 Task: Find connections with filter location São Gonçalo do Amarante with filter topic #Jobalertwith filter profile language German with filter current company Bharat Serums and Vaccines Limited with filter school Maharshi Dayanand University with filter industry IT System Training and Support with filter service category Product Marketing with filter keywords title Sound Engineer
Action: Mouse moved to (329, 401)
Screenshot: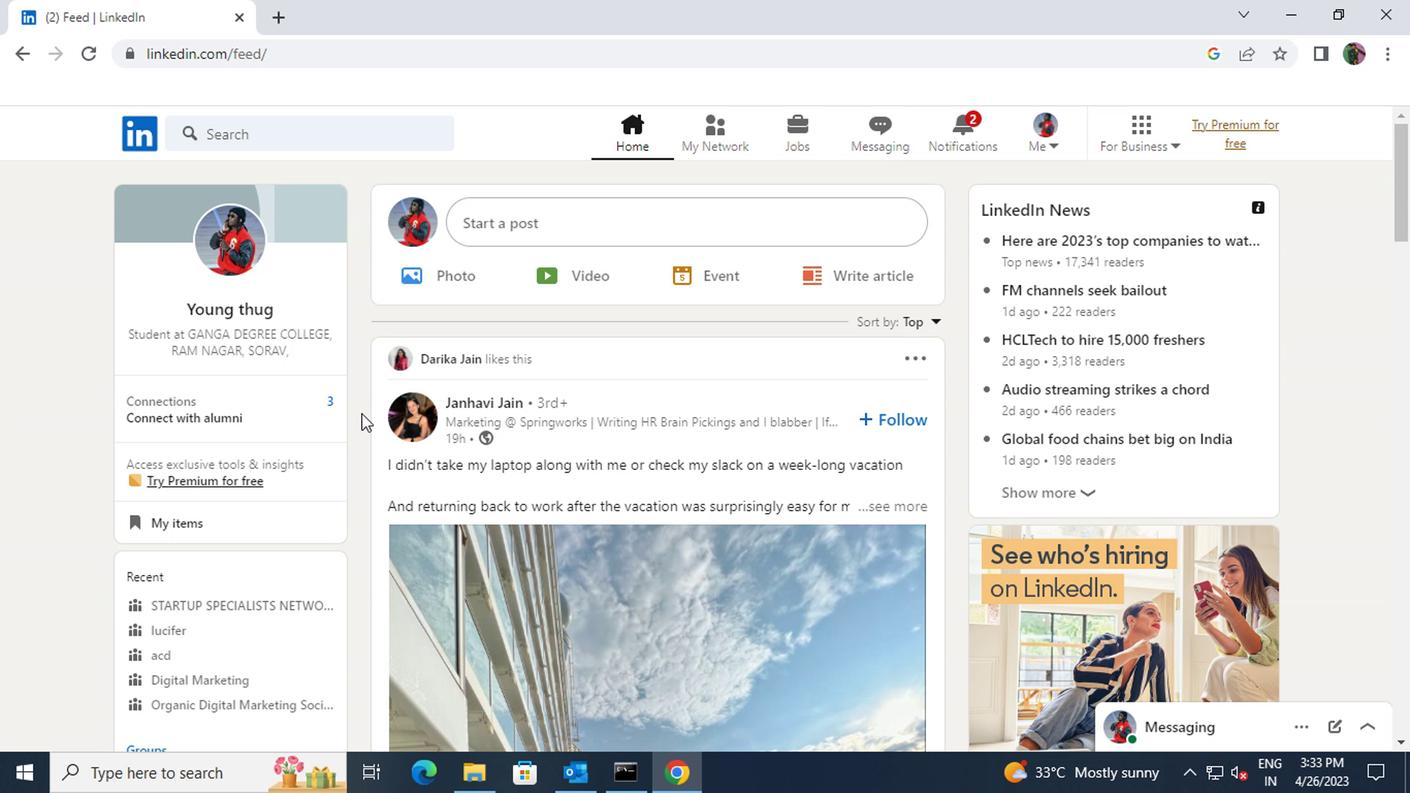 
Action: Mouse pressed left at (329, 401)
Screenshot: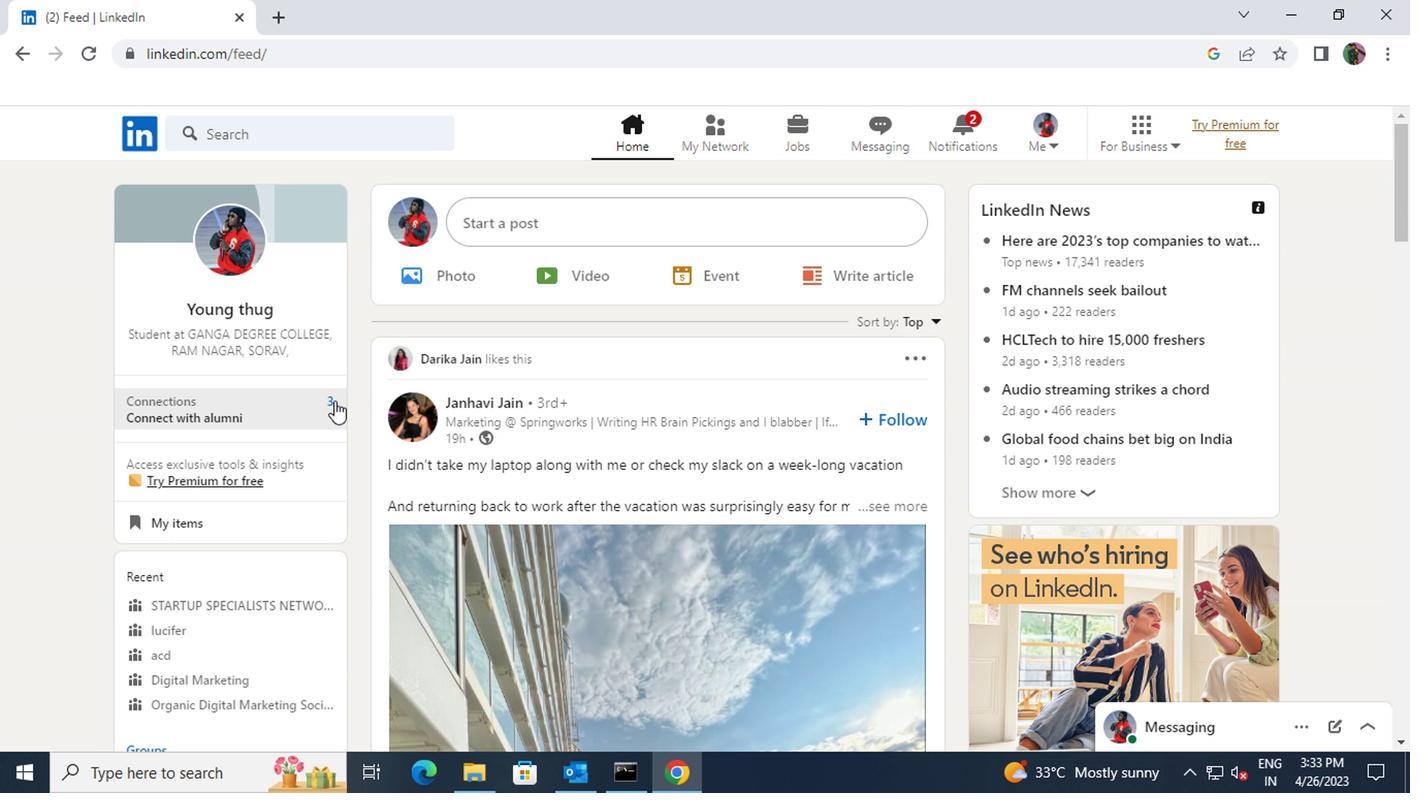 
Action: Mouse moved to (351, 256)
Screenshot: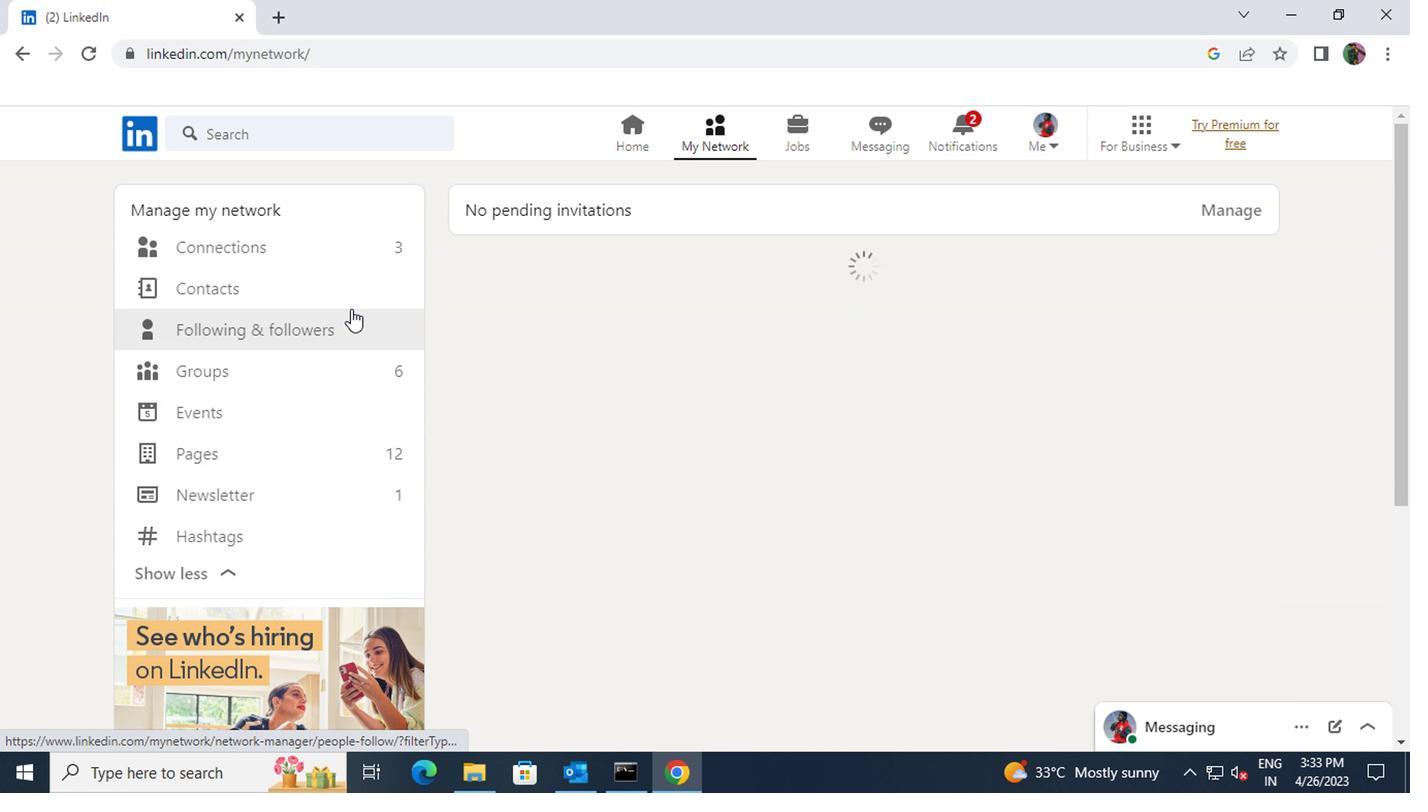 
Action: Mouse pressed left at (351, 256)
Screenshot: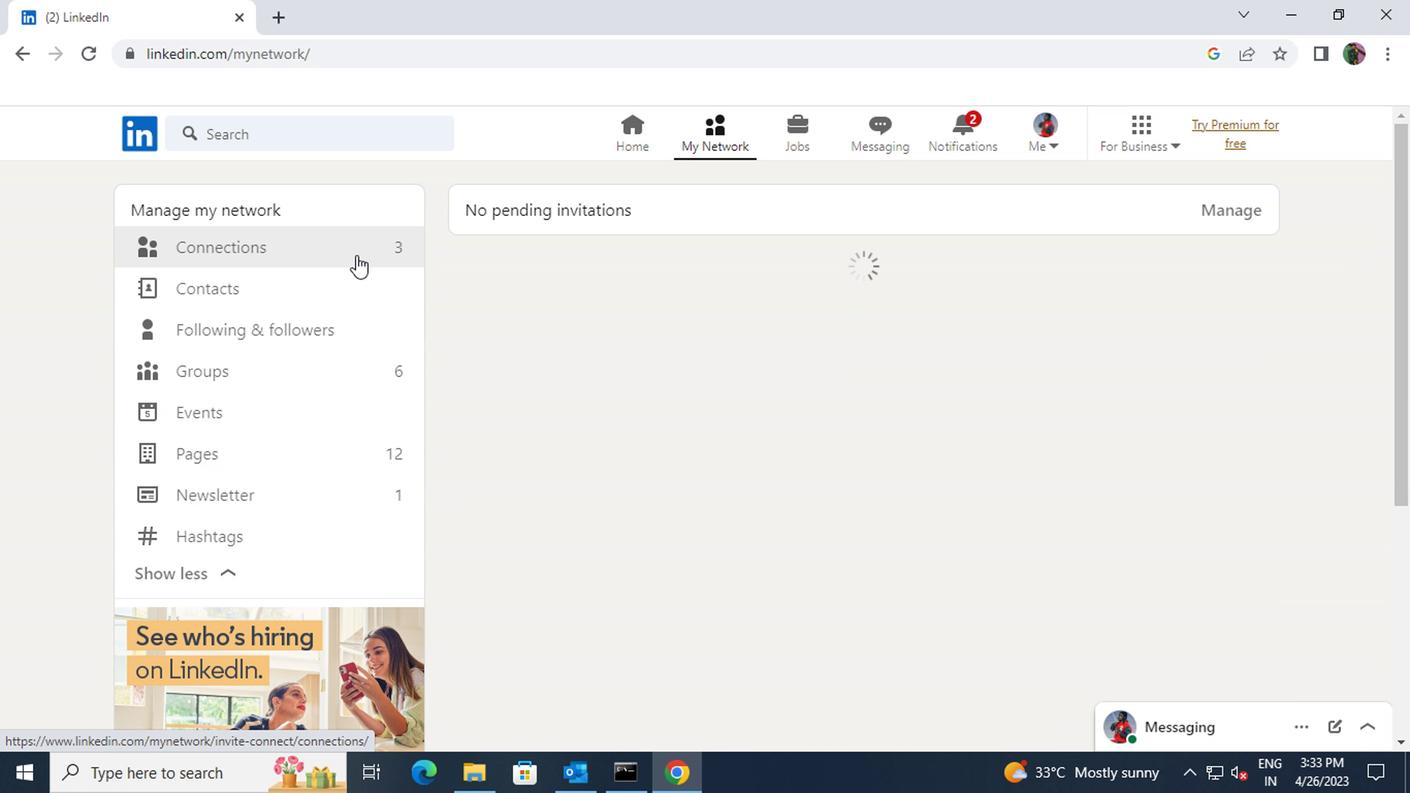 
Action: Mouse moved to (825, 251)
Screenshot: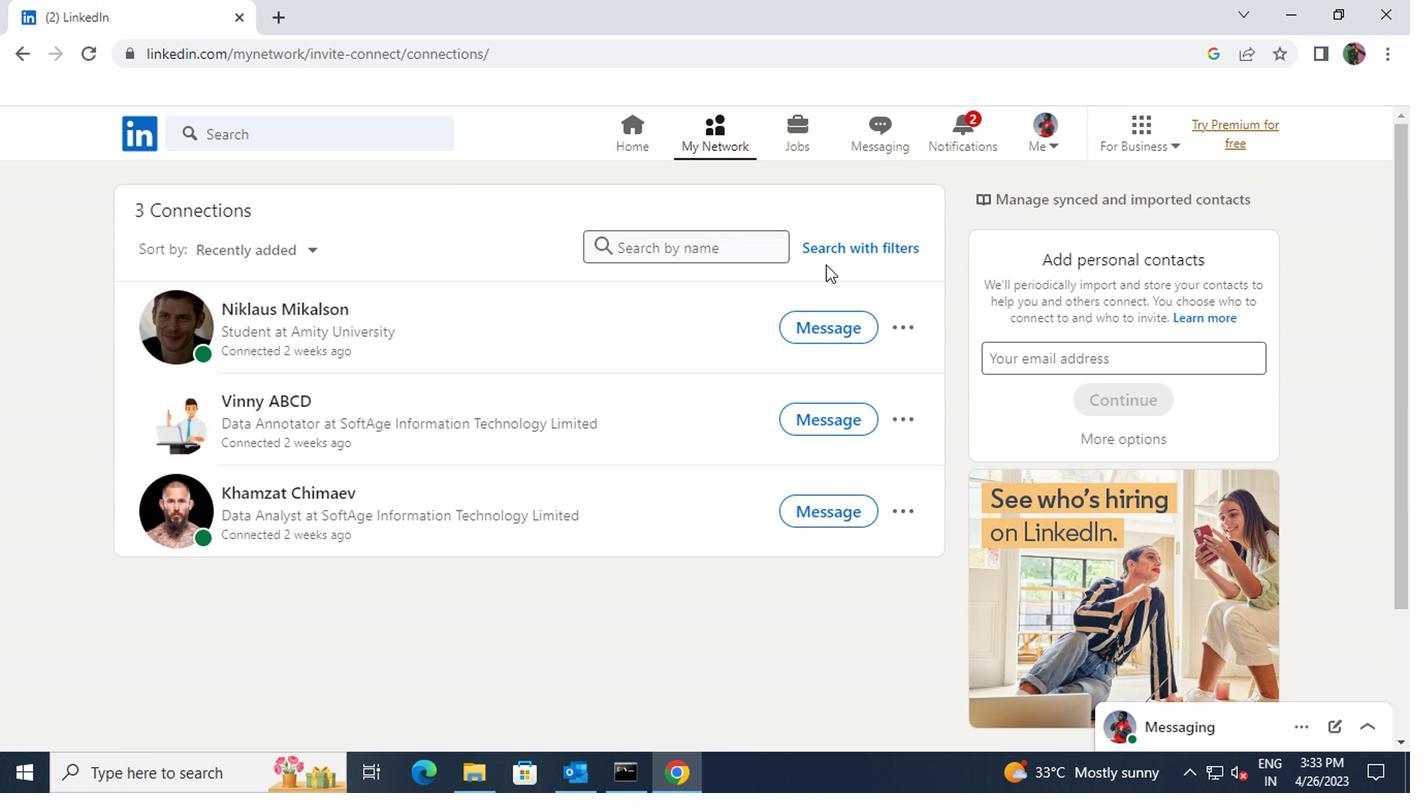 
Action: Mouse pressed left at (825, 251)
Screenshot: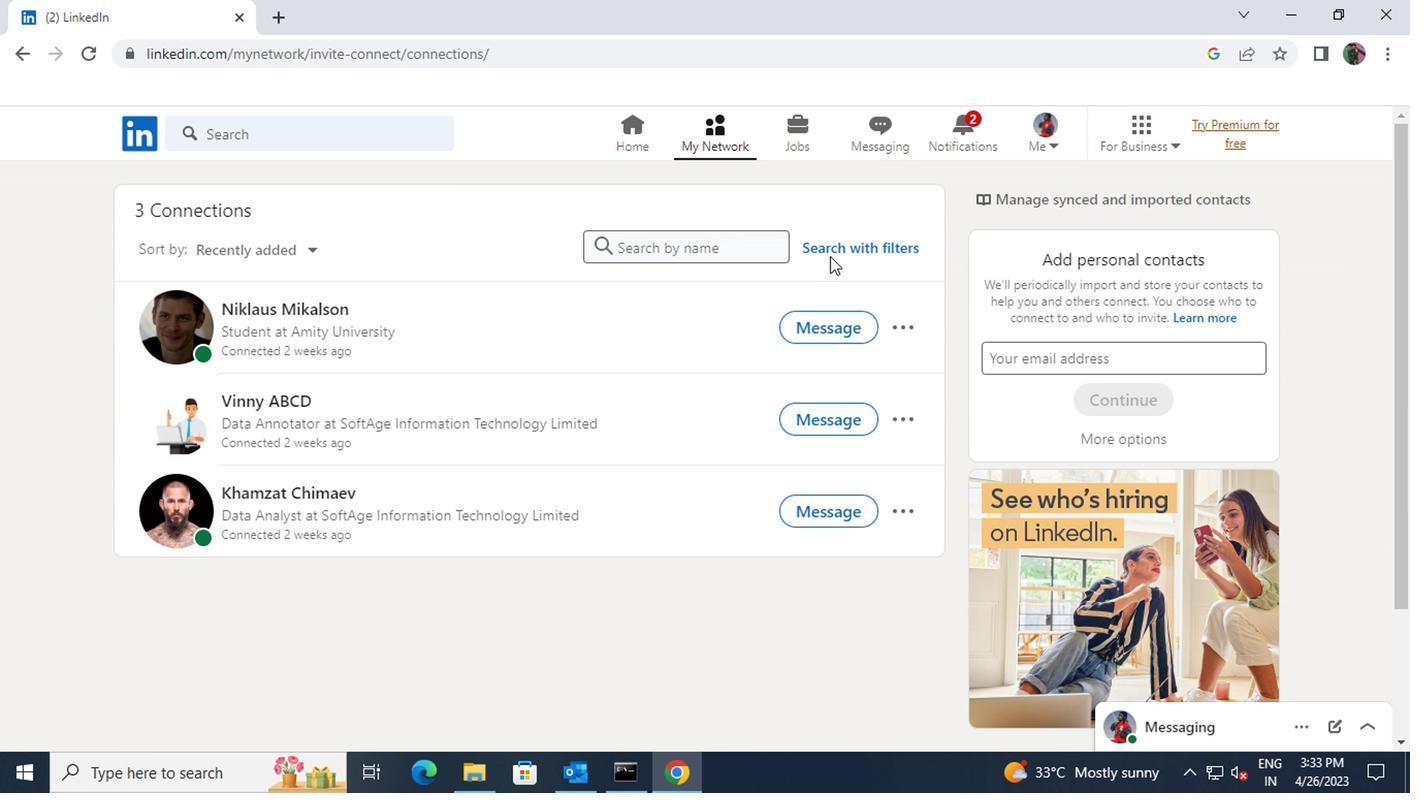 
Action: Mouse moved to (755, 196)
Screenshot: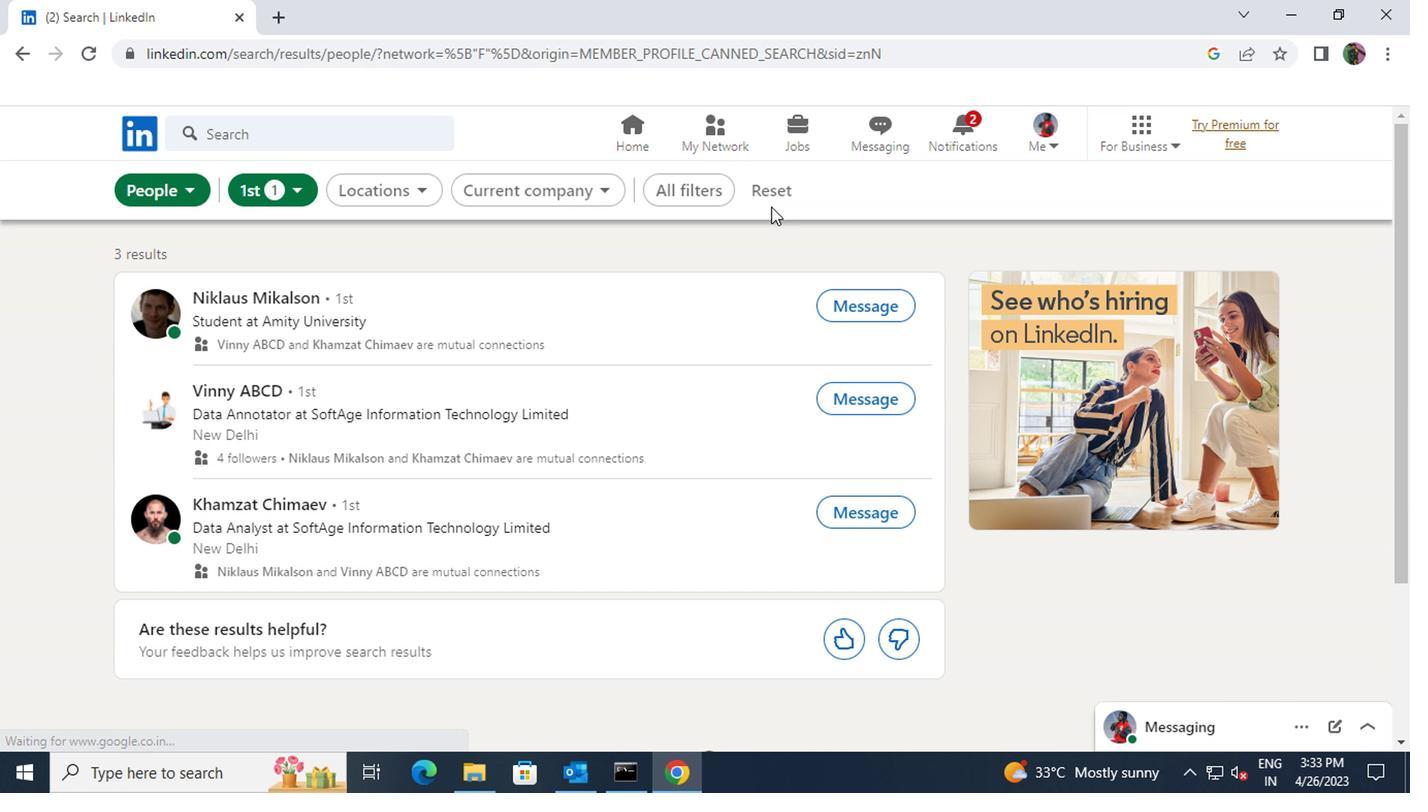 
Action: Mouse pressed left at (755, 196)
Screenshot: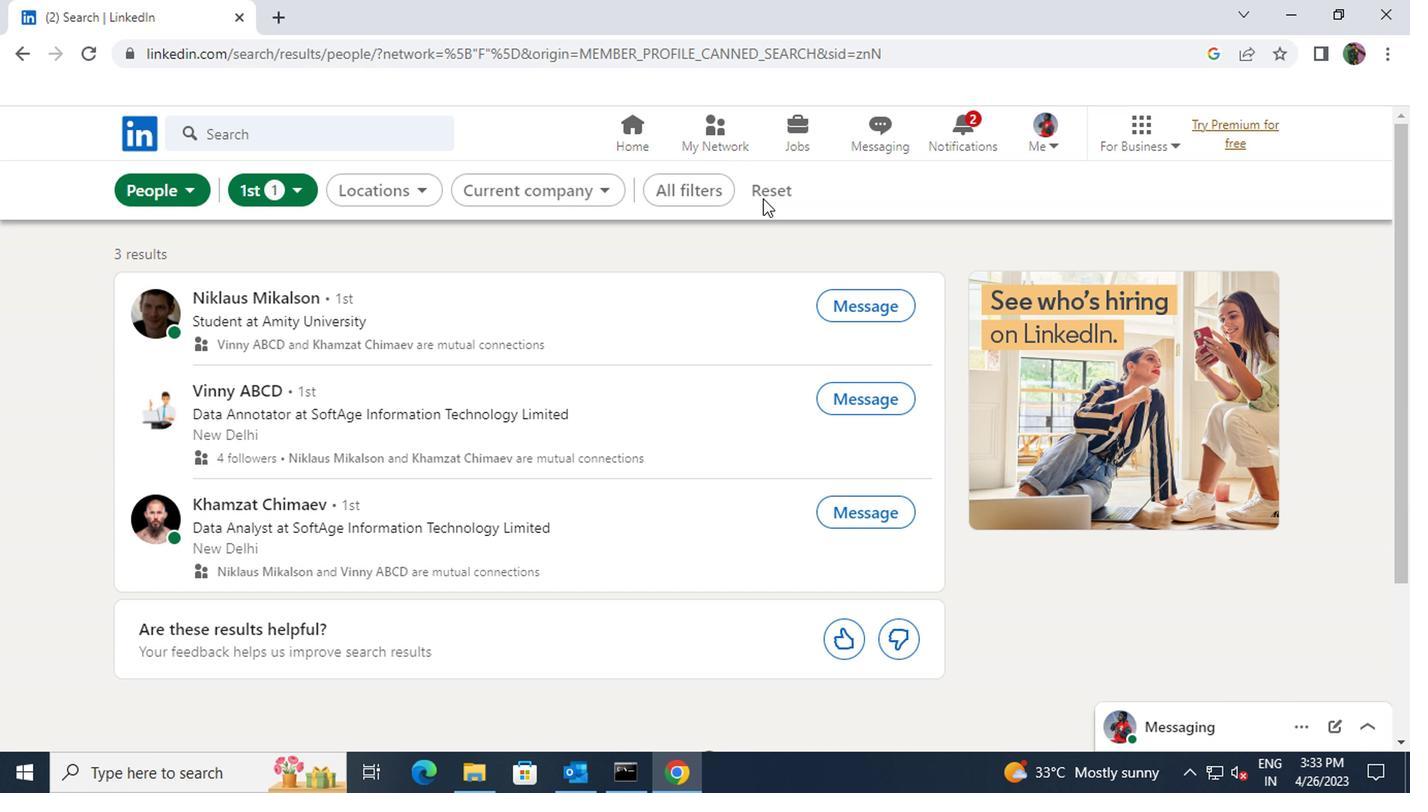 
Action: Mouse moved to (735, 188)
Screenshot: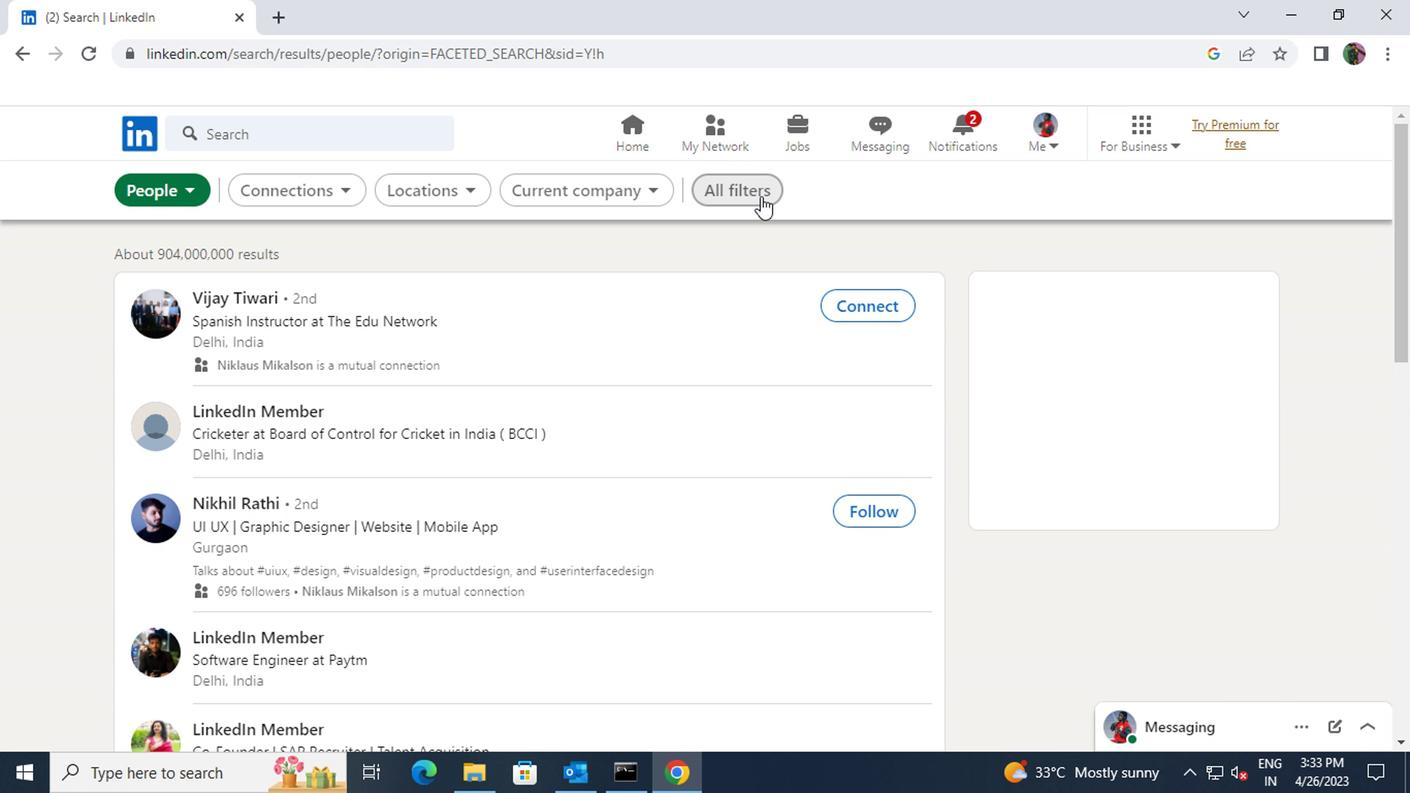 
Action: Mouse pressed left at (735, 188)
Screenshot: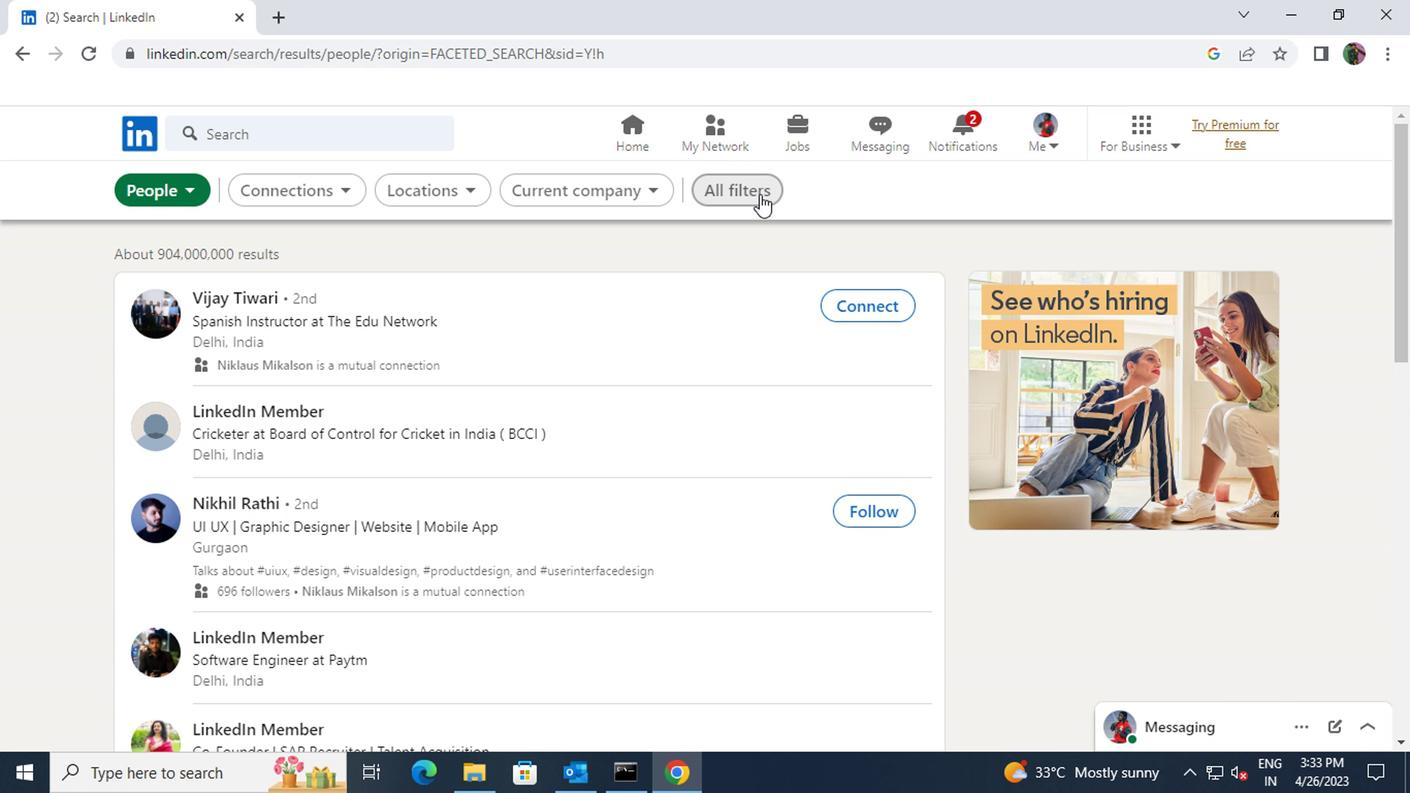 
Action: Mouse moved to (942, 437)
Screenshot: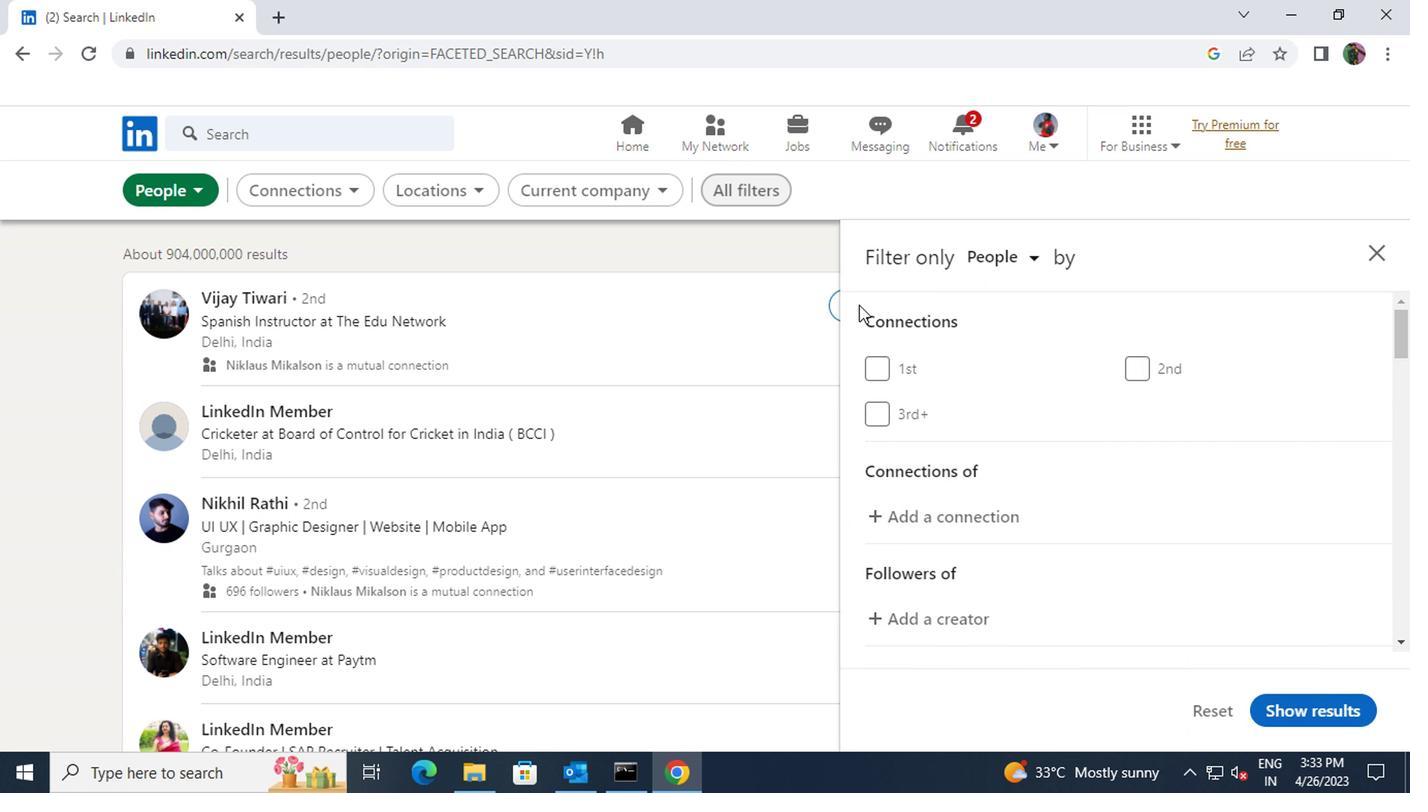 
Action: Mouse scrolled (942, 436) with delta (0, 0)
Screenshot: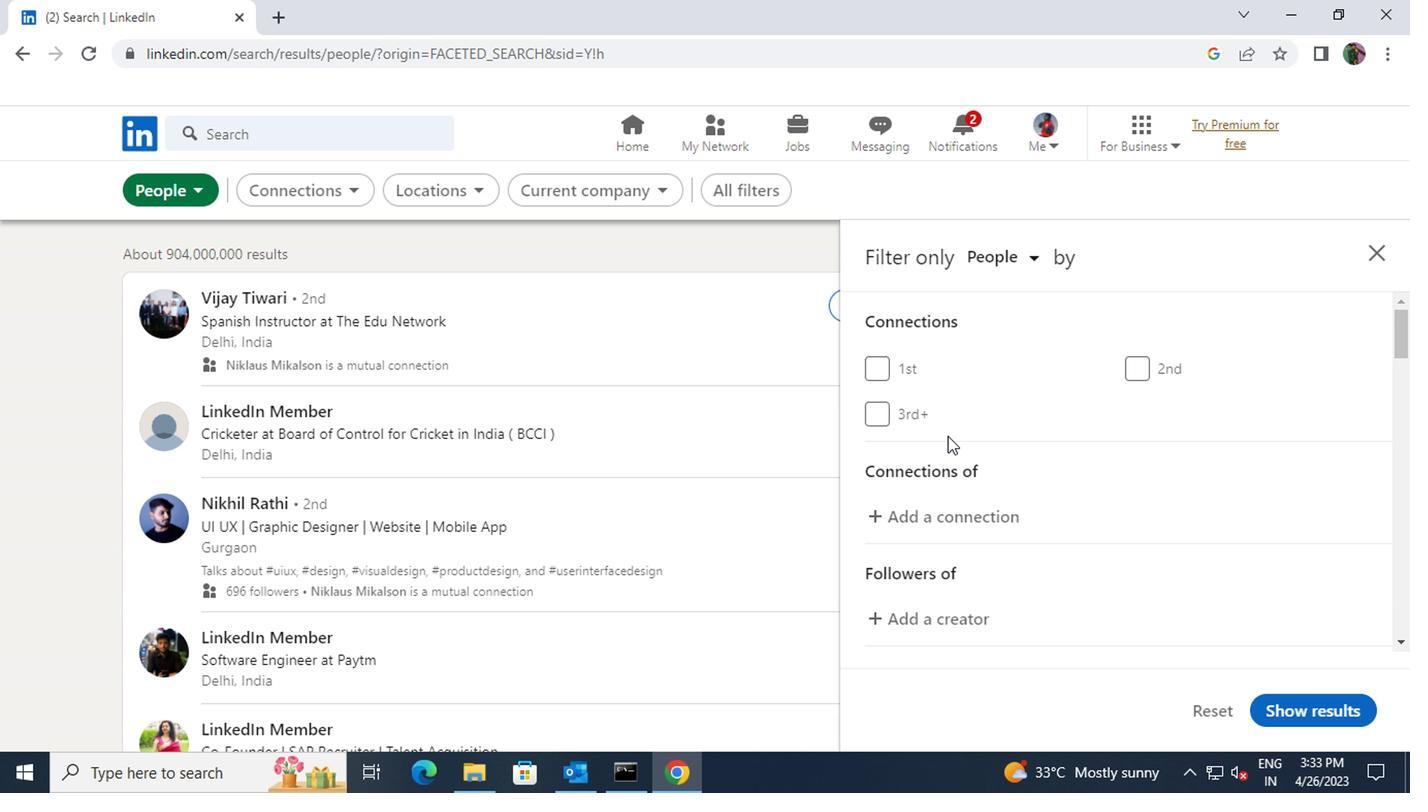 
Action: Mouse scrolled (942, 436) with delta (0, 0)
Screenshot: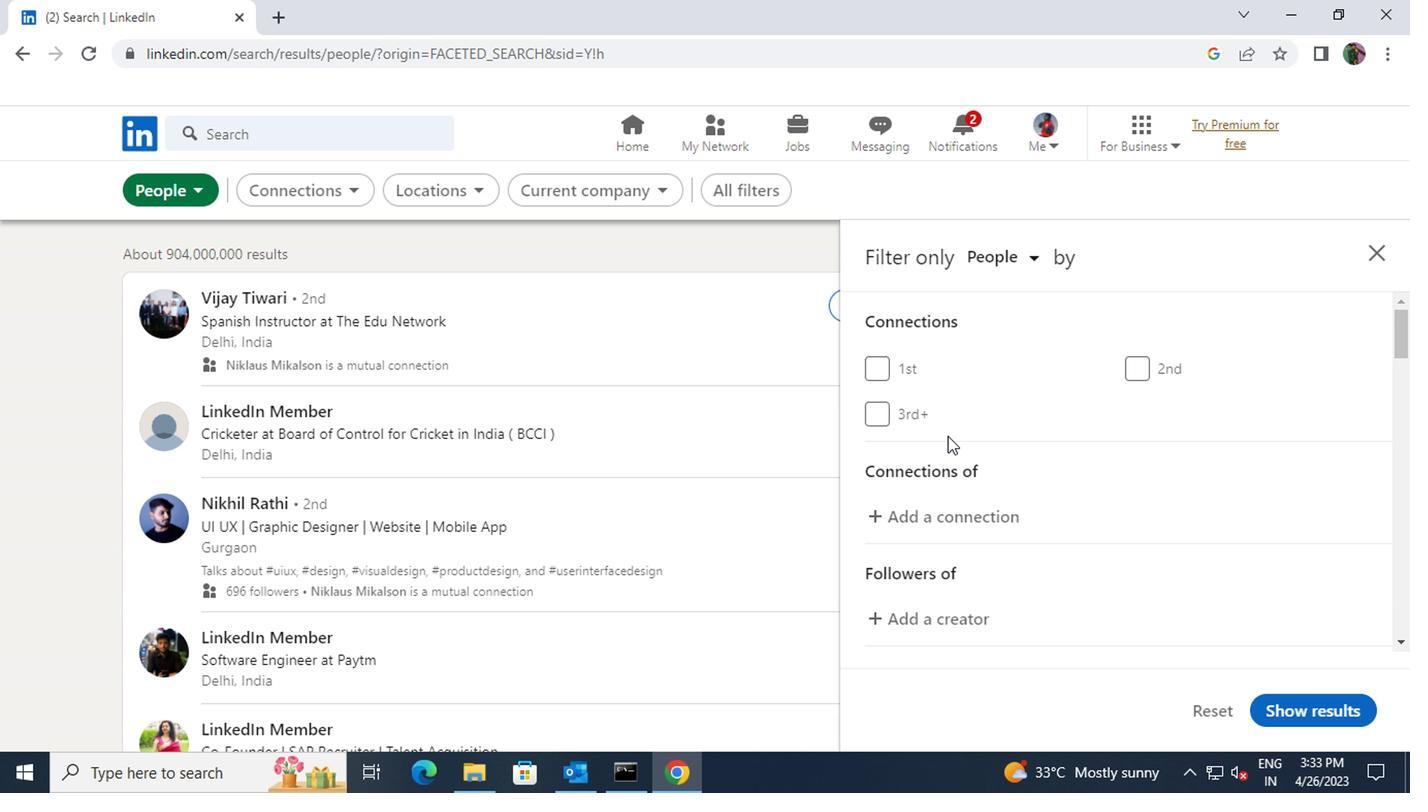 
Action: Mouse scrolled (942, 436) with delta (0, 0)
Screenshot: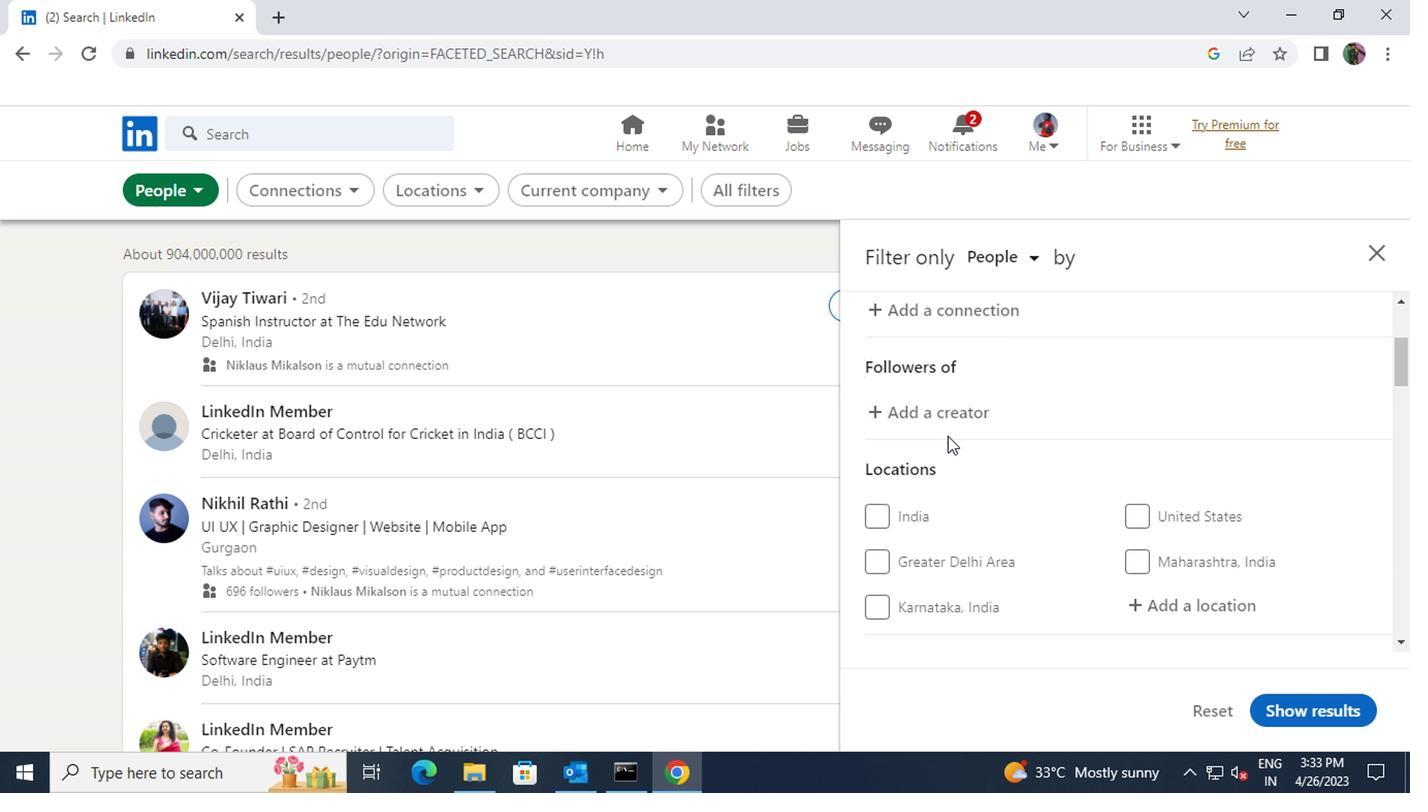 
Action: Mouse scrolled (942, 436) with delta (0, 0)
Screenshot: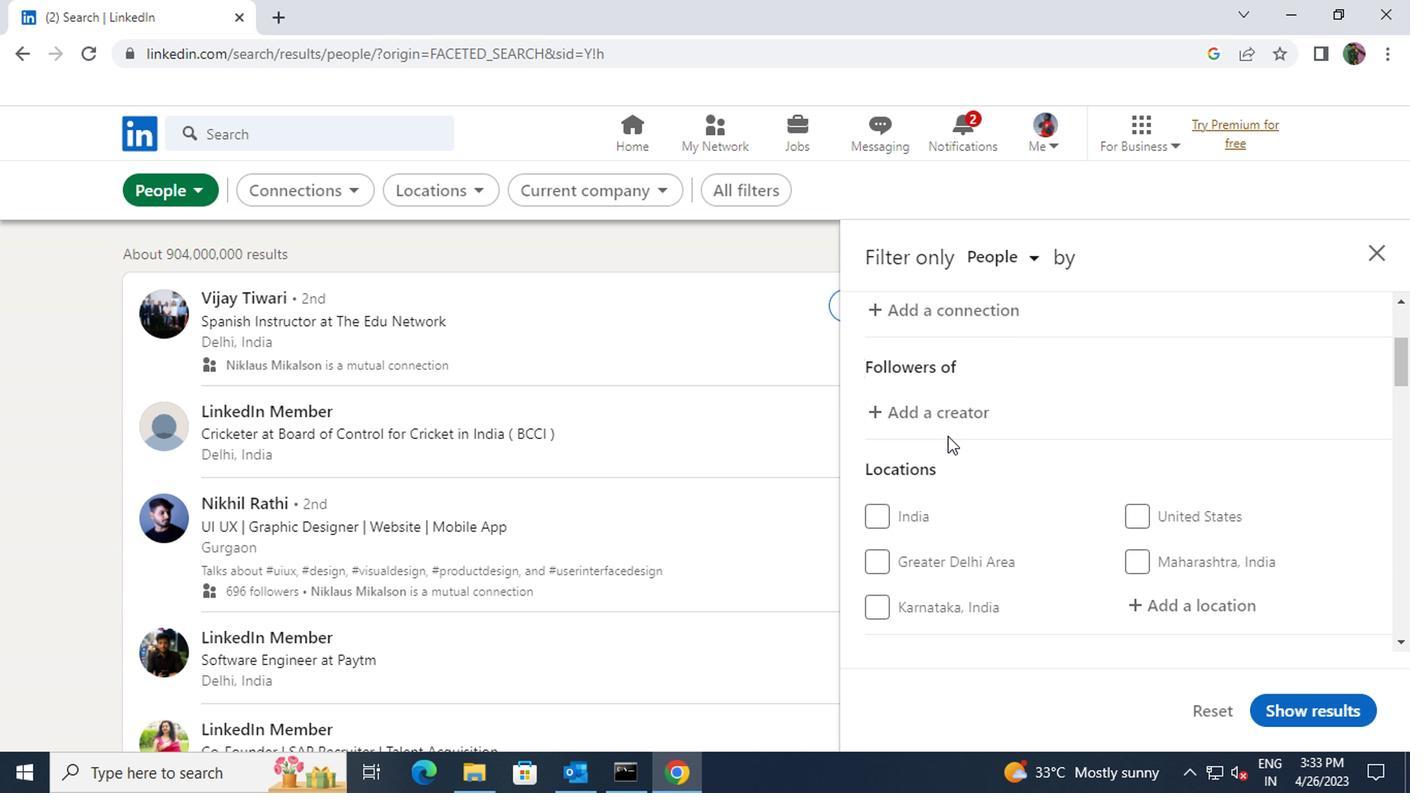 
Action: Mouse moved to (1154, 405)
Screenshot: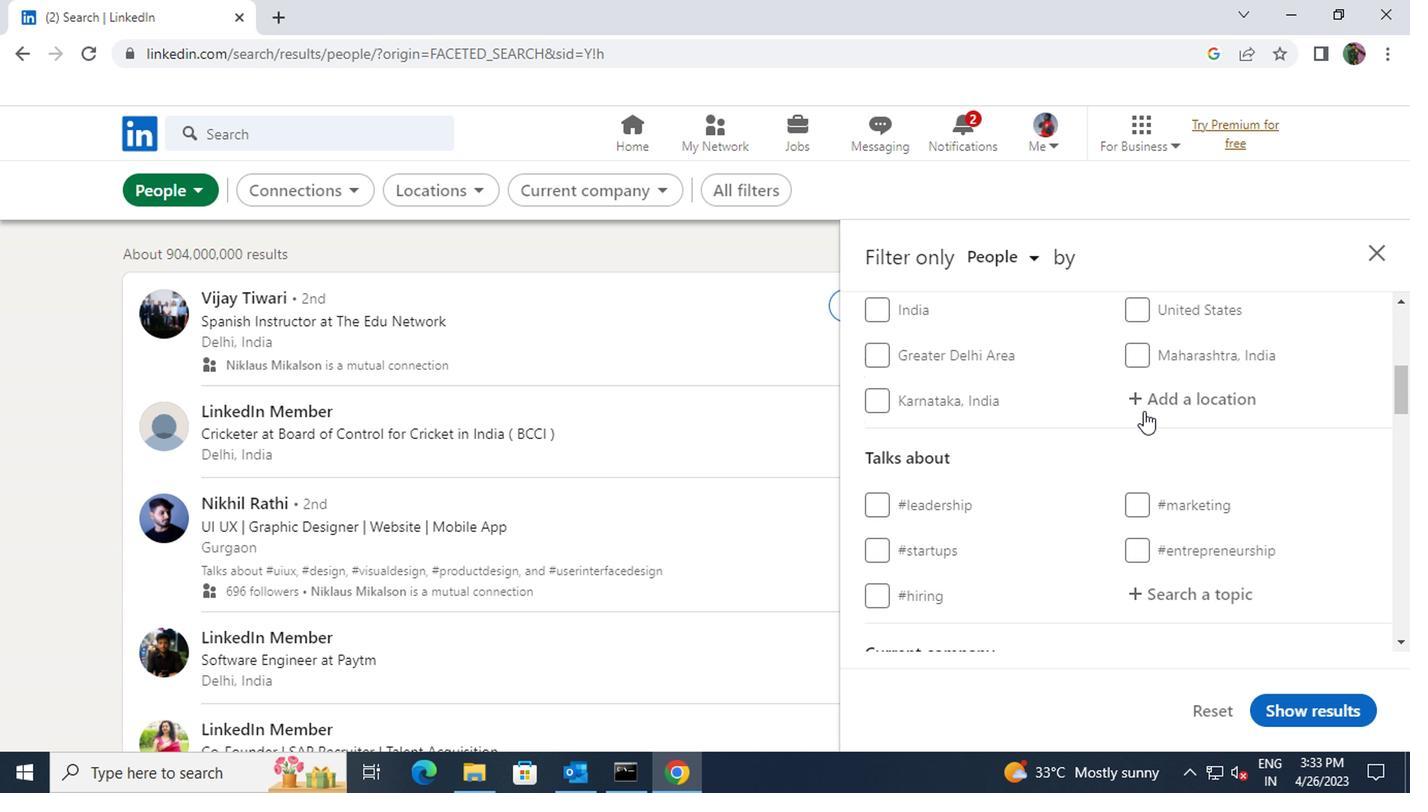 
Action: Mouse pressed left at (1154, 405)
Screenshot: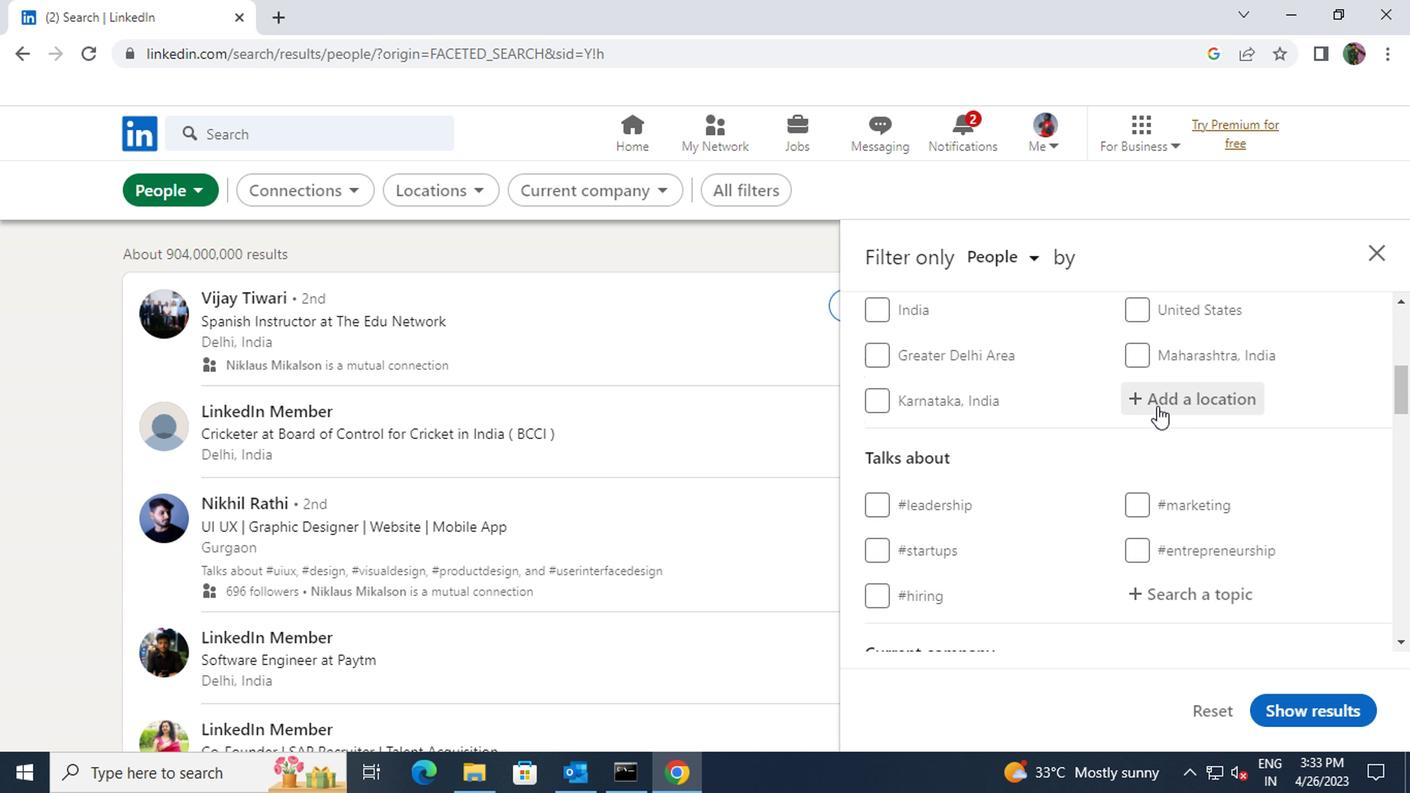 
Action: Key pressed <Key.shift>SAO<Key.space>GONCALO<Key.space>DO
Screenshot: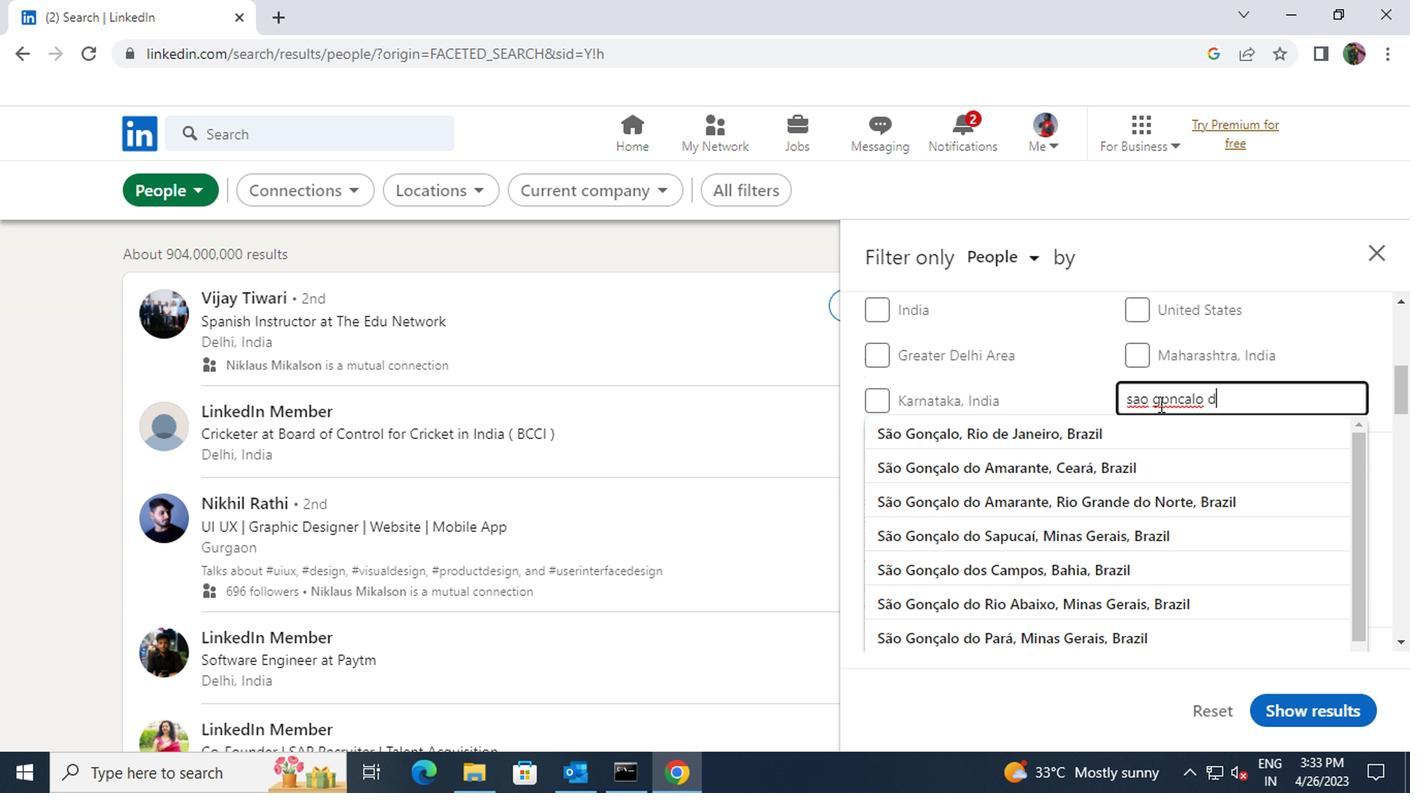 
Action: Mouse moved to (1153, 420)
Screenshot: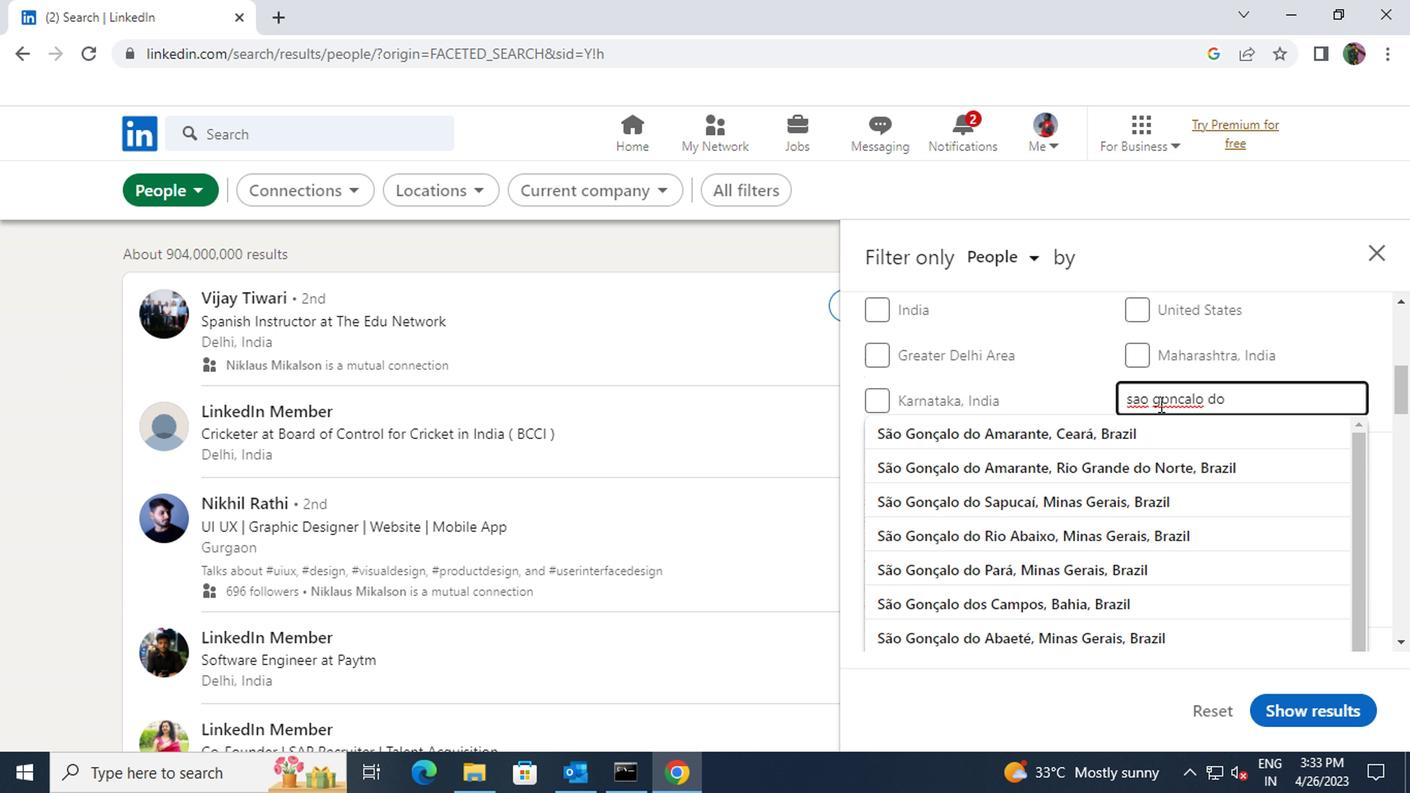 
Action: Mouse pressed left at (1153, 420)
Screenshot: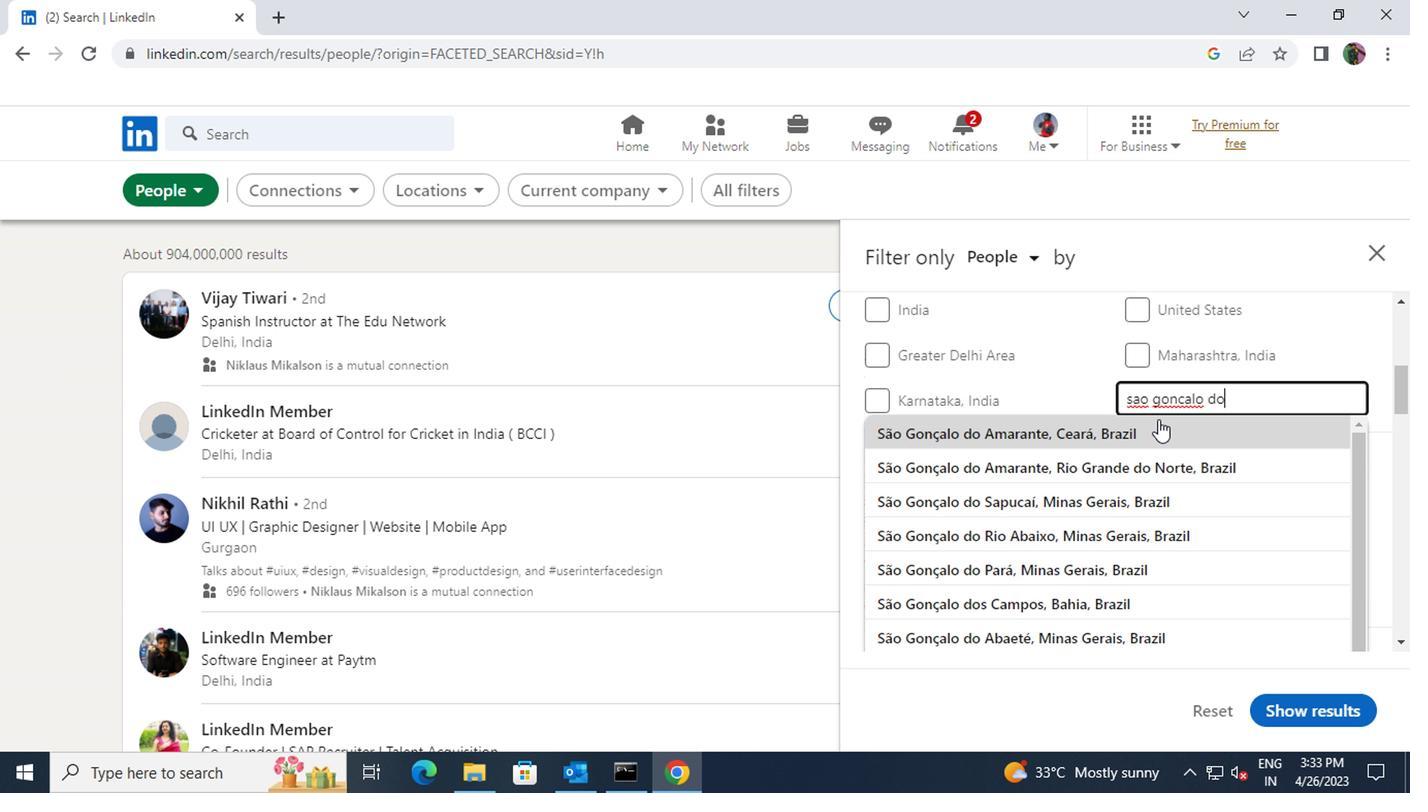 
Action: Mouse scrolled (1153, 419) with delta (0, -1)
Screenshot: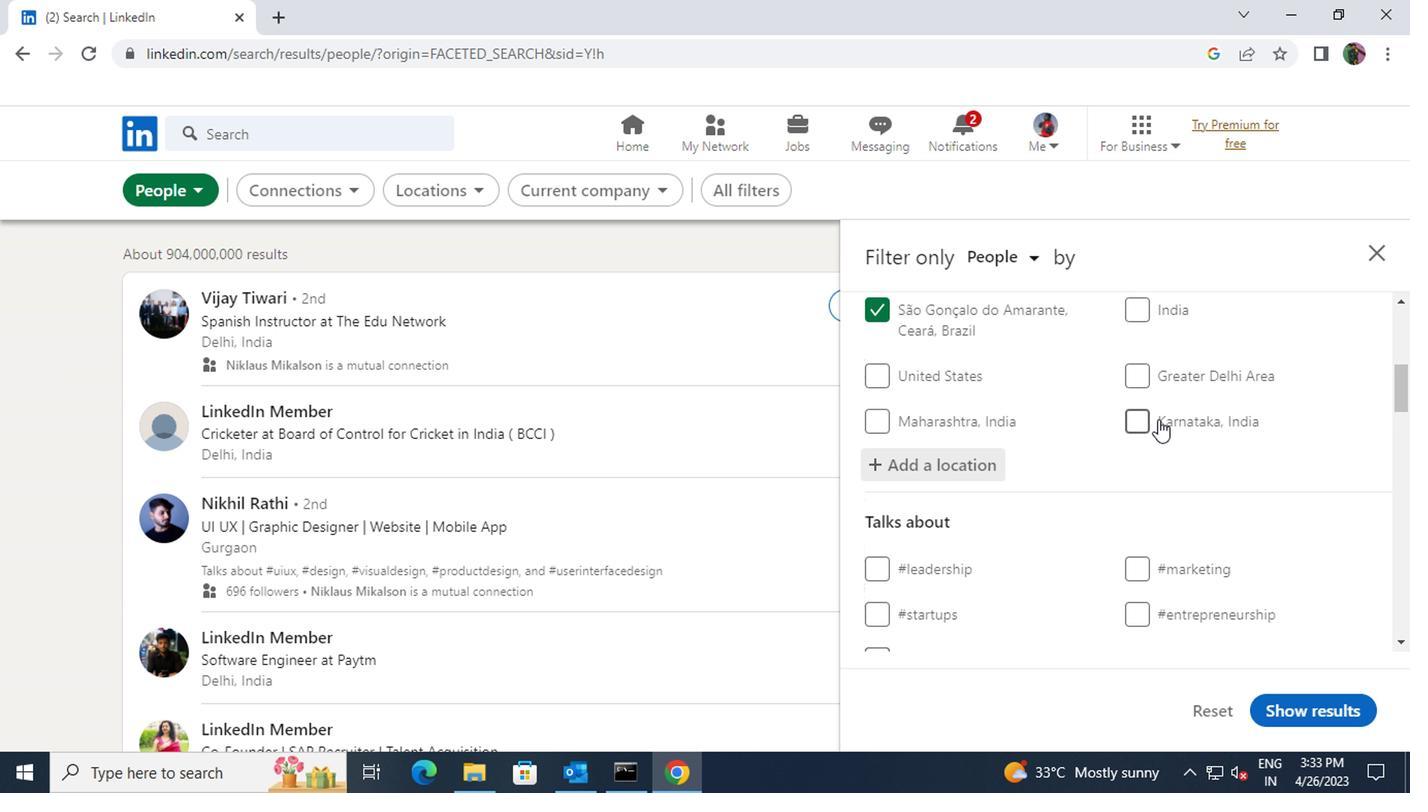 
Action: Mouse scrolled (1153, 419) with delta (0, -1)
Screenshot: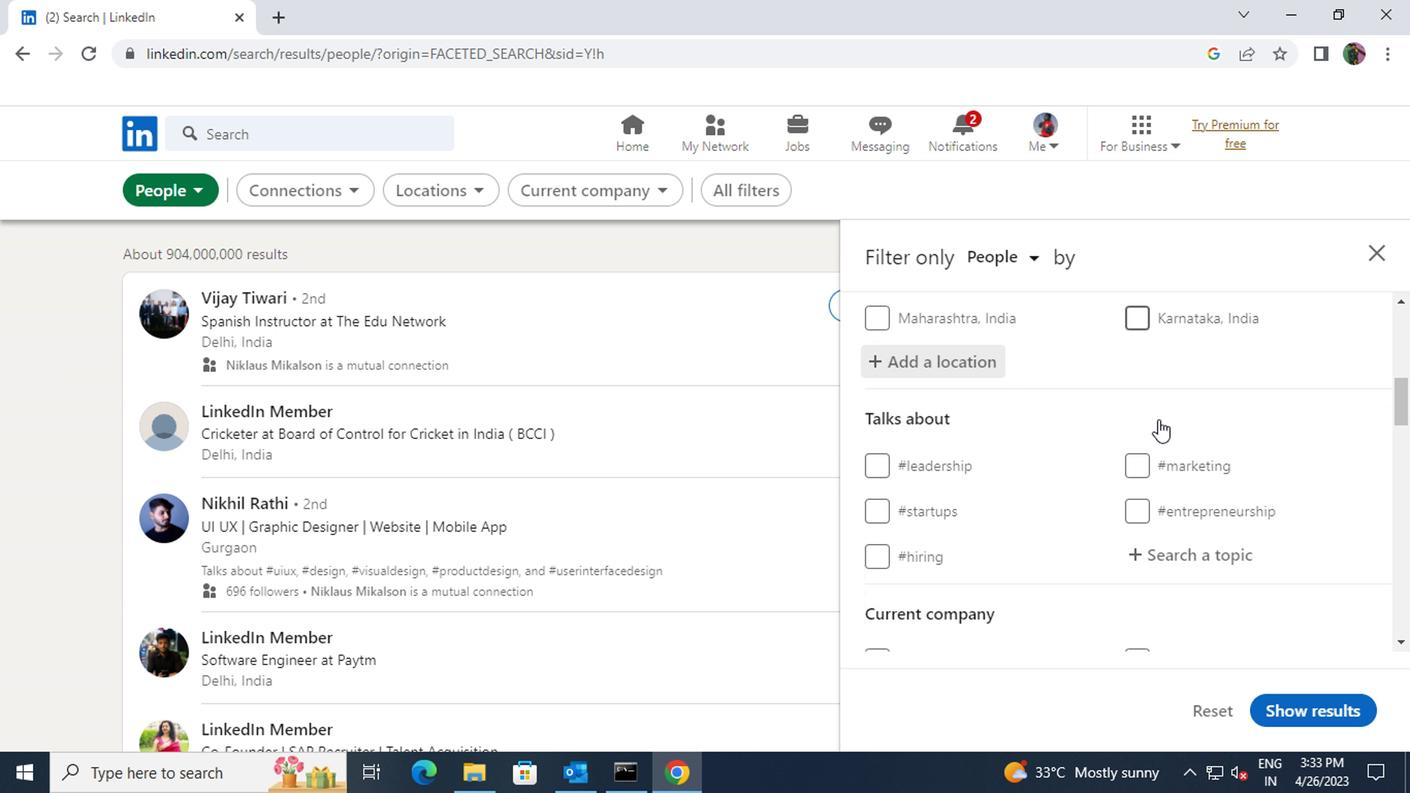 
Action: Mouse moved to (1151, 446)
Screenshot: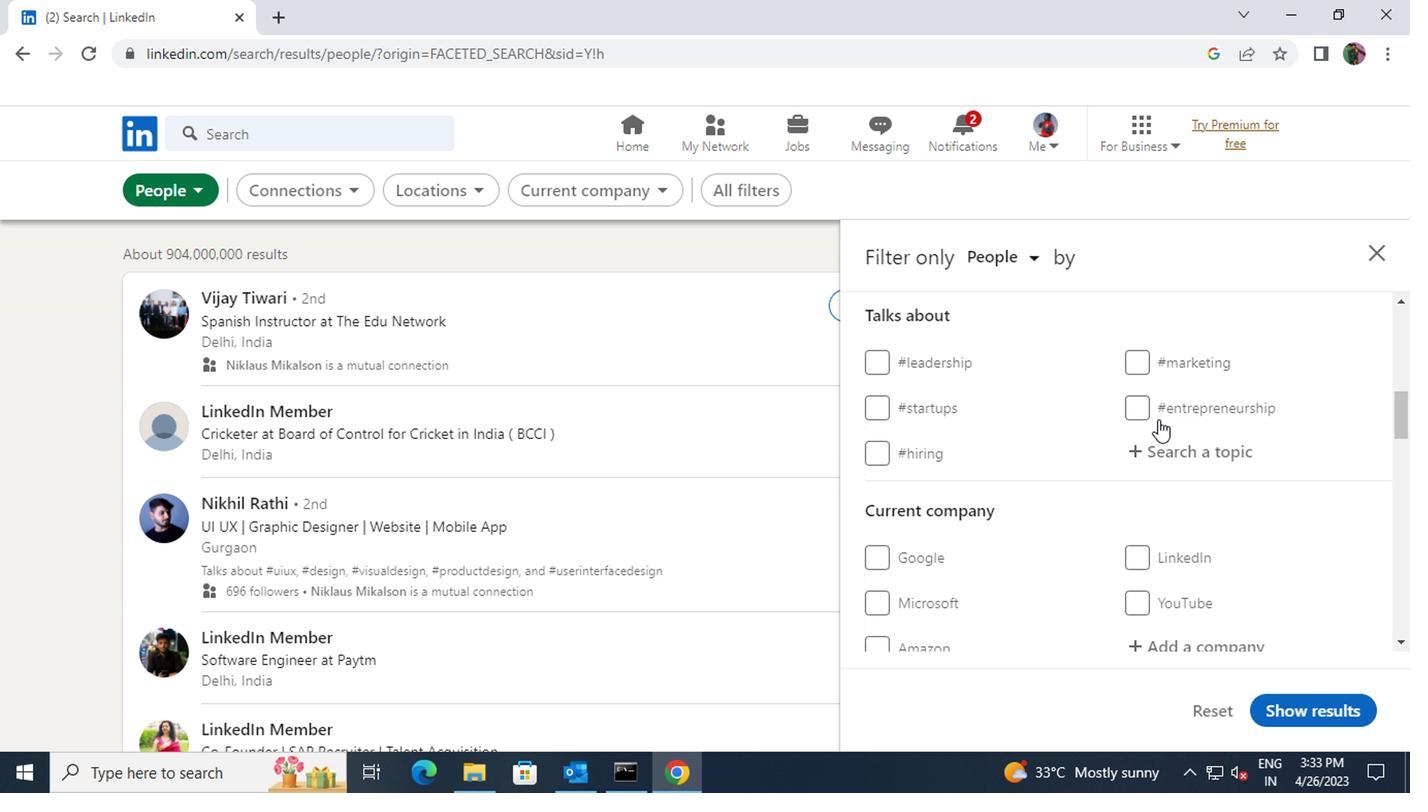 
Action: Mouse pressed left at (1151, 446)
Screenshot: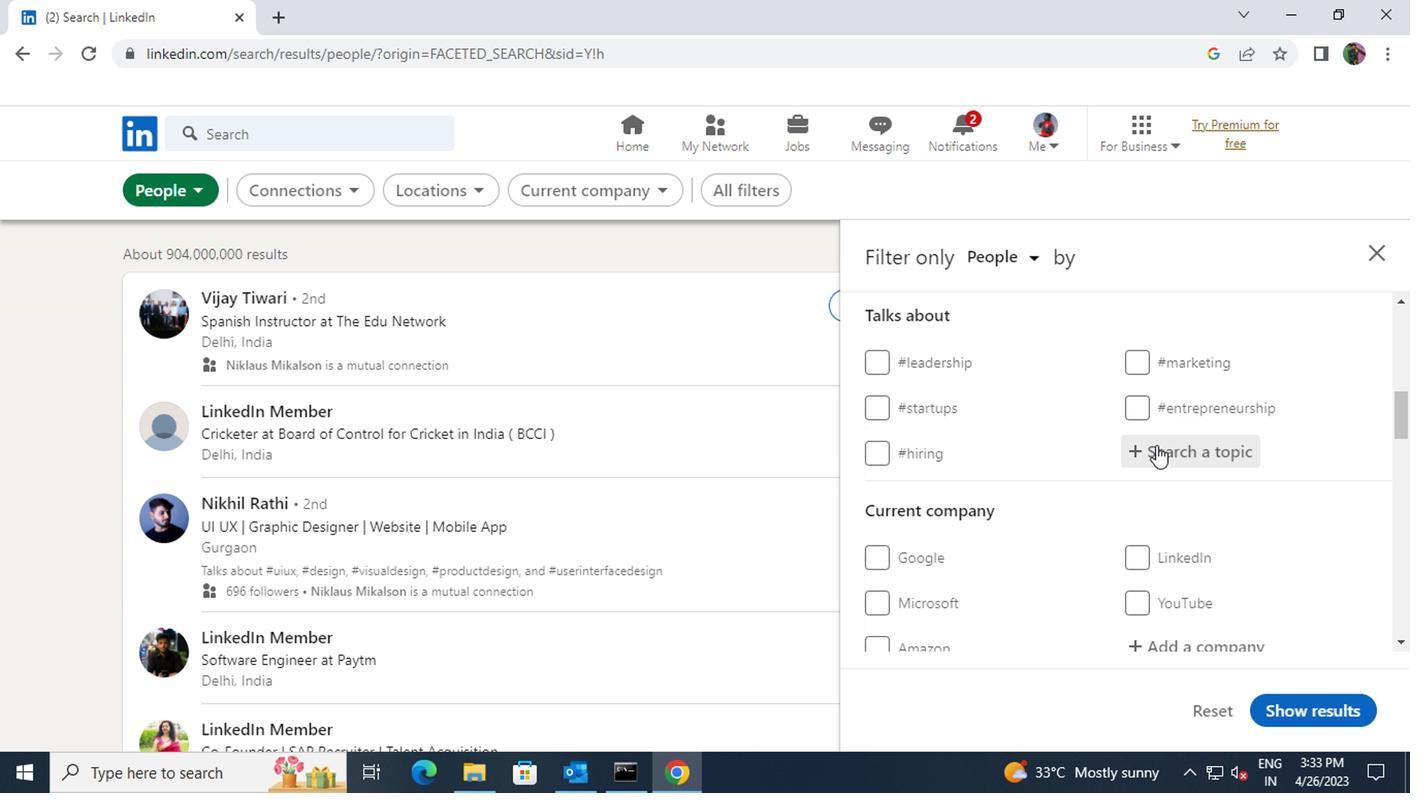 
Action: Key pressed <Key.shift><Key.shift><Key.shift><Key.shift><Key.shift><Key.shift>#<Key.shift>JOBALERTWITH
Screenshot: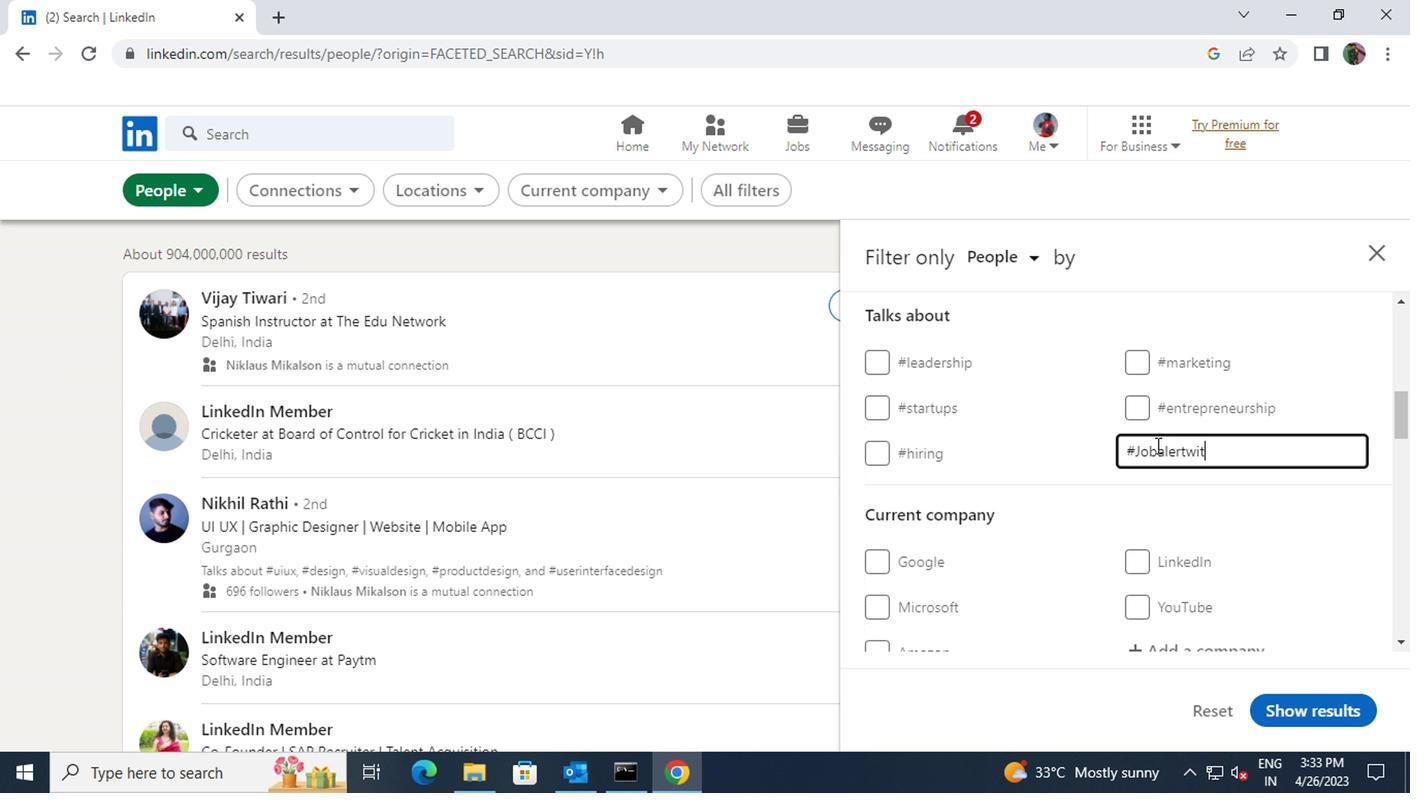 
Action: Mouse scrolled (1151, 445) with delta (0, 0)
Screenshot: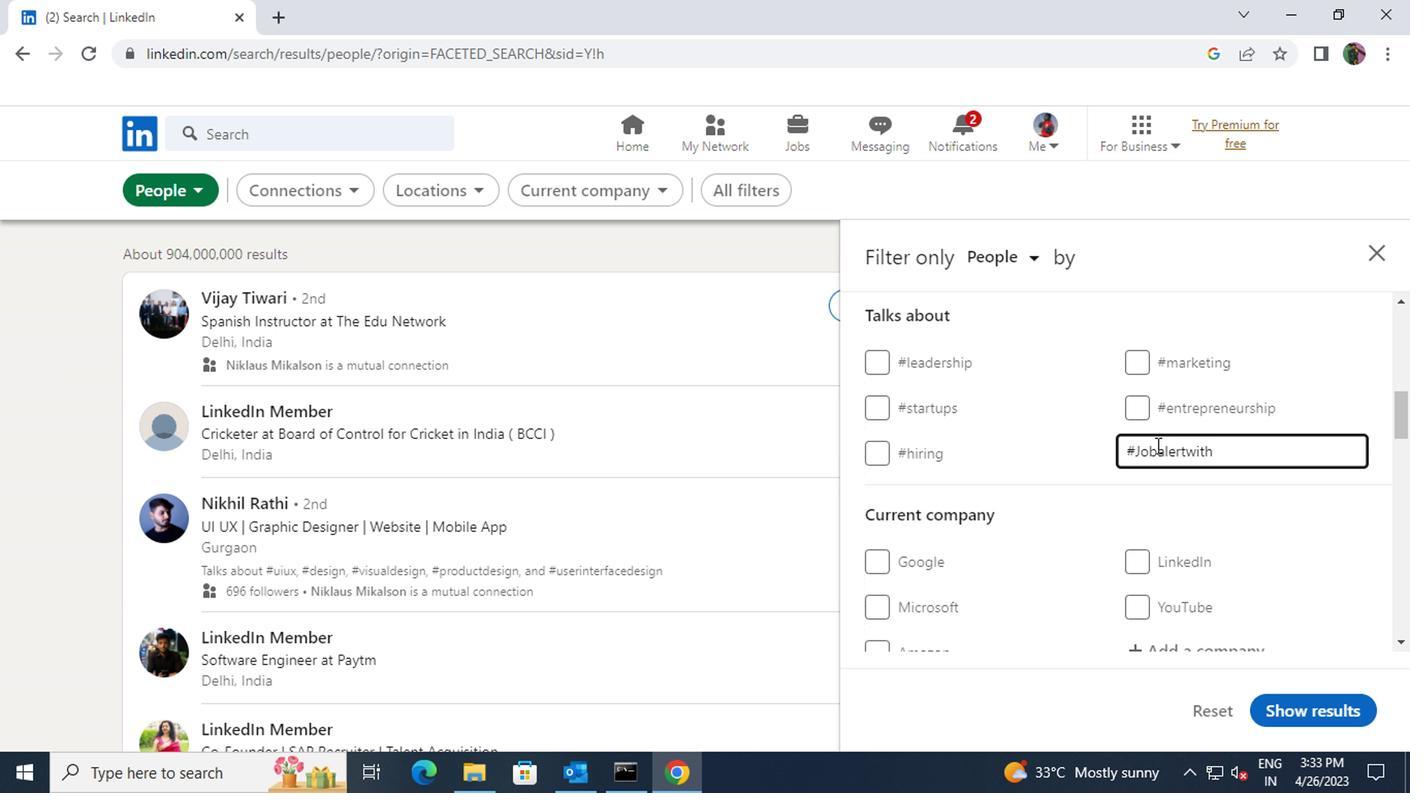 
Action: Mouse scrolled (1151, 445) with delta (0, 0)
Screenshot: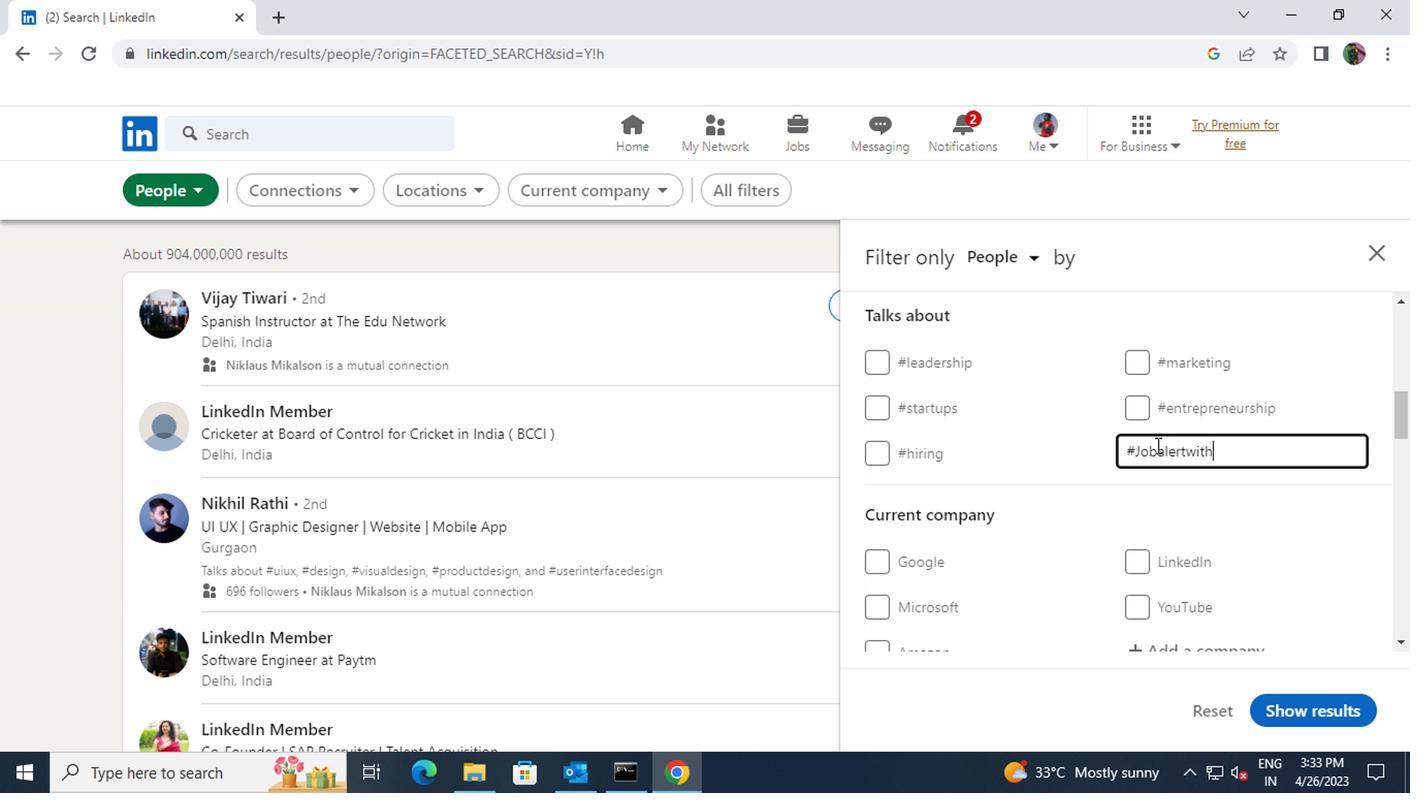 
Action: Mouse moved to (1151, 447)
Screenshot: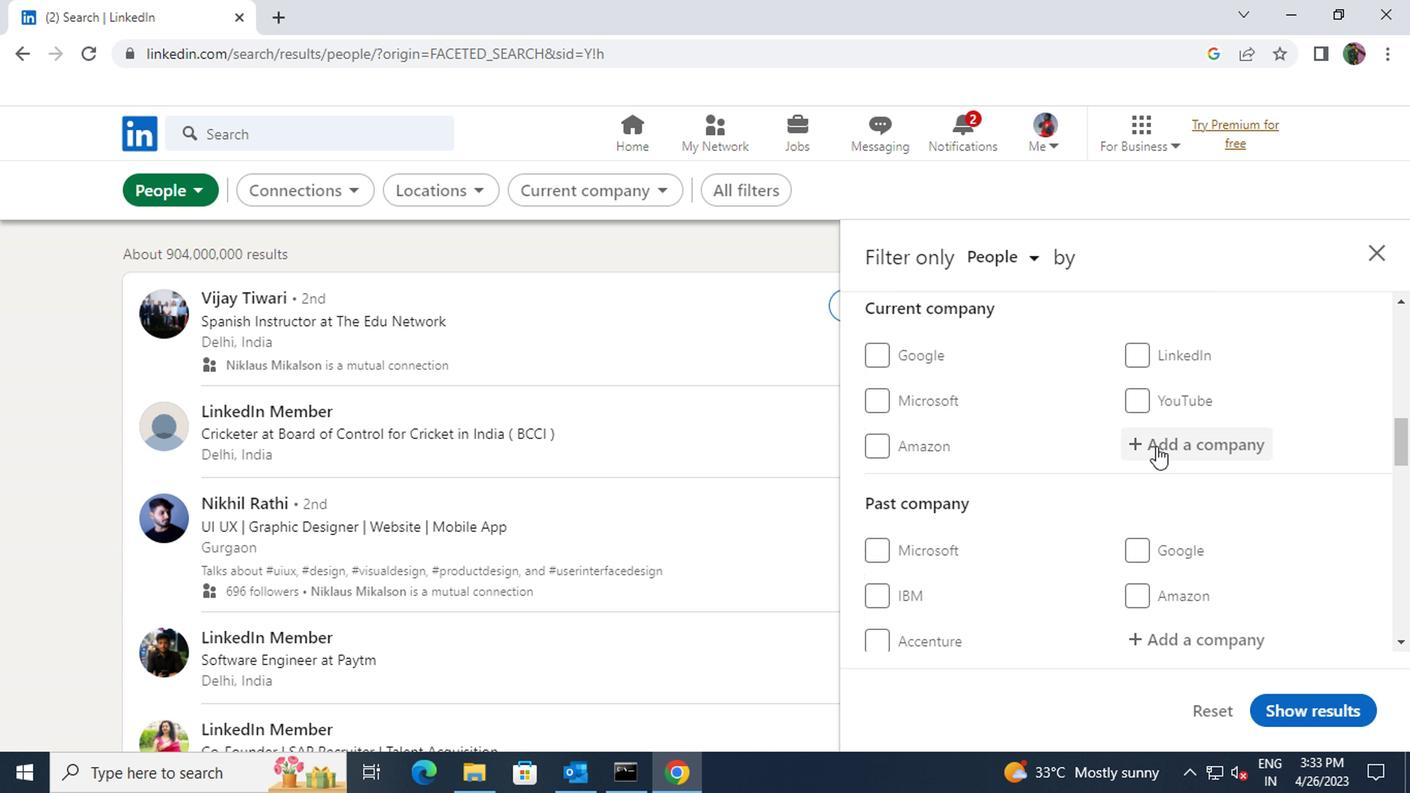 
Action: Mouse pressed left at (1151, 447)
Screenshot: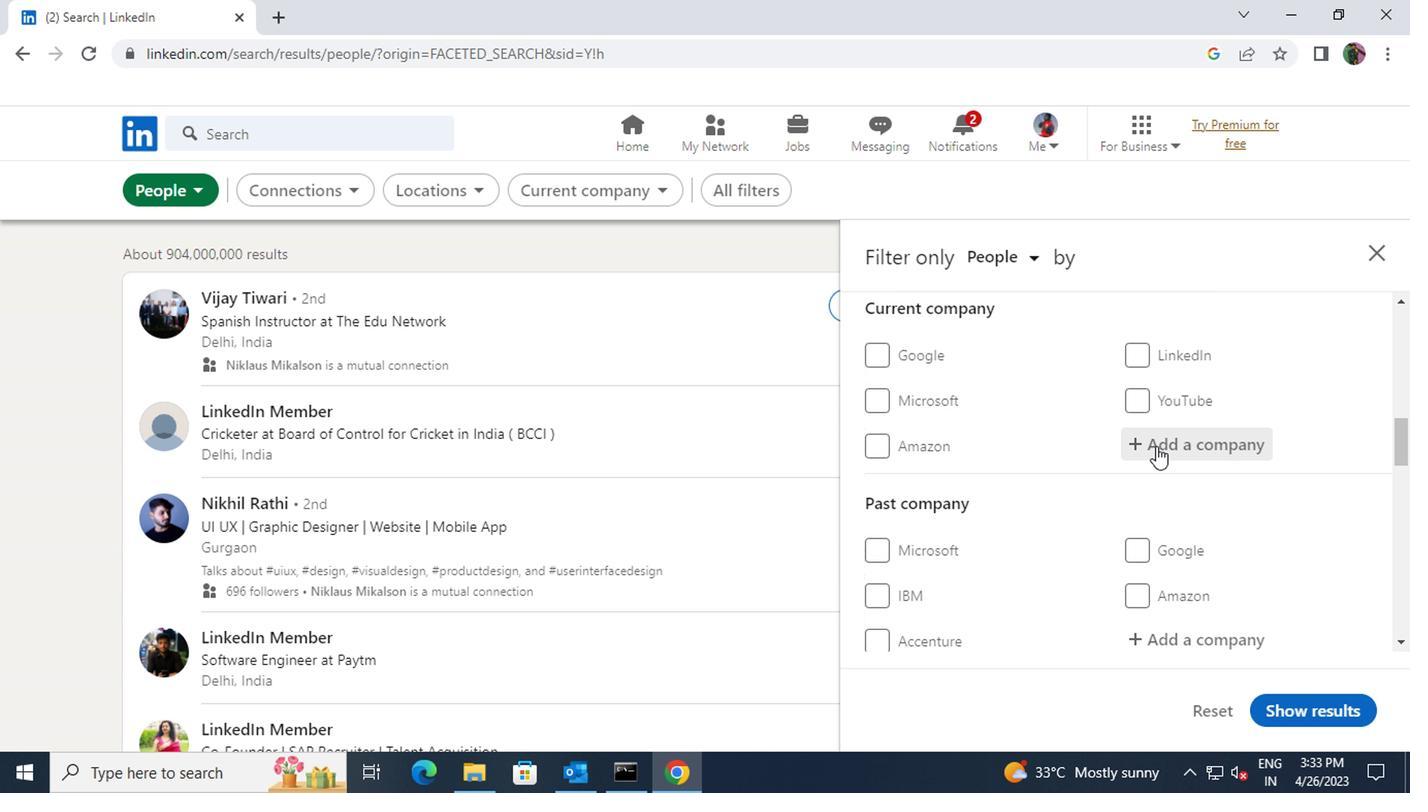 
Action: Key pressed <Key.shift><Key.shift><Key.shift>BHARAT<Key.space>SER
Screenshot: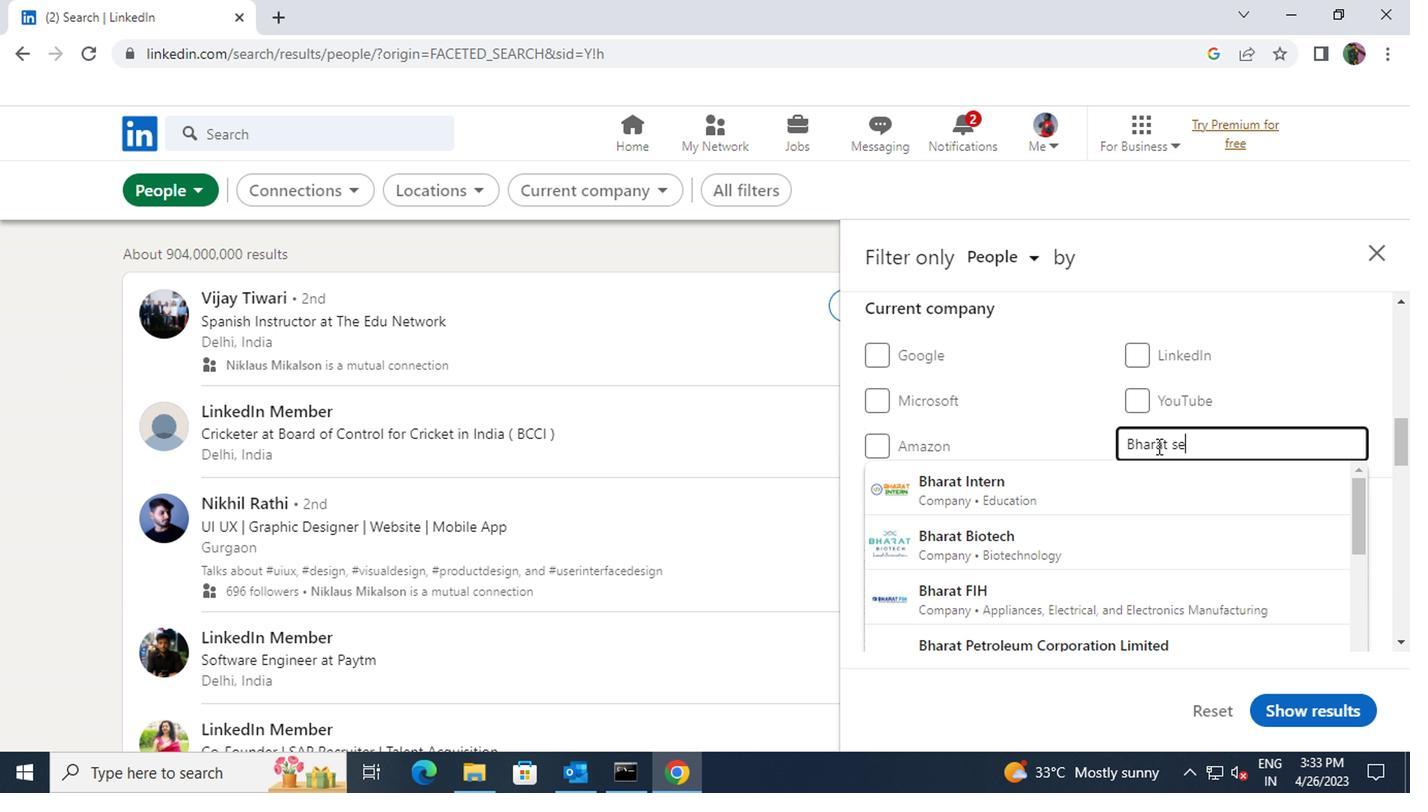 
Action: Mouse moved to (1115, 499)
Screenshot: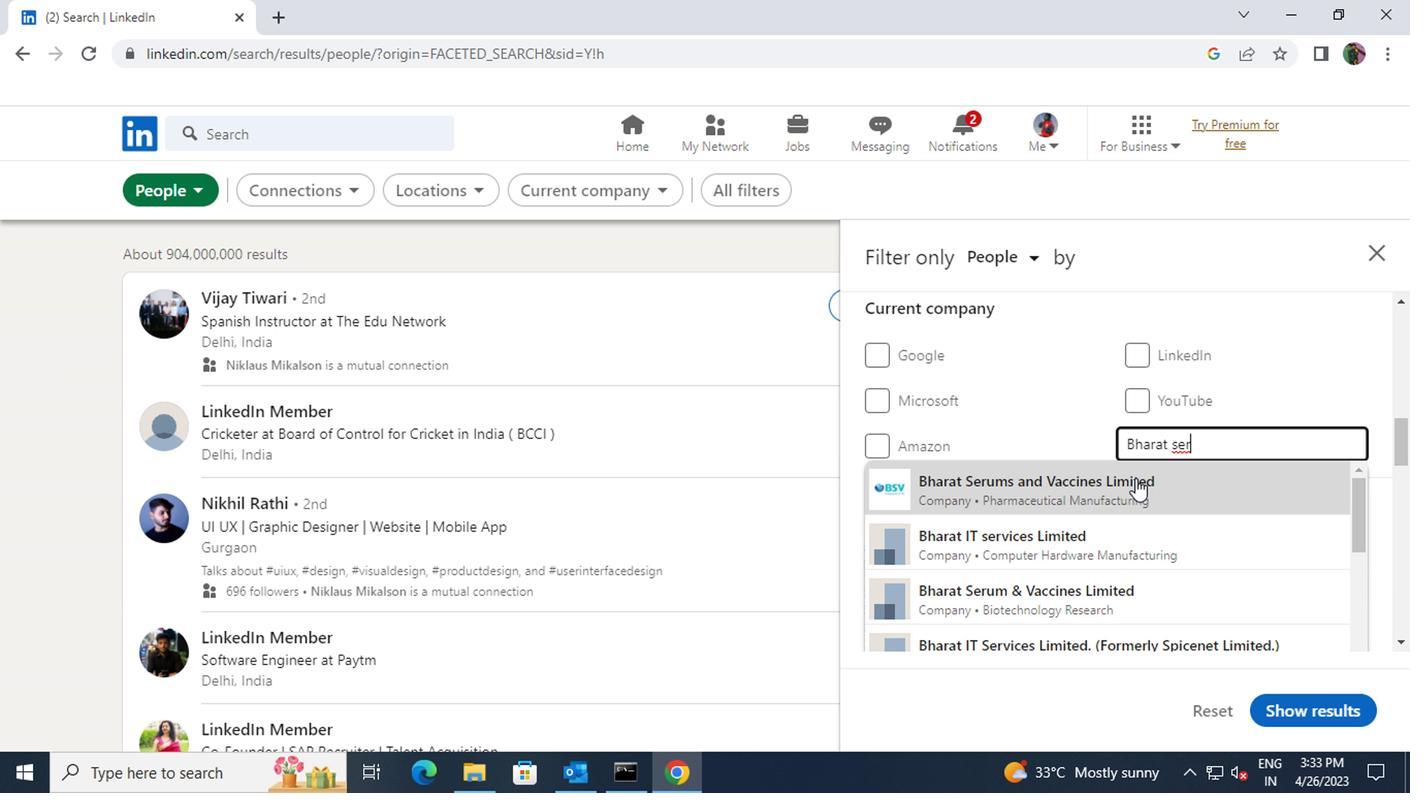 
Action: Mouse pressed left at (1115, 499)
Screenshot: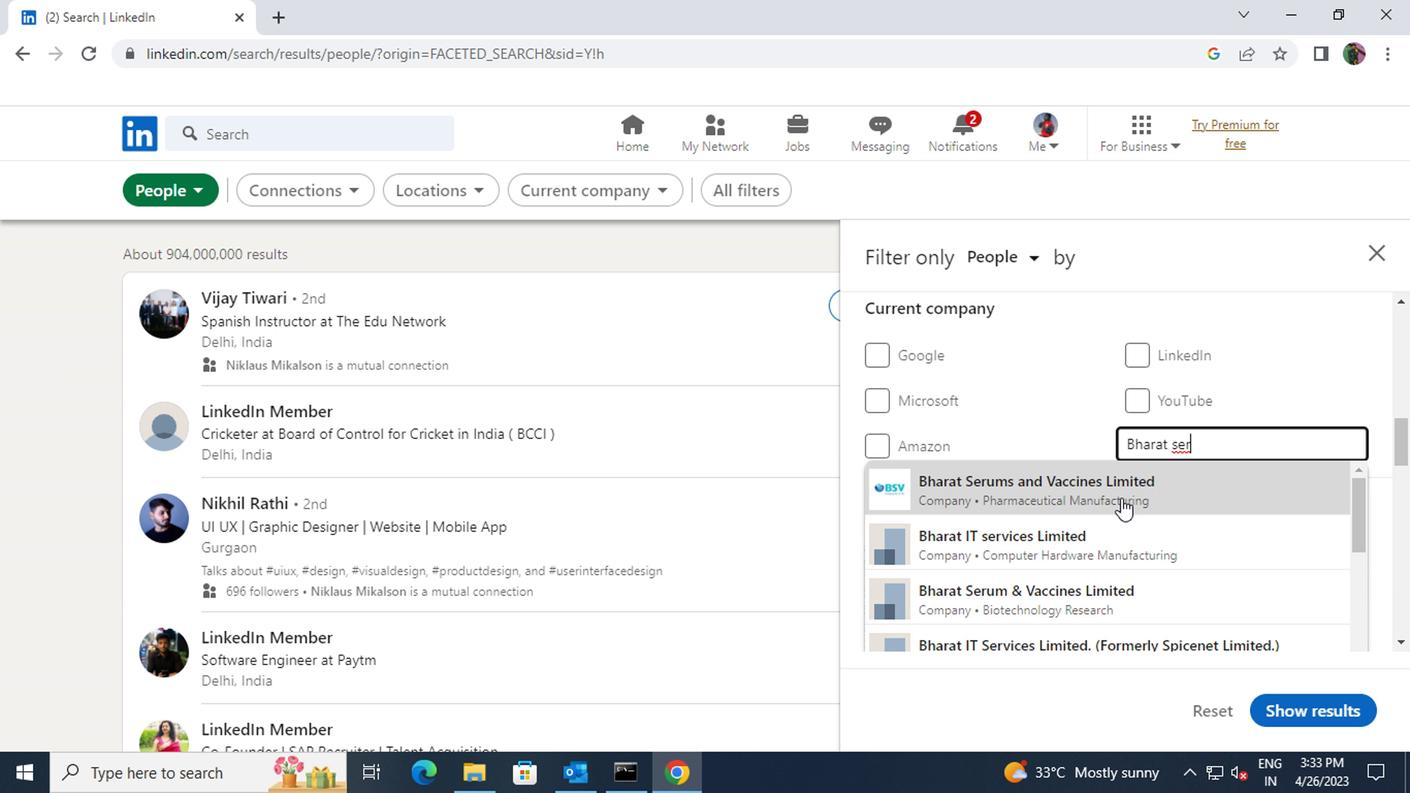 
Action: Mouse scrolled (1115, 498) with delta (0, 0)
Screenshot: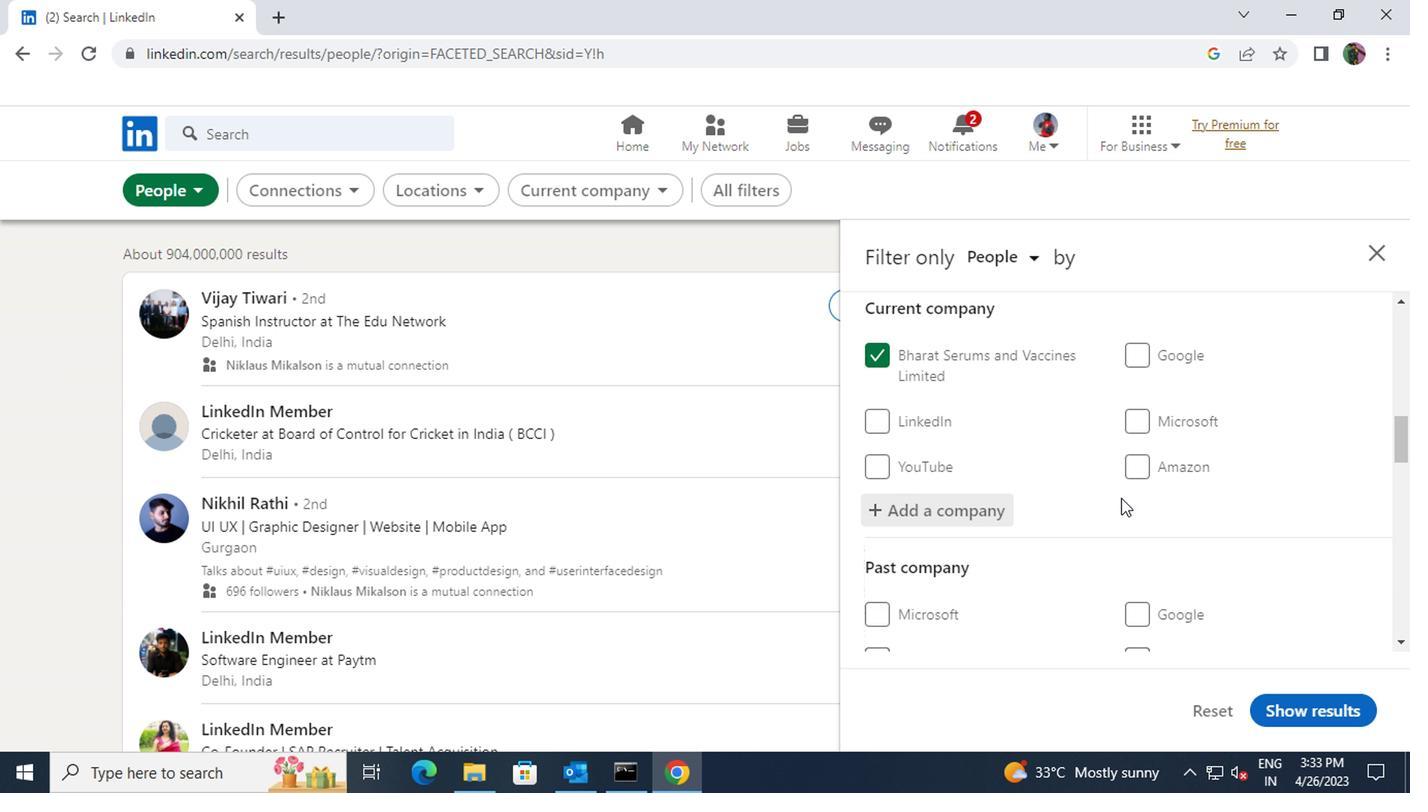 
Action: Mouse scrolled (1115, 498) with delta (0, 0)
Screenshot: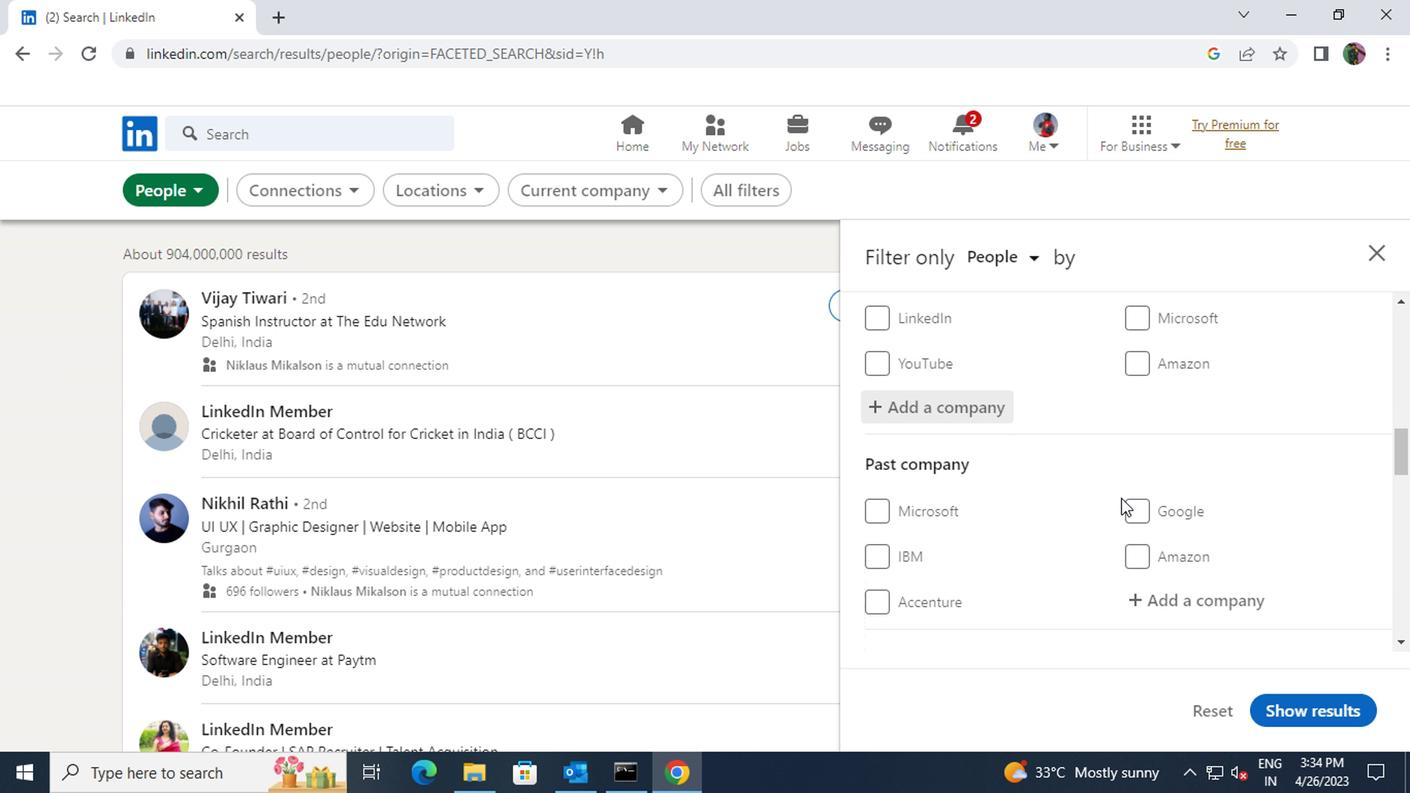 
Action: Mouse scrolled (1115, 498) with delta (0, 0)
Screenshot: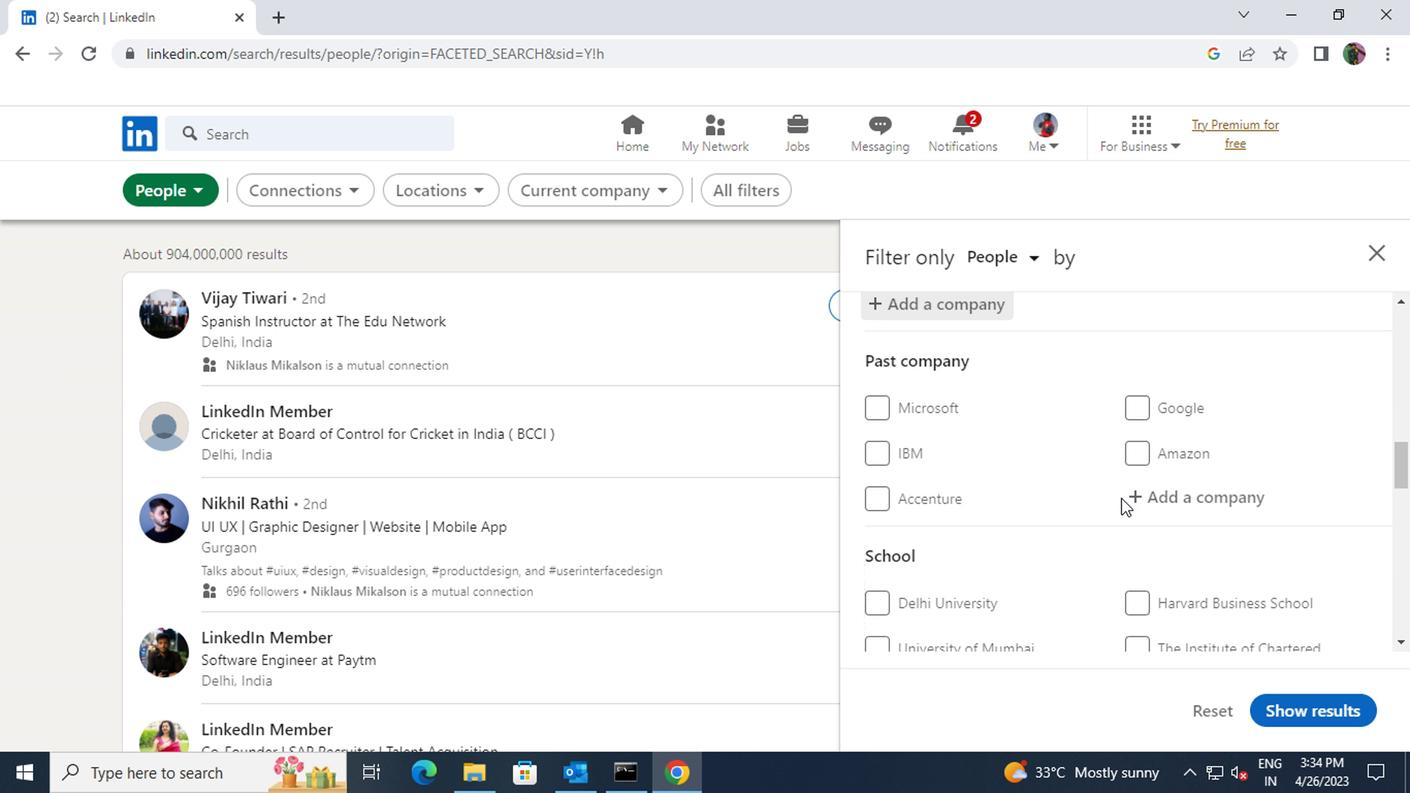 
Action: Mouse scrolled (1115, 498) with delta (0, 0)
Screenshot: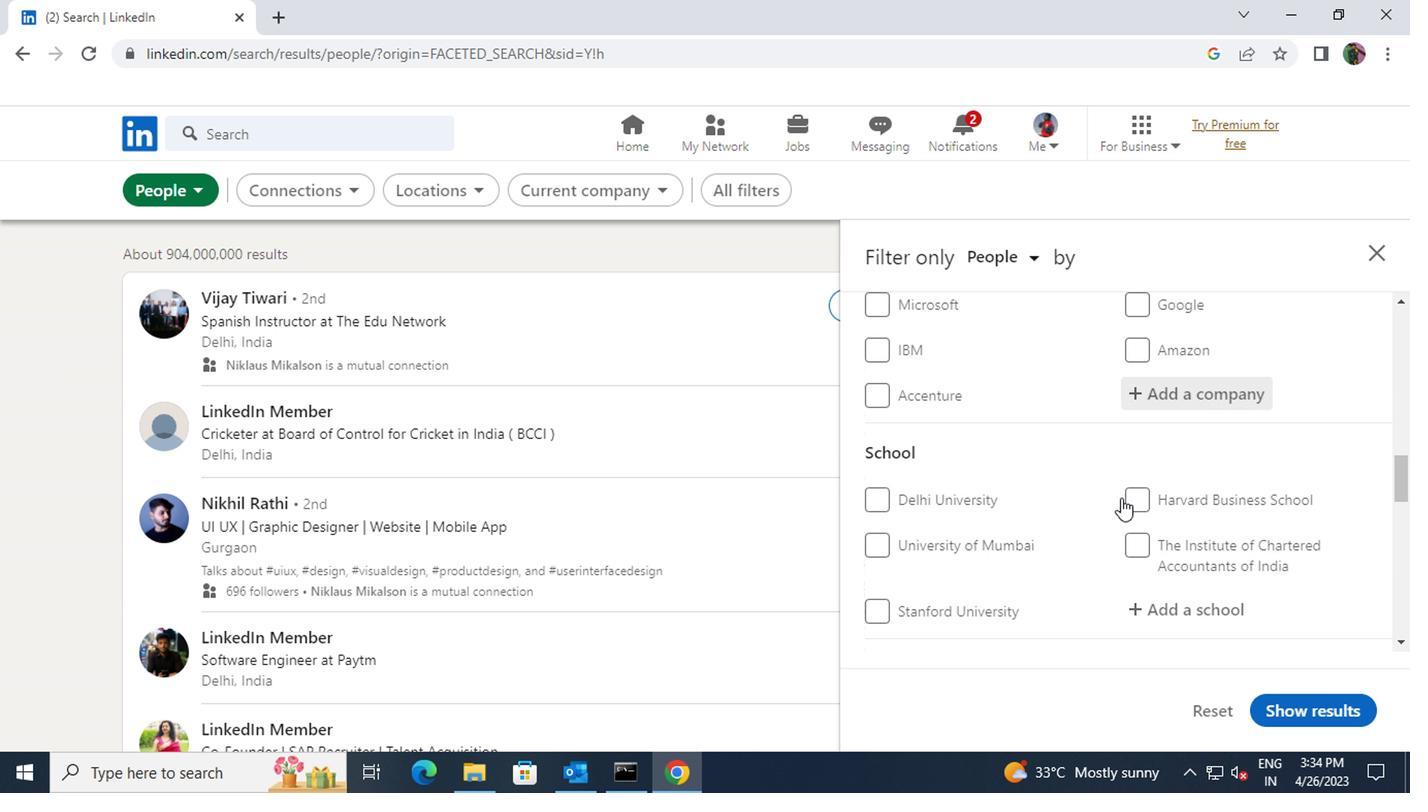 
Action: Mouse scrolled (1115, 498) with delta (0, 0)
Screenshot: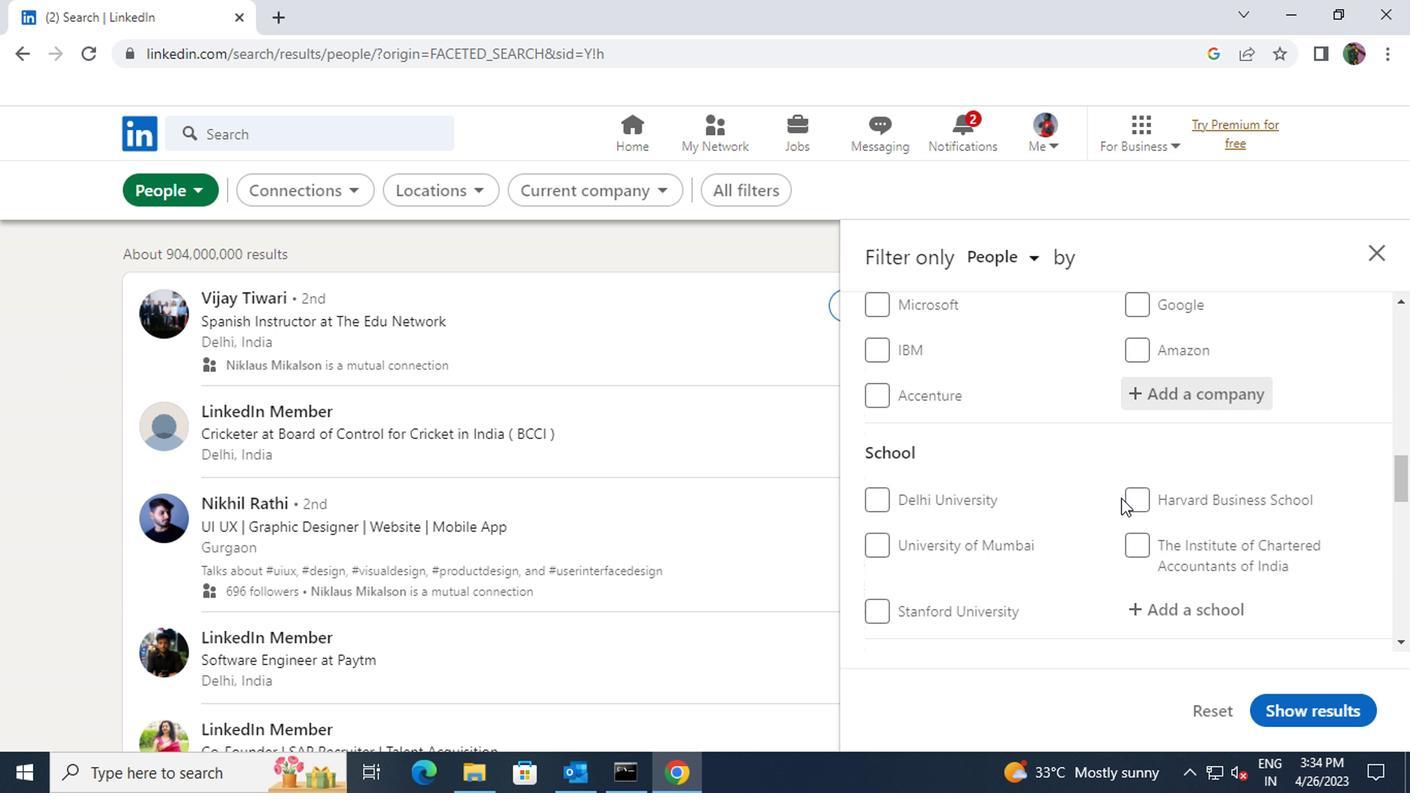 
Action: Mouse moved to (1139, 406)
Screenshot: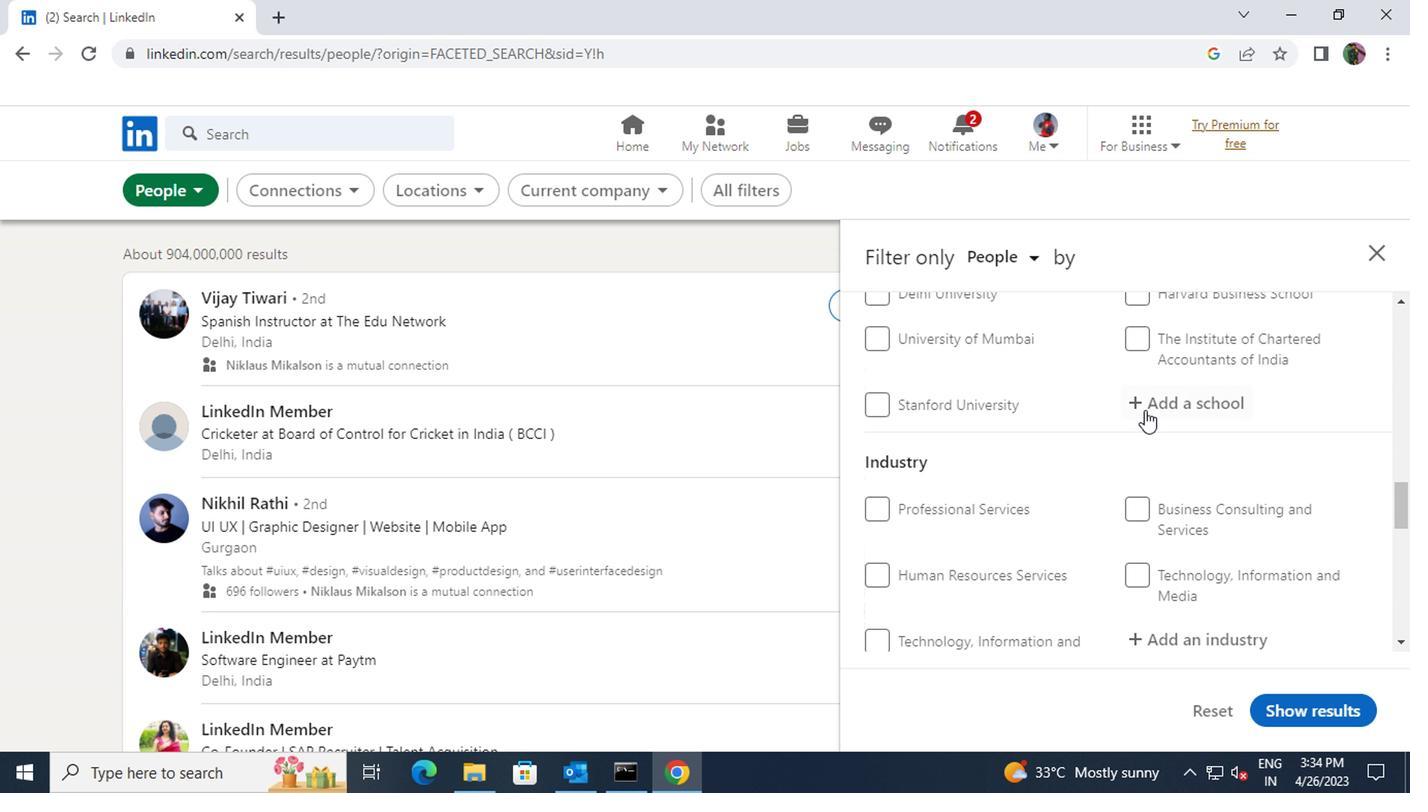 
Action: Mouse pressed left at (1139, 406)
Screenshot: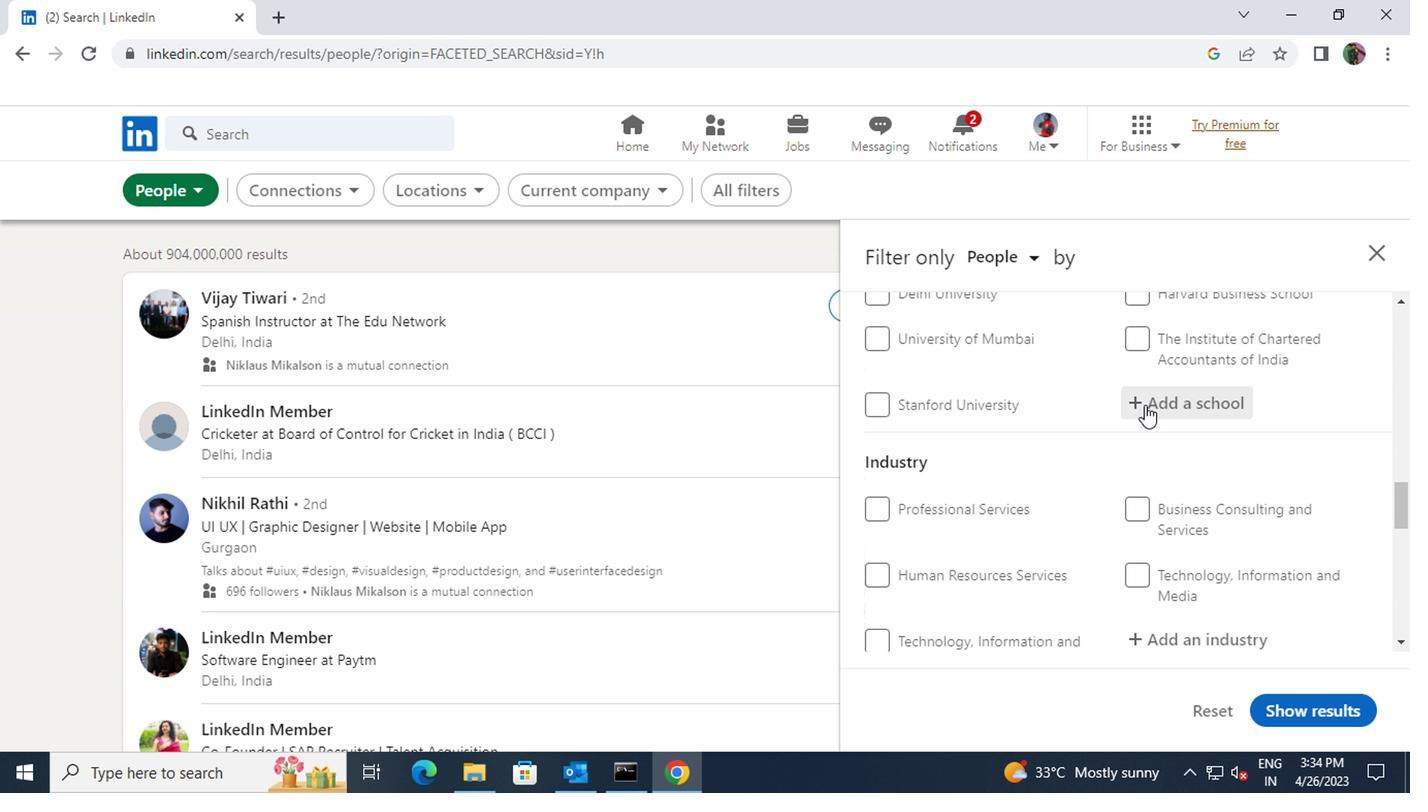 
Action: Key pressed <Key.shift>MAHARSHI
Screenshot: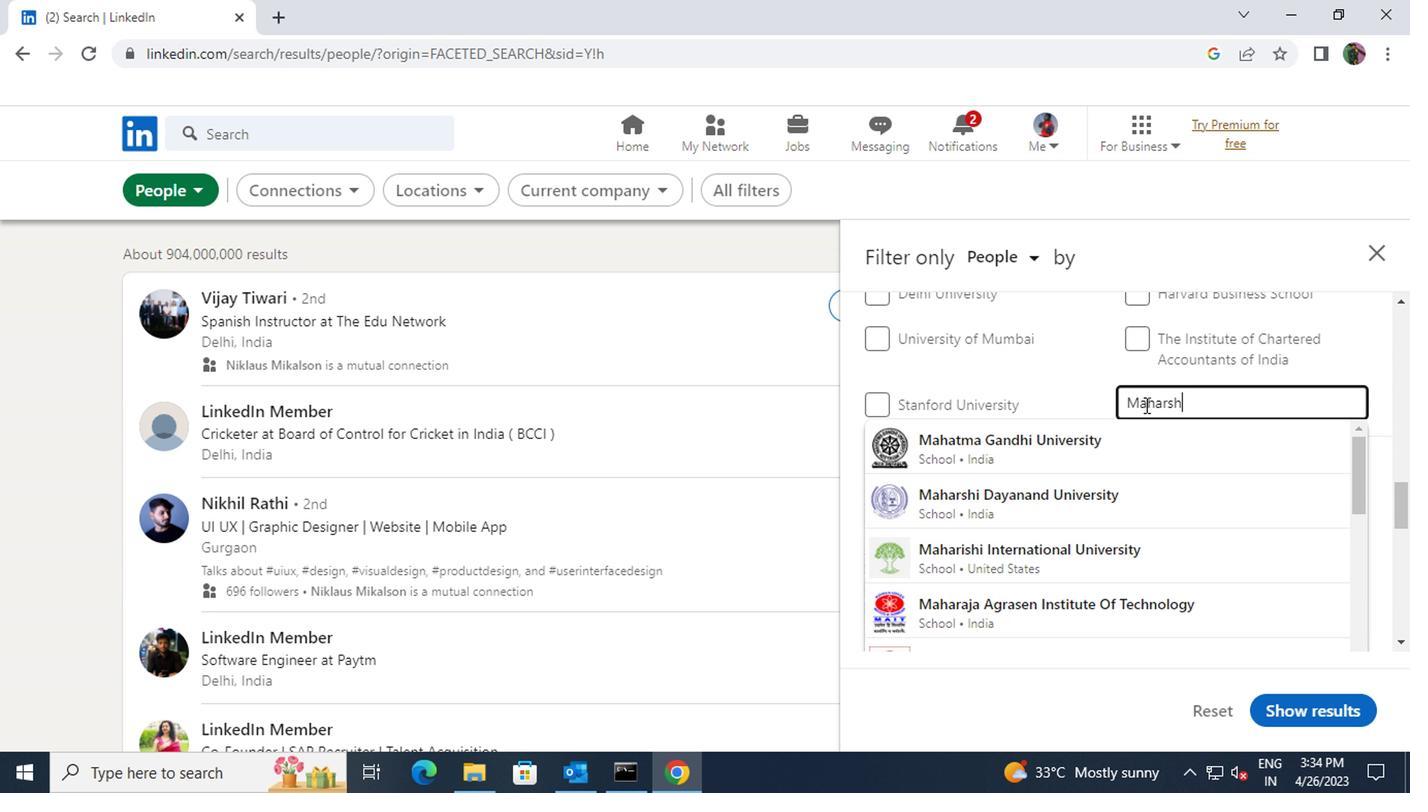 
Action: Mouse moved to (1136, 439)
Screenshot: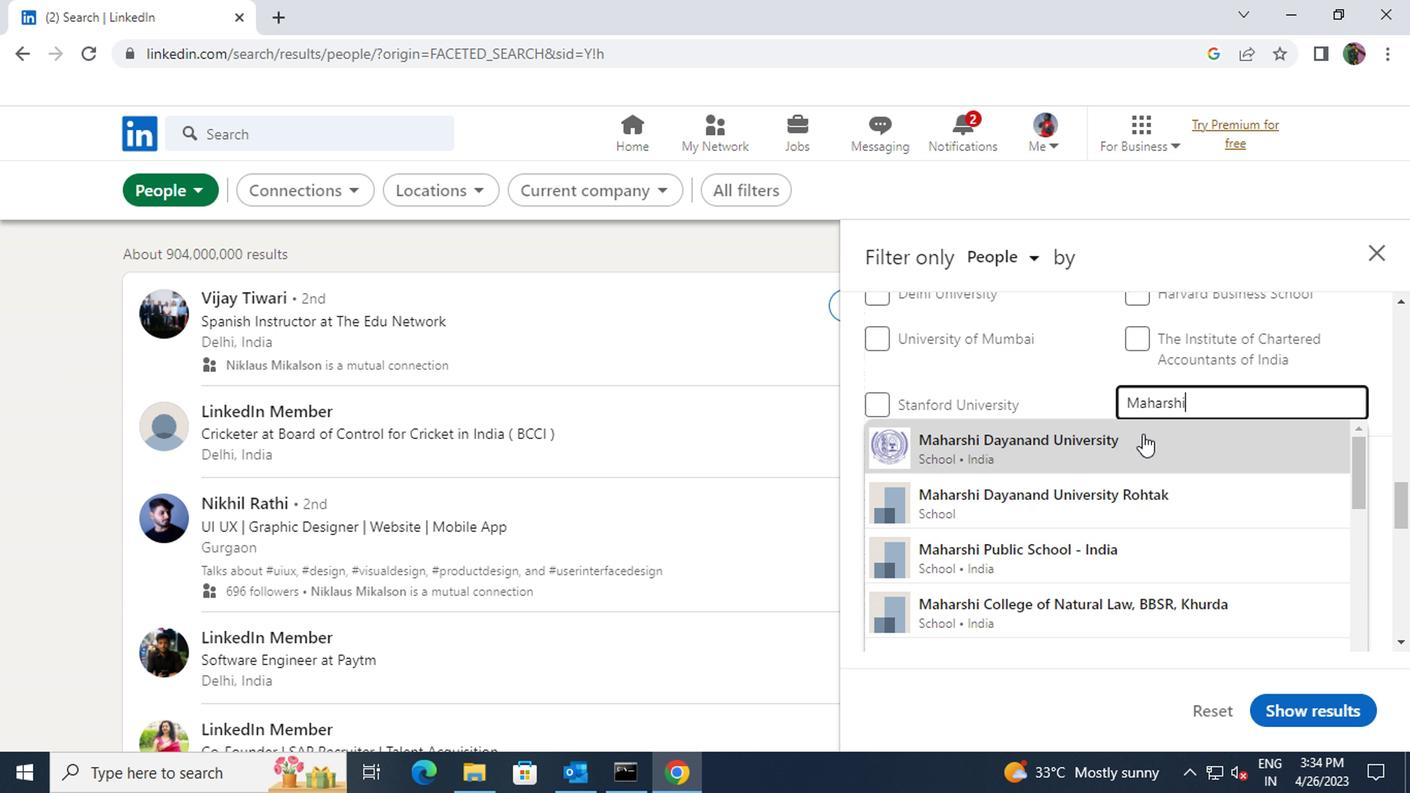 
Action: Mouse pressed left at (1136, 439)
Screenshot: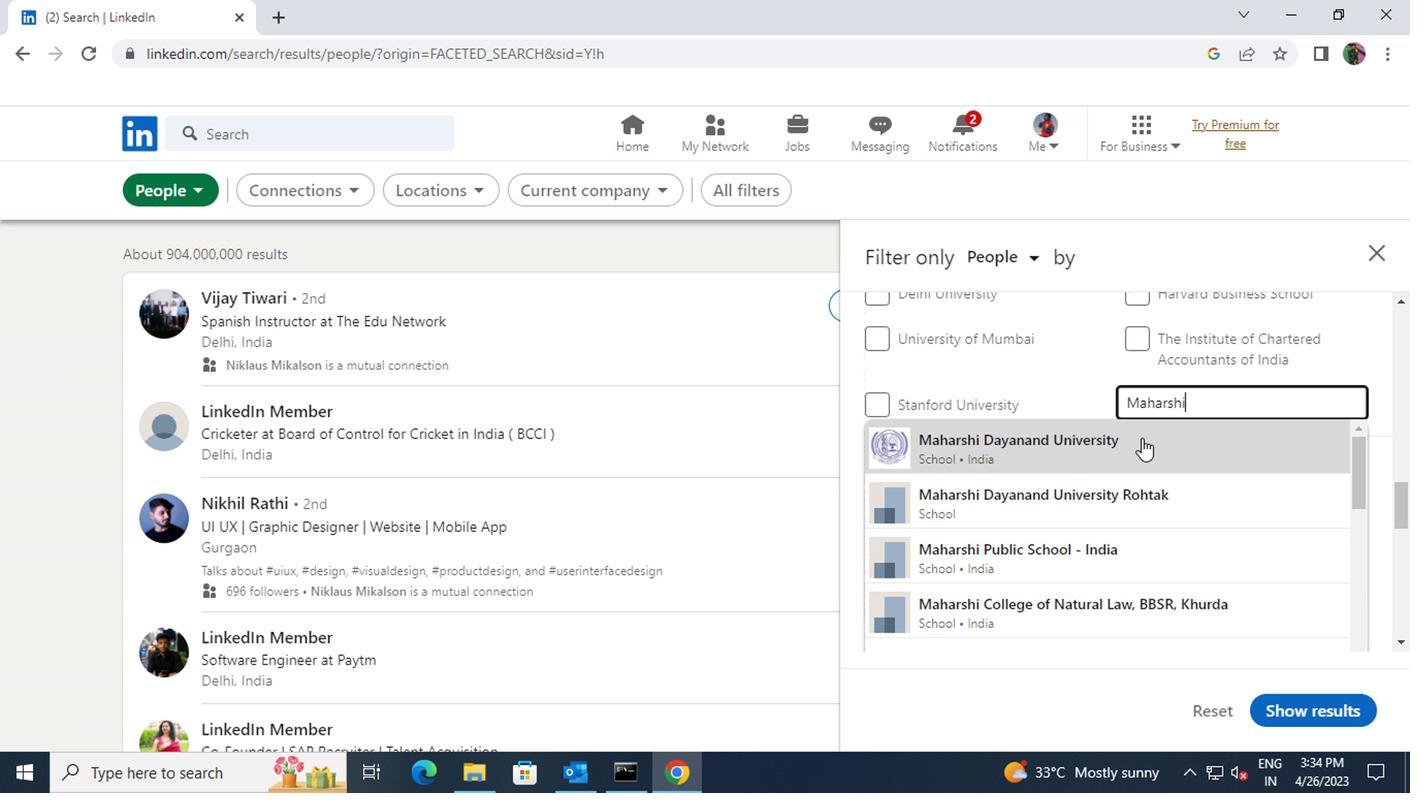 
Action: Mouse scrolled (1136, 438) with delta (0, 0)
Screenshot: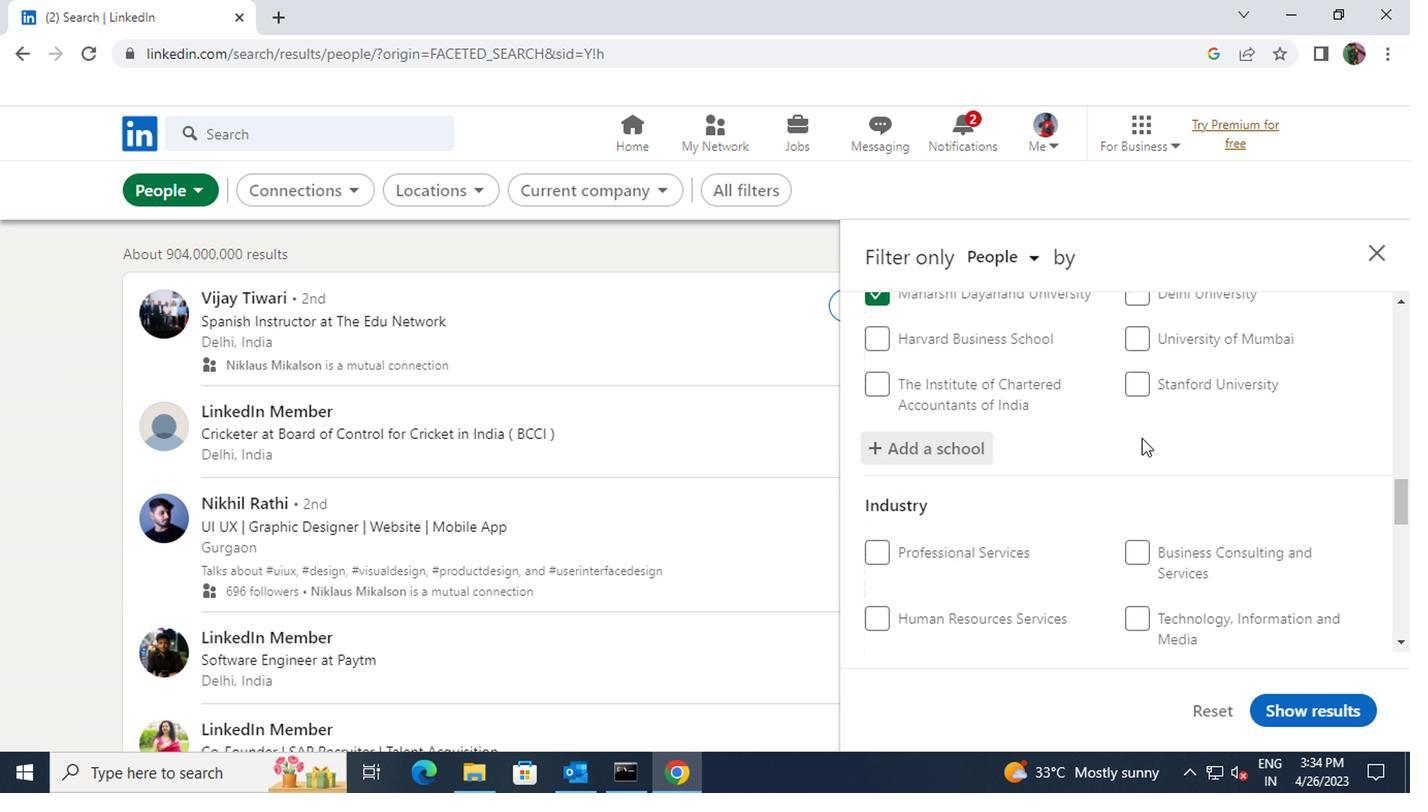 
Action: Mouse scrolled (1136, 438) with delta (0, 0)
Screenshot: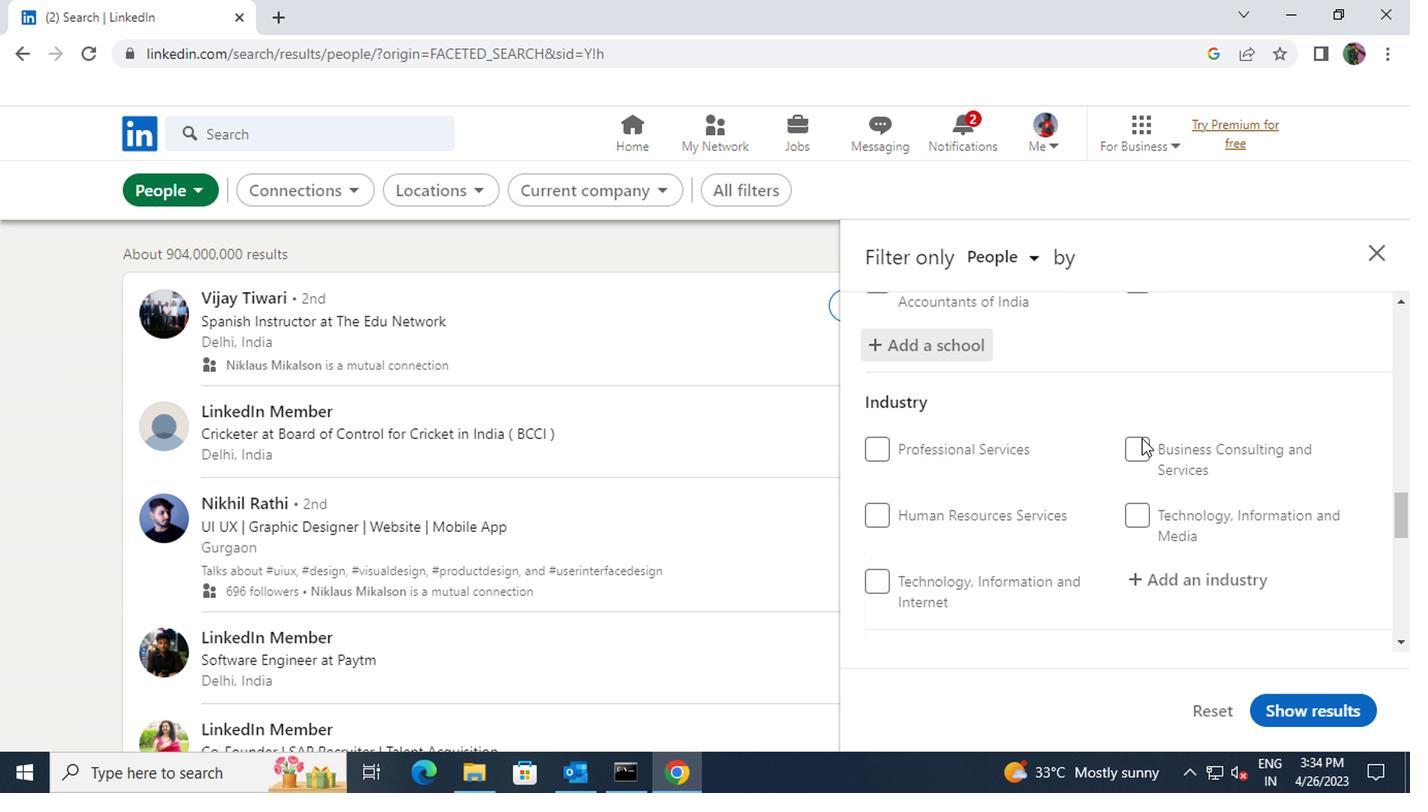 
Action: Mouse moved to (1133, 481)
Screenshot: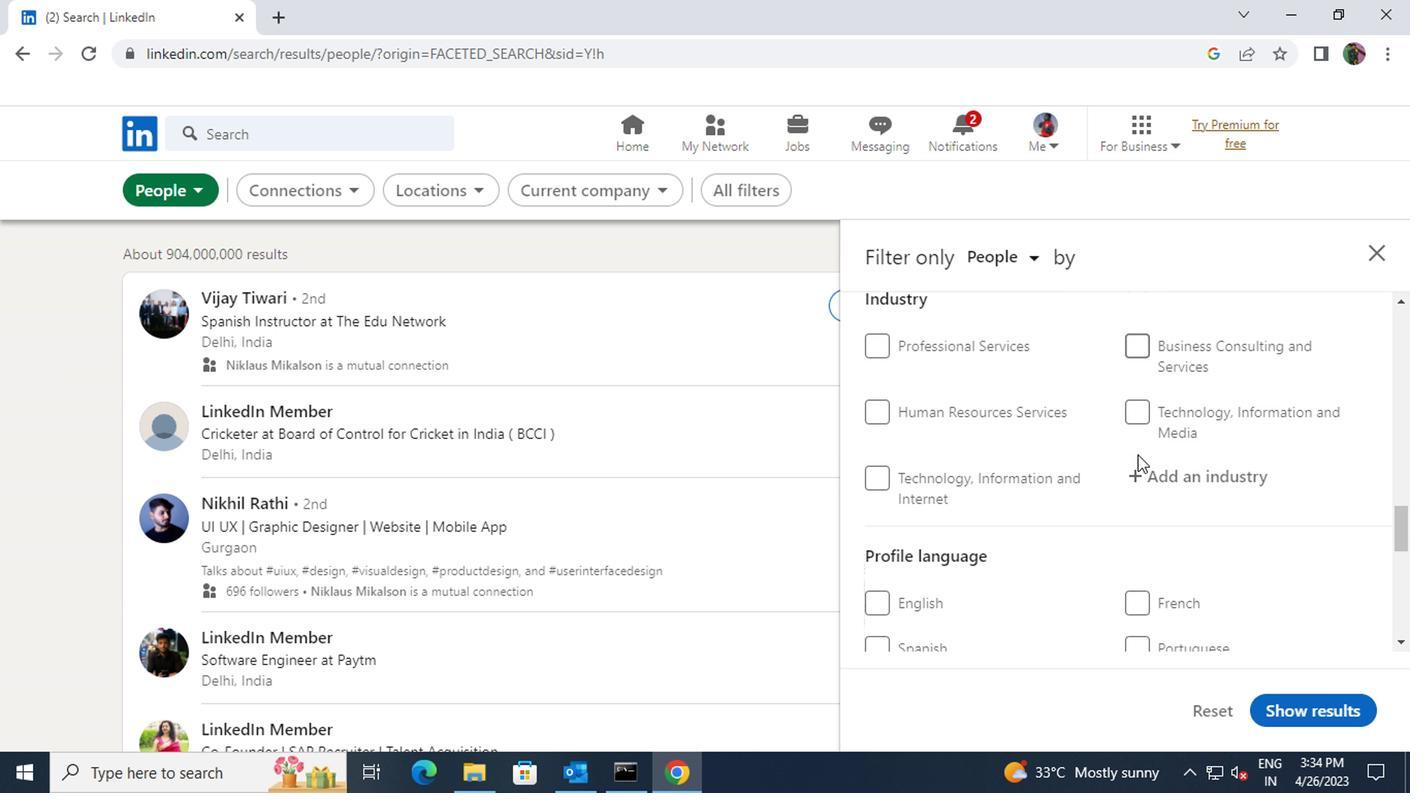 
Action: Mouse pressed left at (1133, 481)
Screenshot: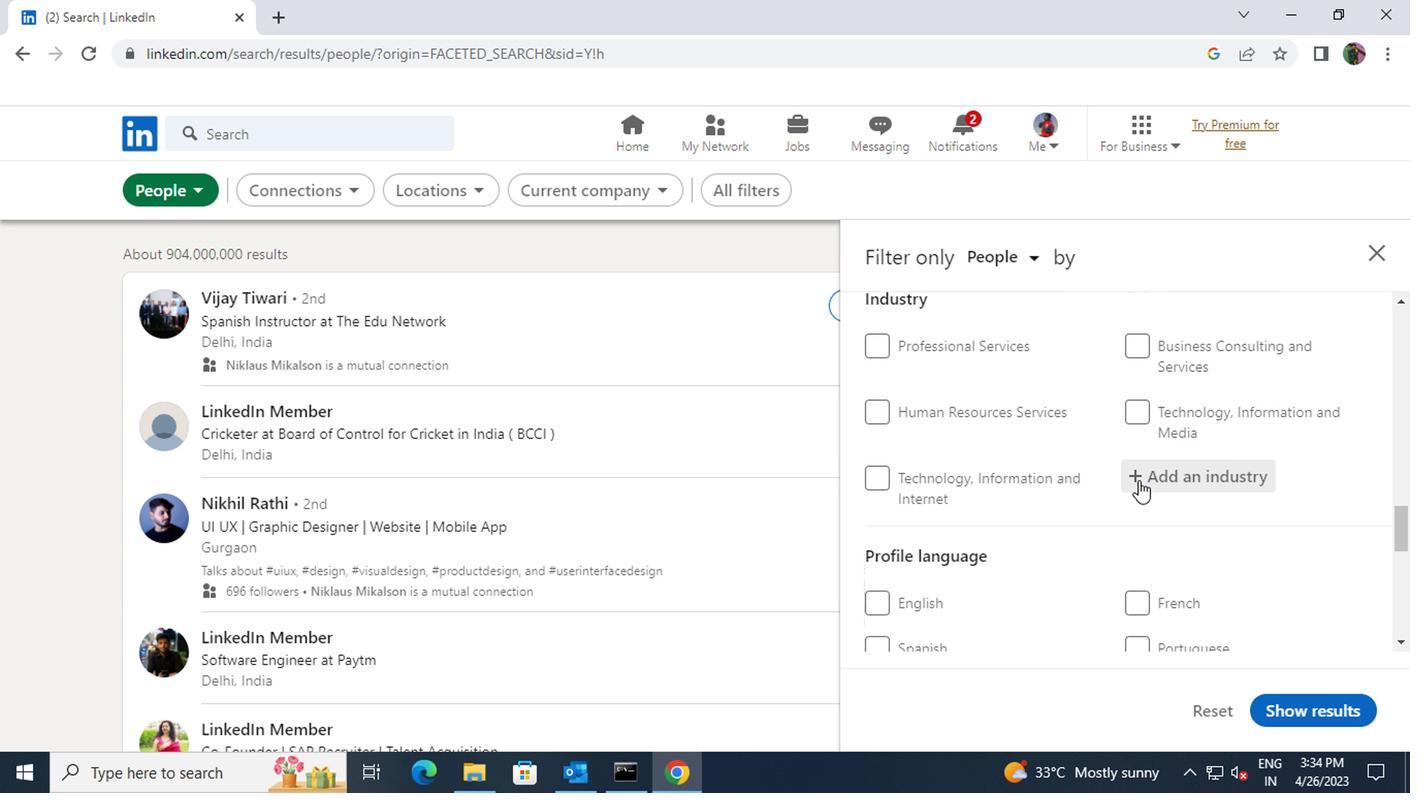 
Action: Key pressed <Key.shift>IT<Key.space>SYSTEM
Screenshot: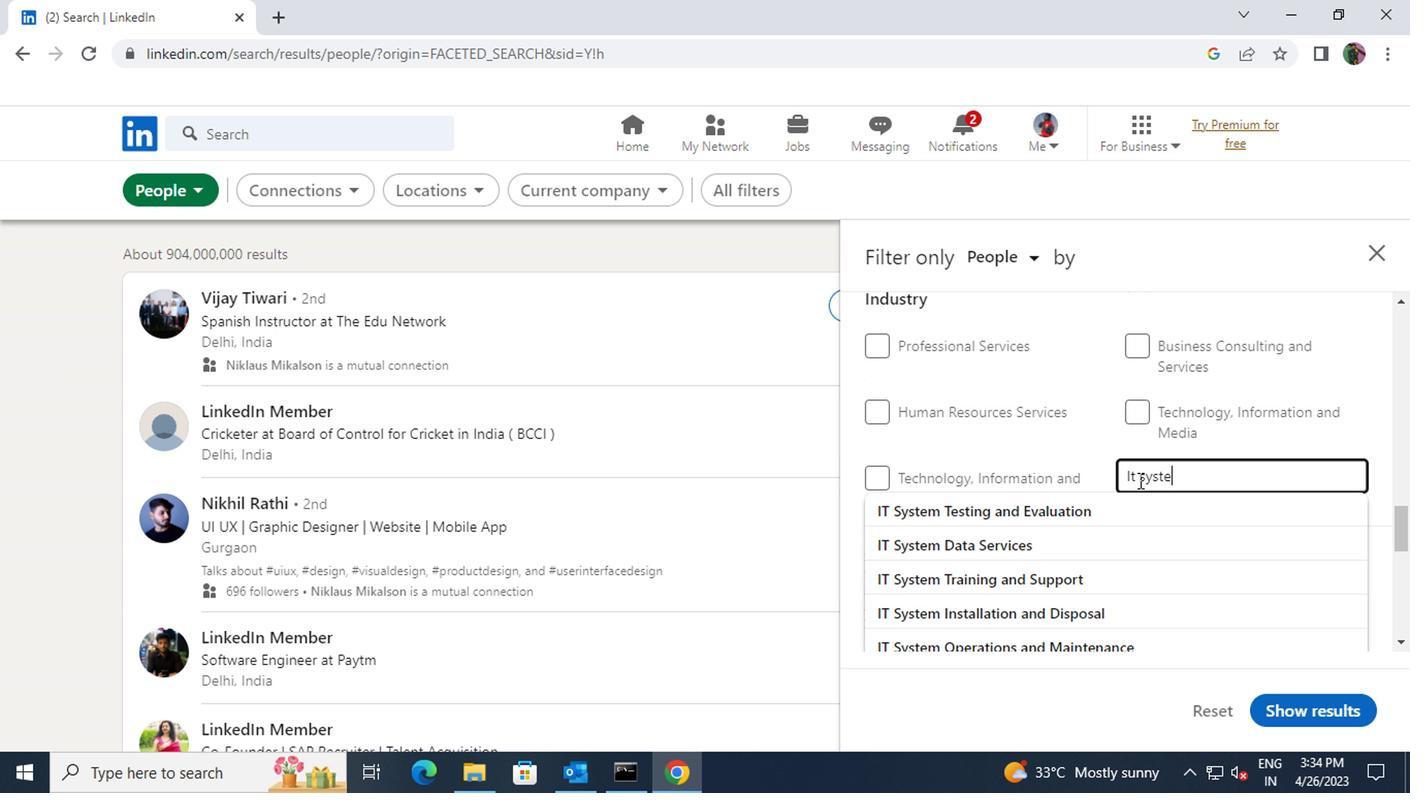 
Action: Mouse moved to (1118, 567)
Screenshot: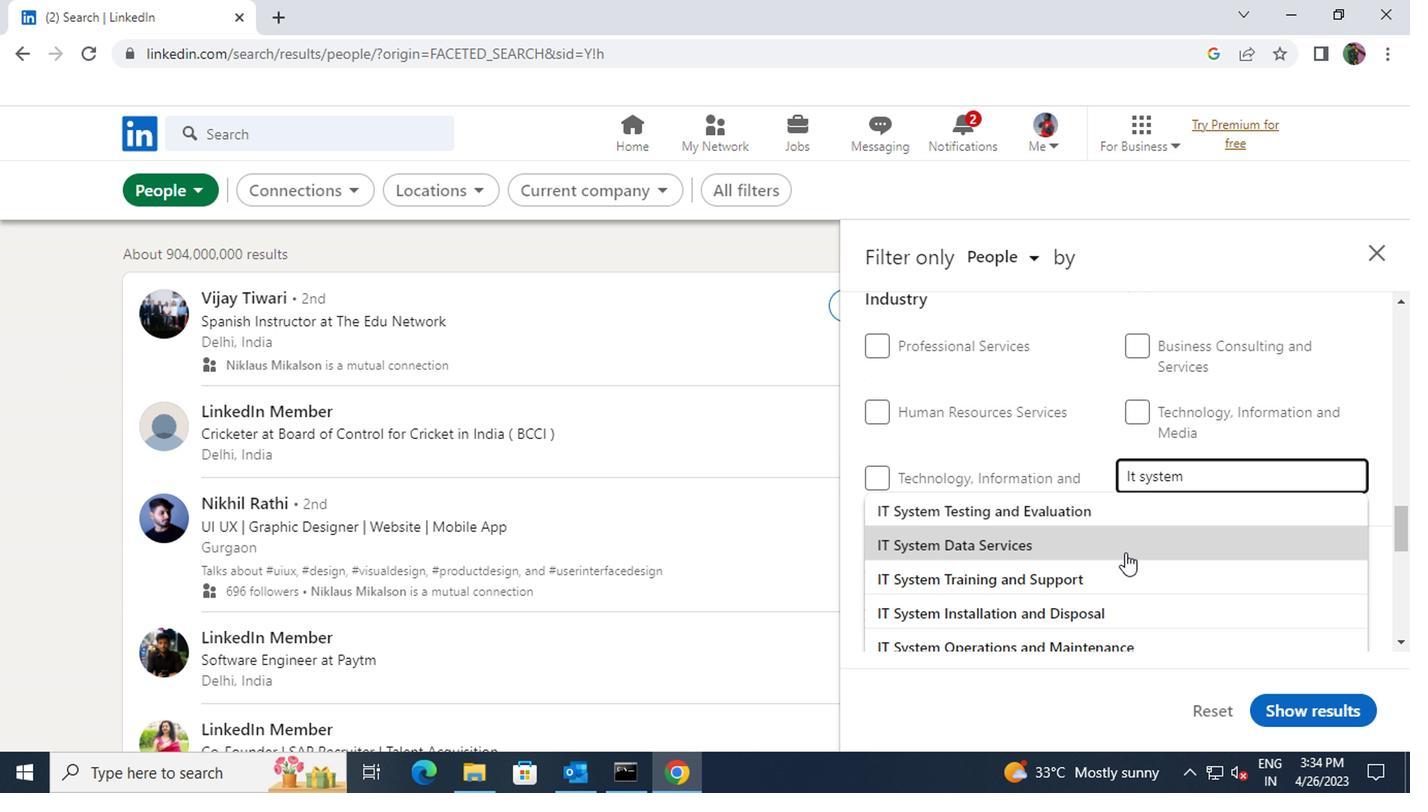 
Action: Mouse pressed left at (1118, 567)
Screenshot: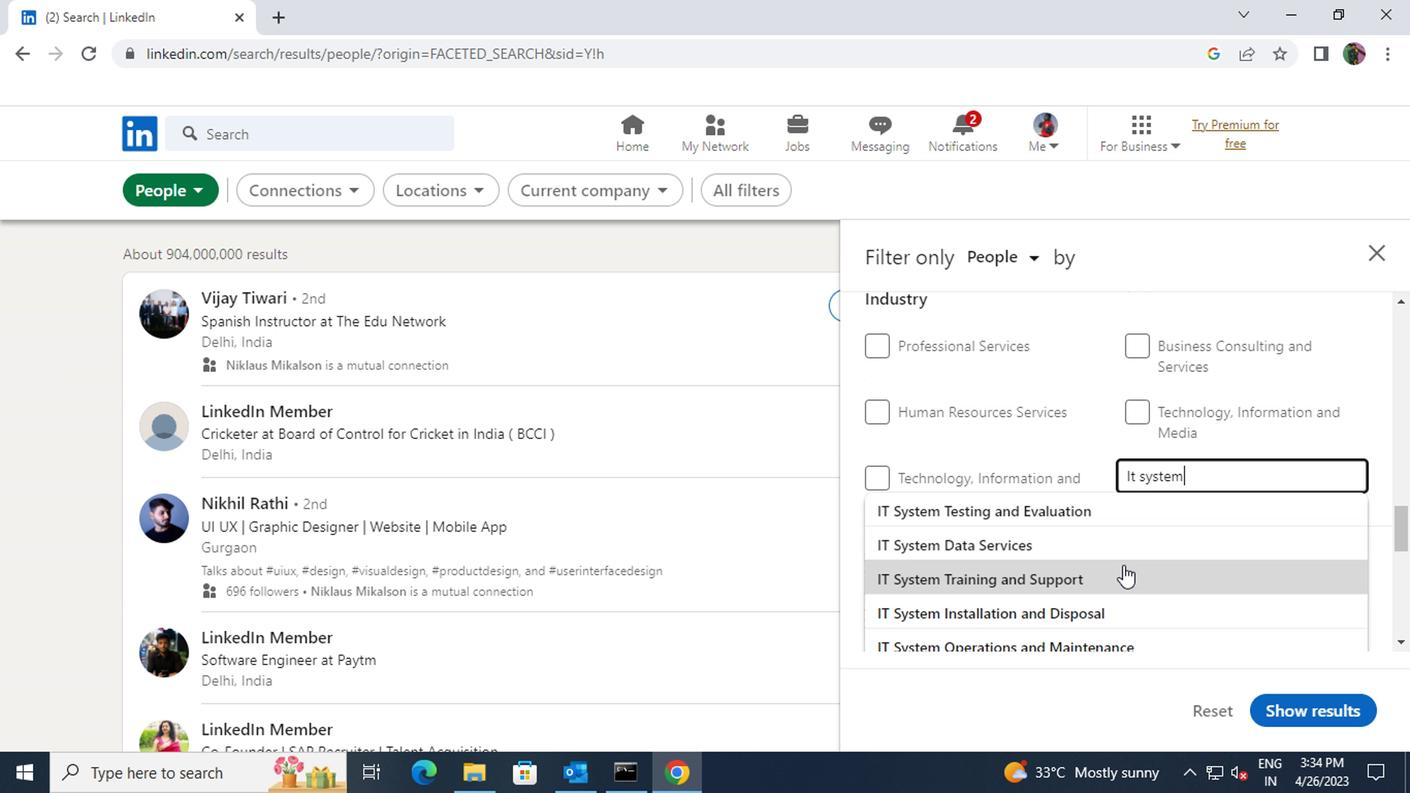 
Action: Mouse scrolled (1118, 565) with delta (0, -1)
Screenshot: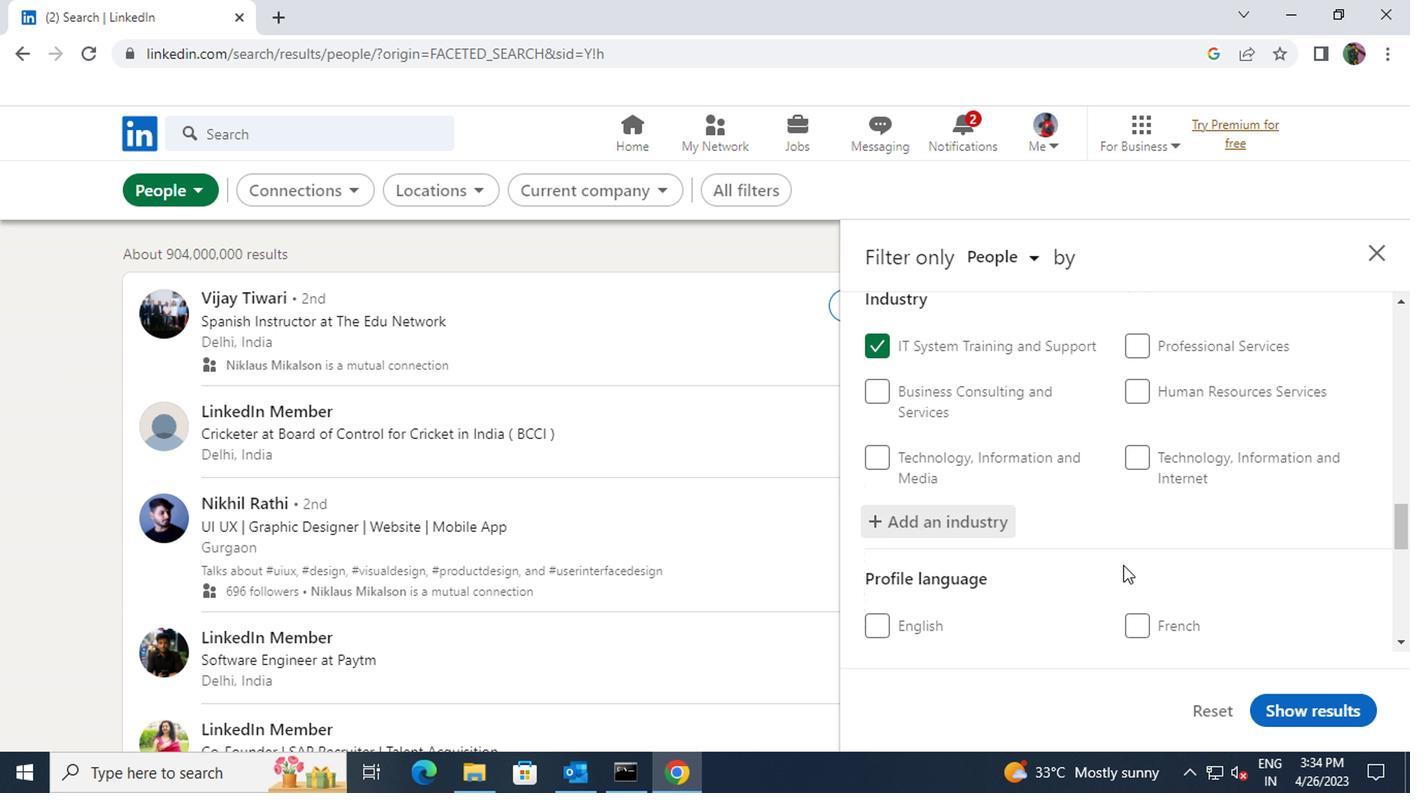 
Action: Mouse moved to (867, 610)
Screenshot: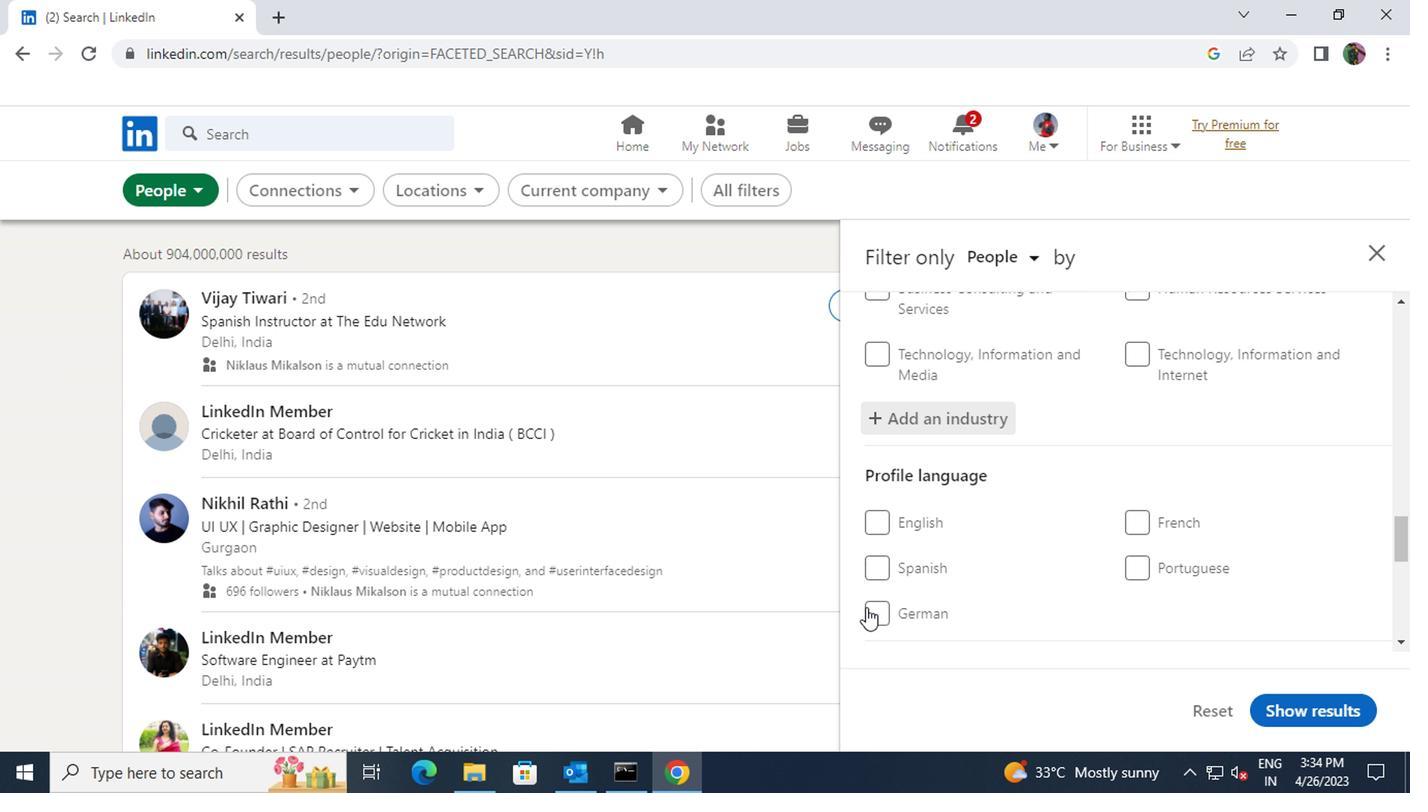 
Action: Mouse pressed left at (867, 610)
Screenshot: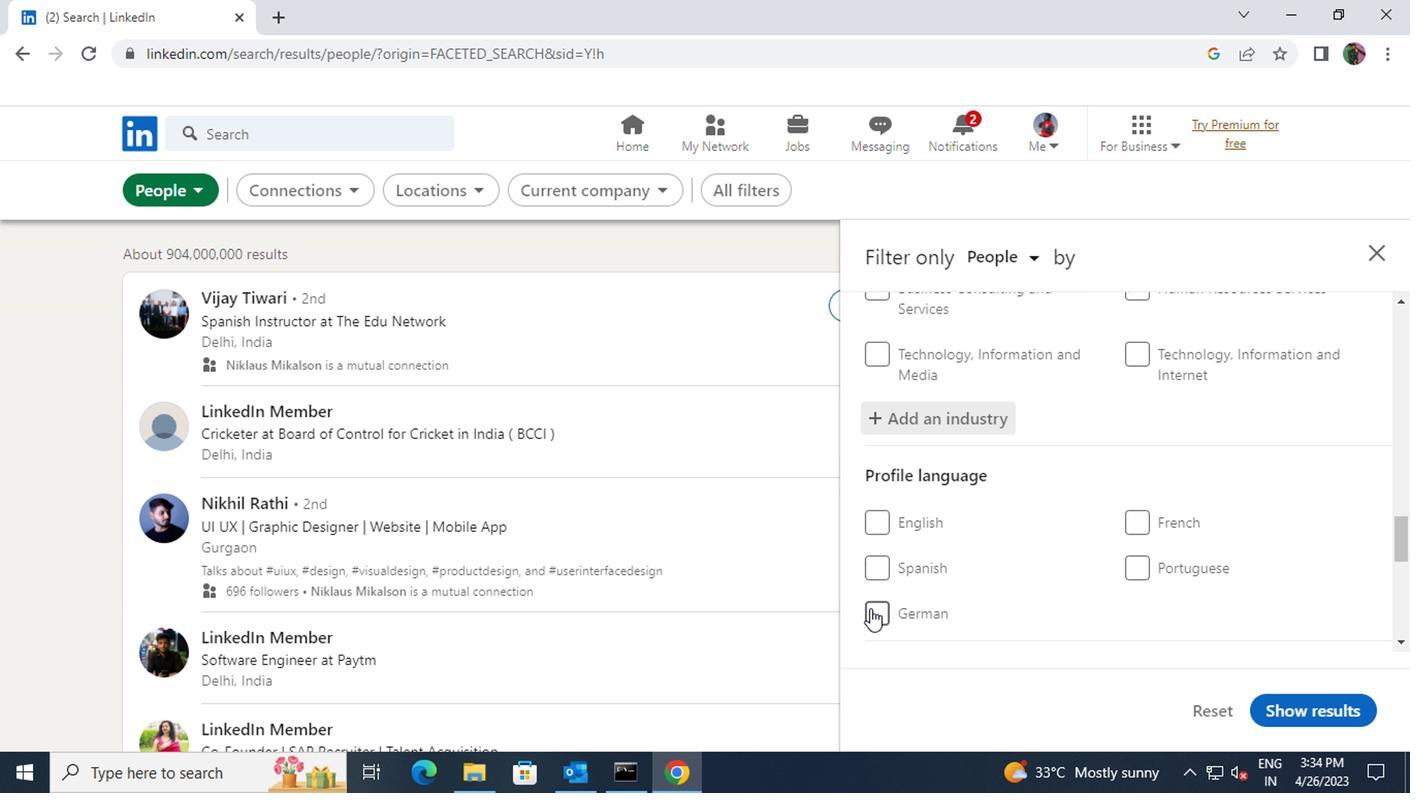 
Action: Mouse scrolled (867, 608) with delta (0, -1)
Screenshot: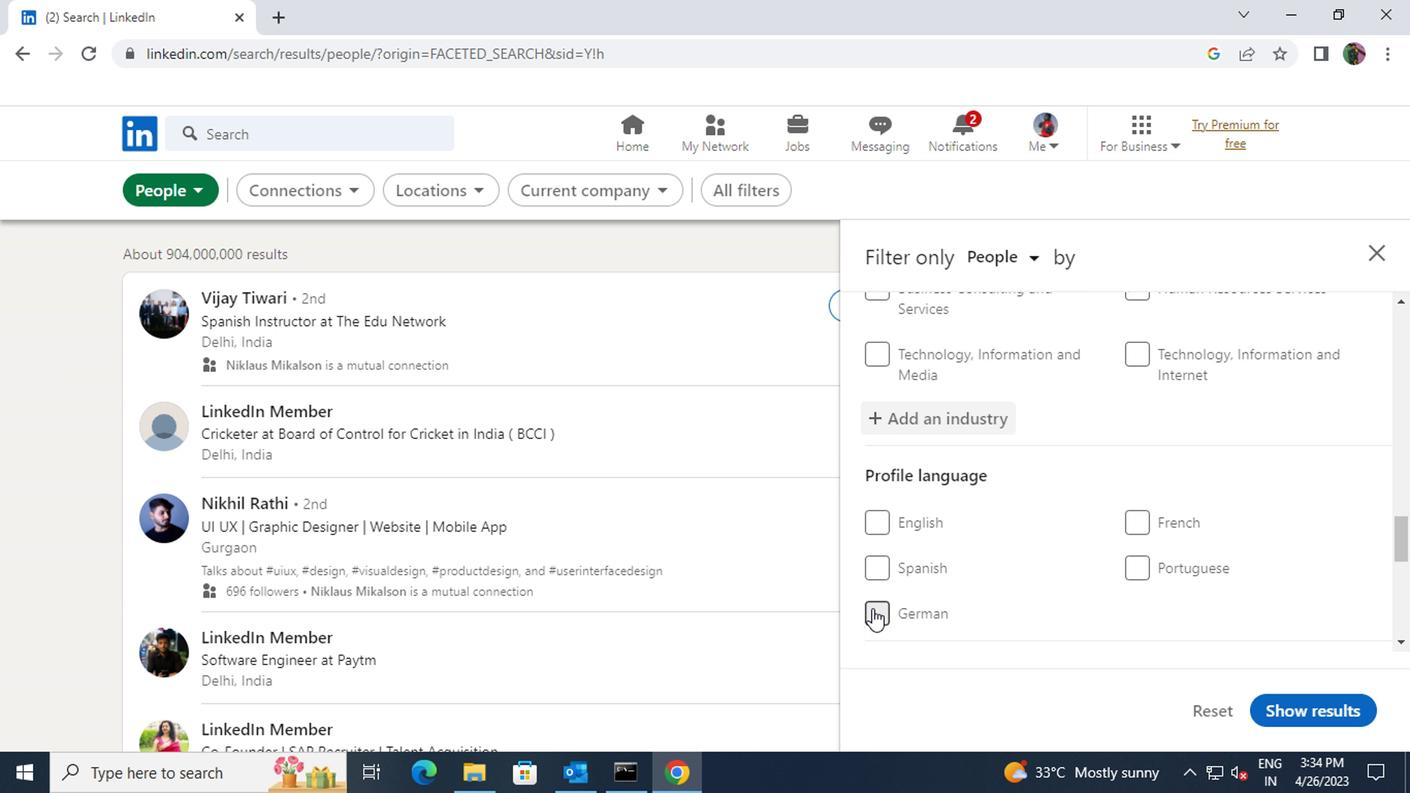 
Action: Mouse scrolled (867, 608) with delta (0, -1)
Screenshot: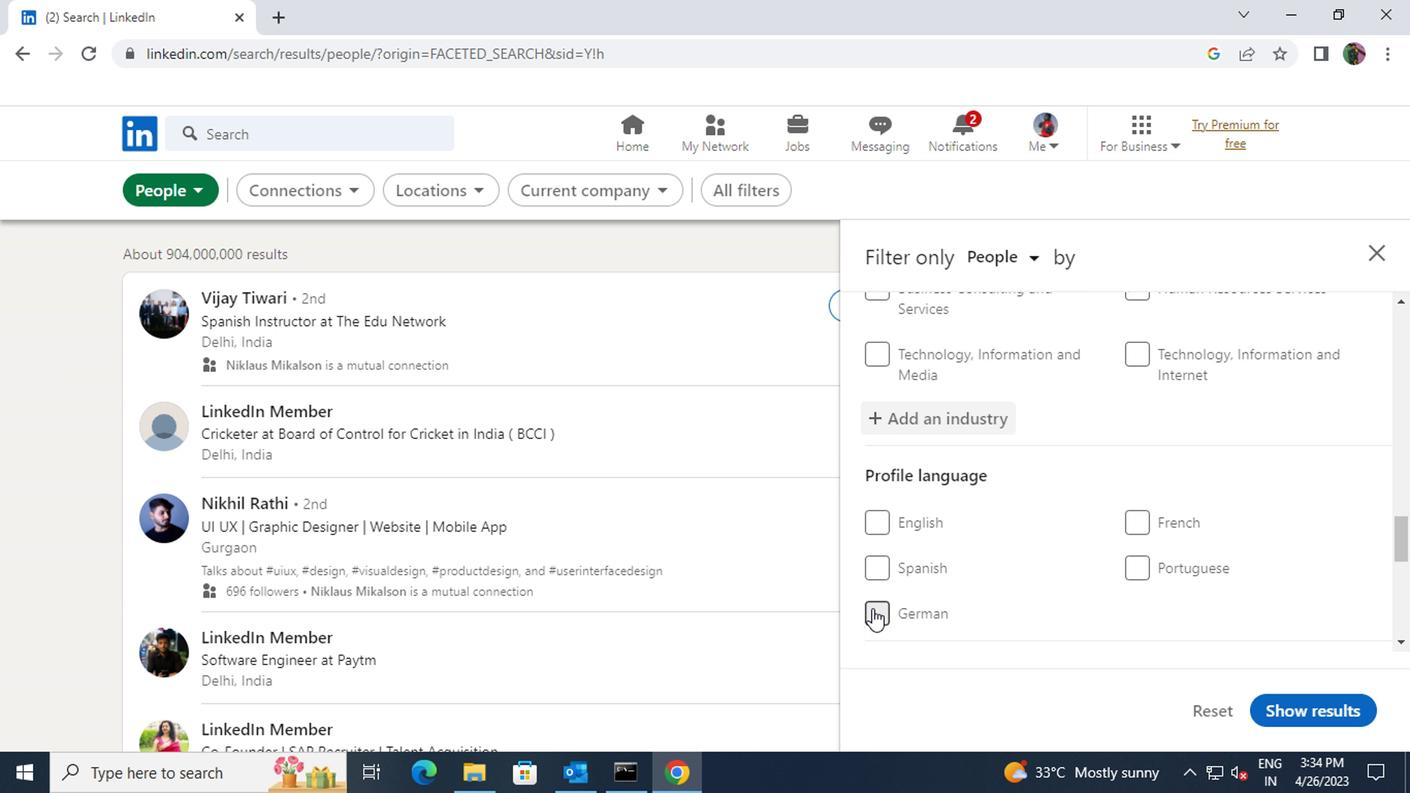 
Action: Mouse moved to (883, 593)
Screenshot: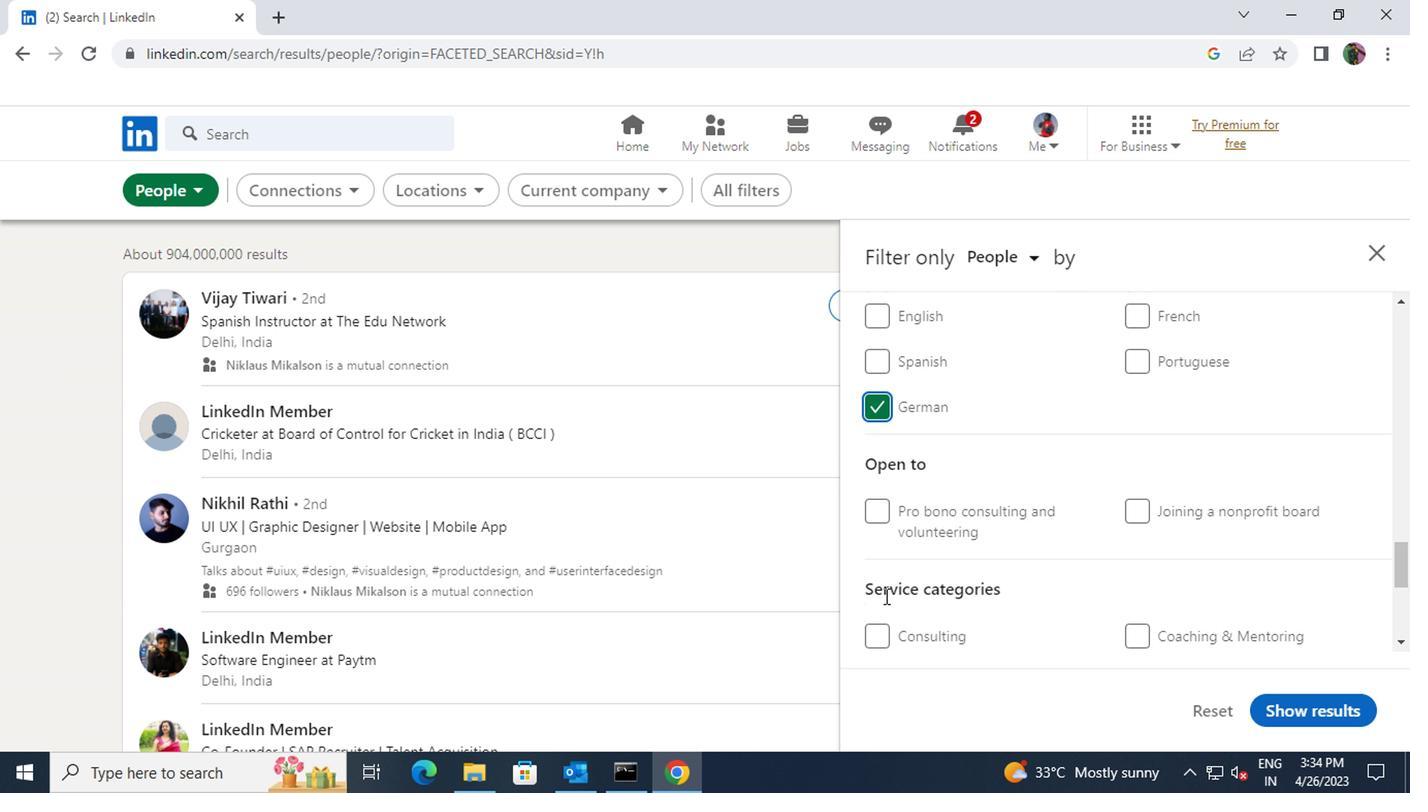 
Action: Mouse scrolled (883, 592) with delta (0, 0)
Screenshot: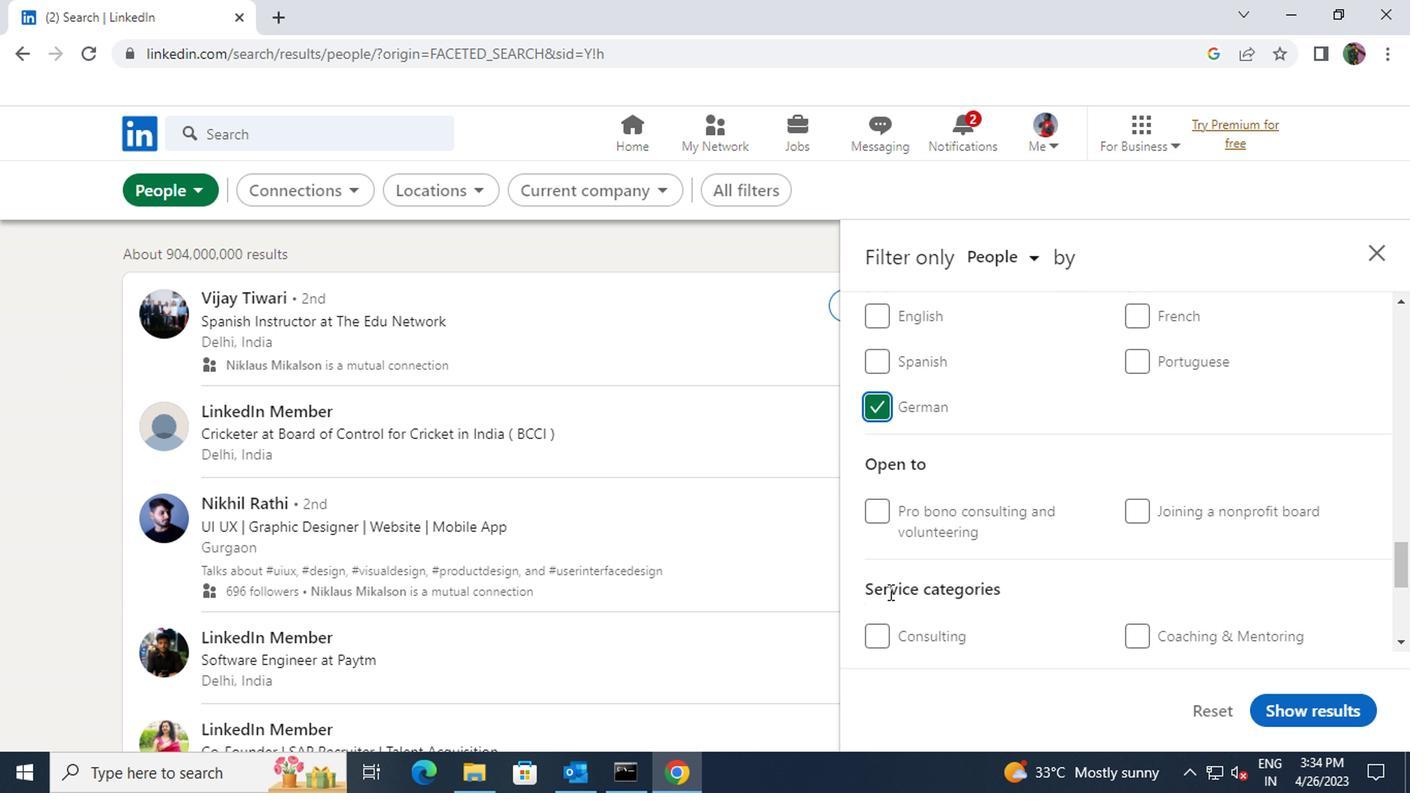 
Action: Mouse scrolled (883, 592) with delta (0, 0)
Screenshot: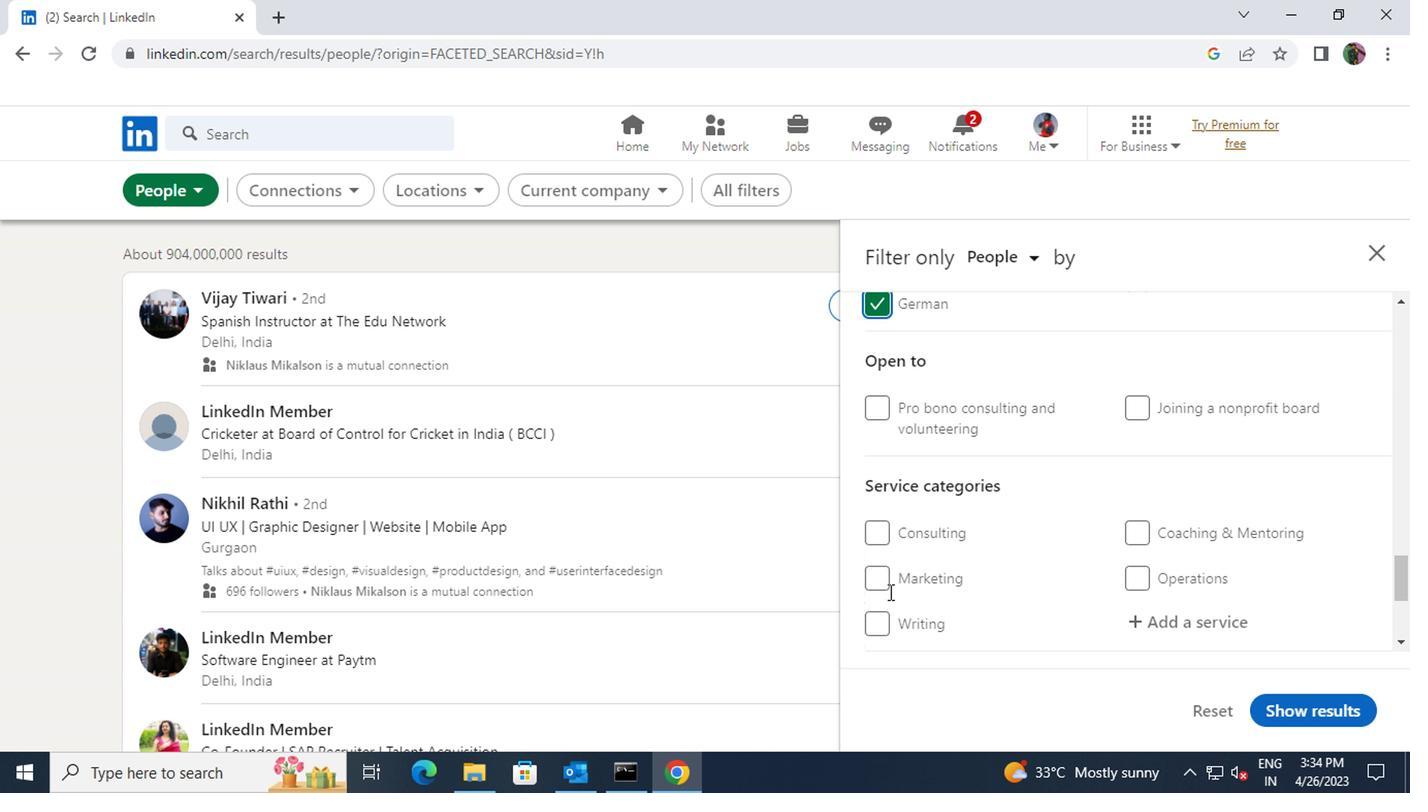 
Action: Mouse moved to (1156, 520)
Screenshot: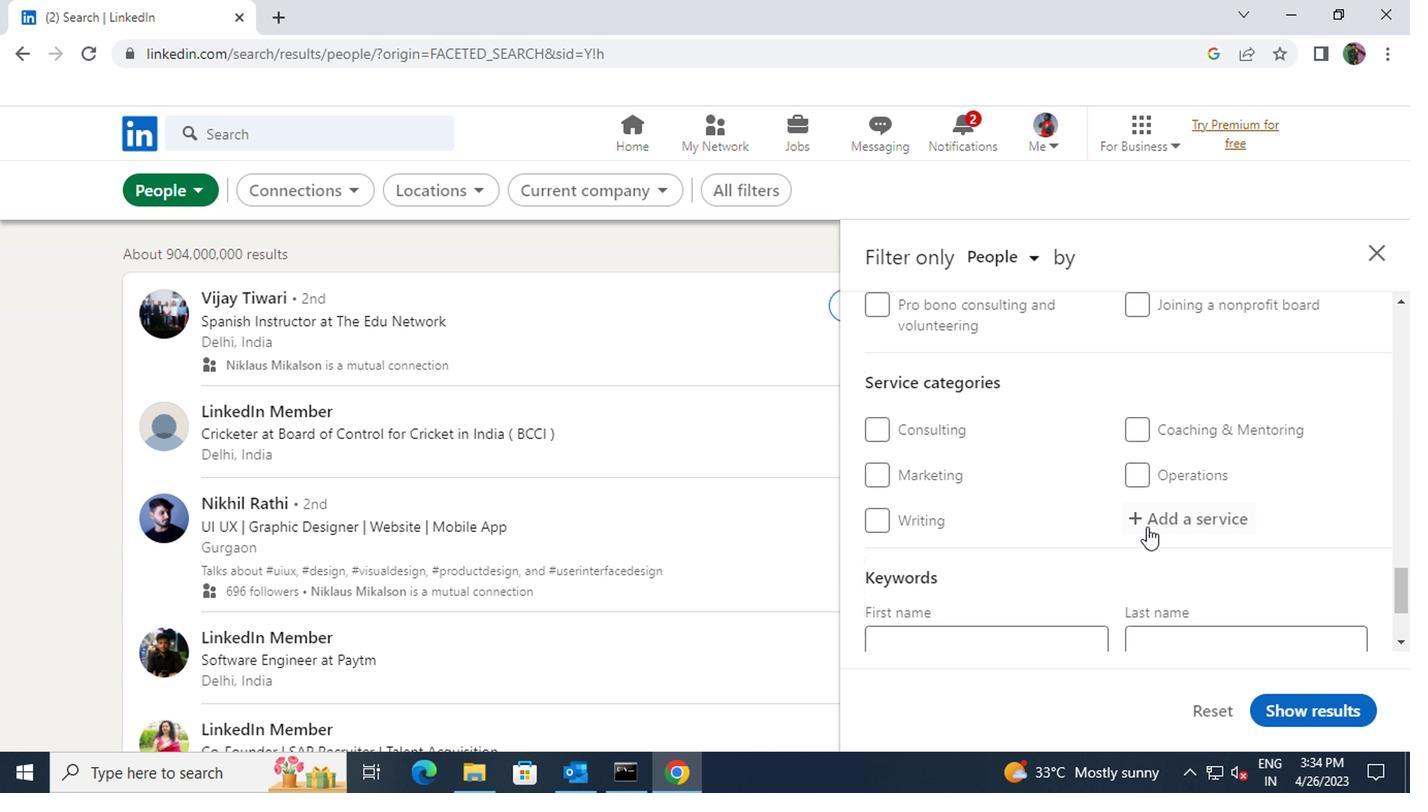 
Action: Mouse pressed left at (1156, 520)
Screenshot: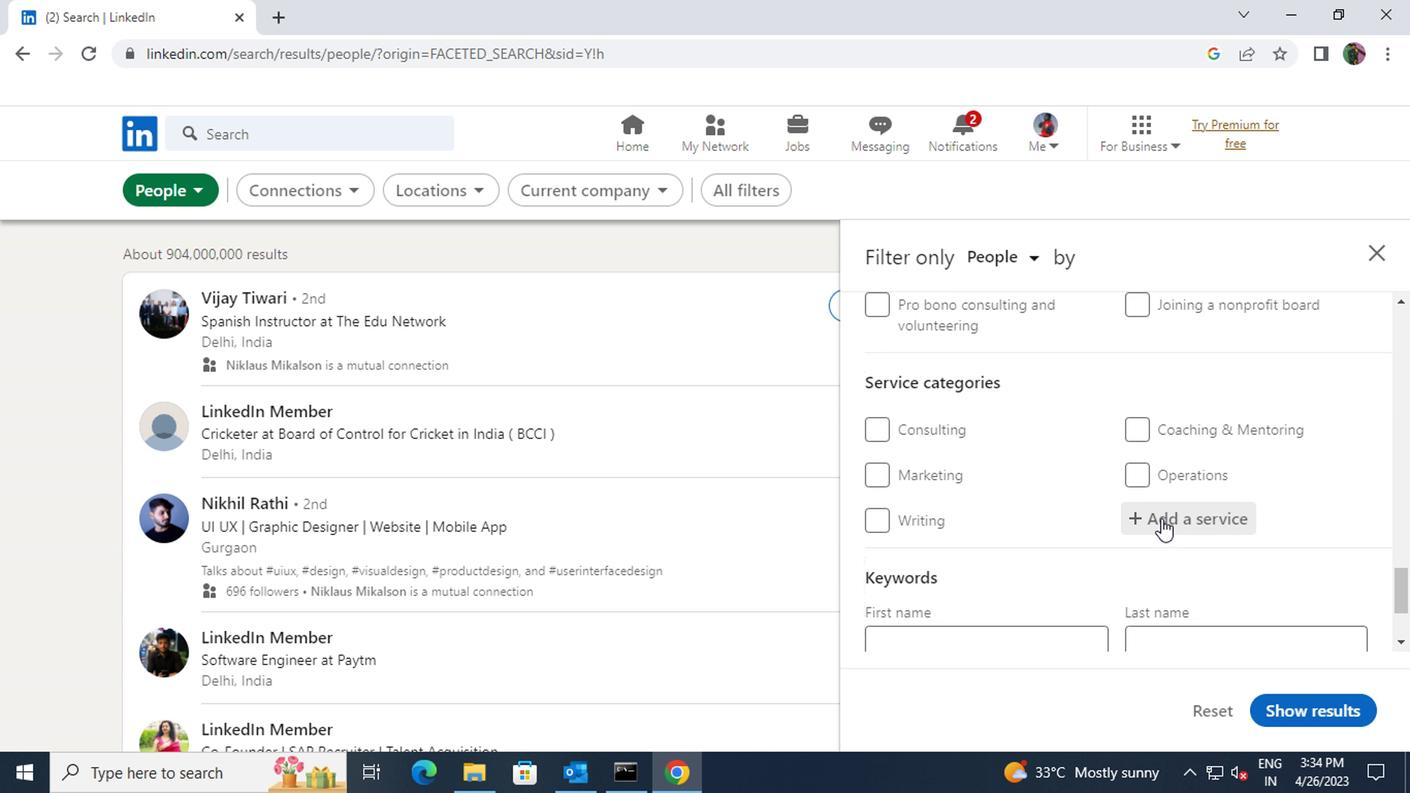 
Action: Key pressed <Key.shift>PRODUCT
Screenshot: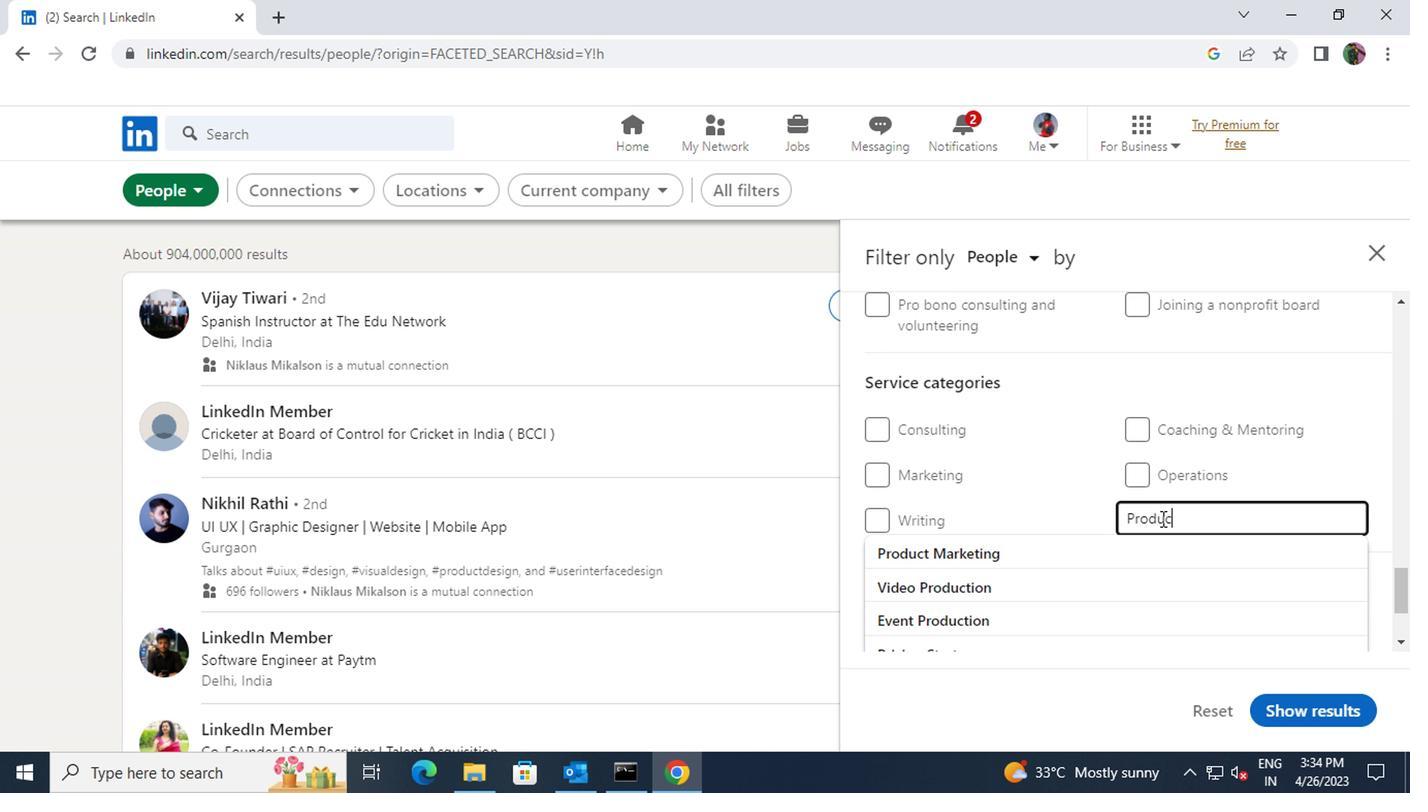 
Action: Mouse moved to (1098, 547)
Screenshot: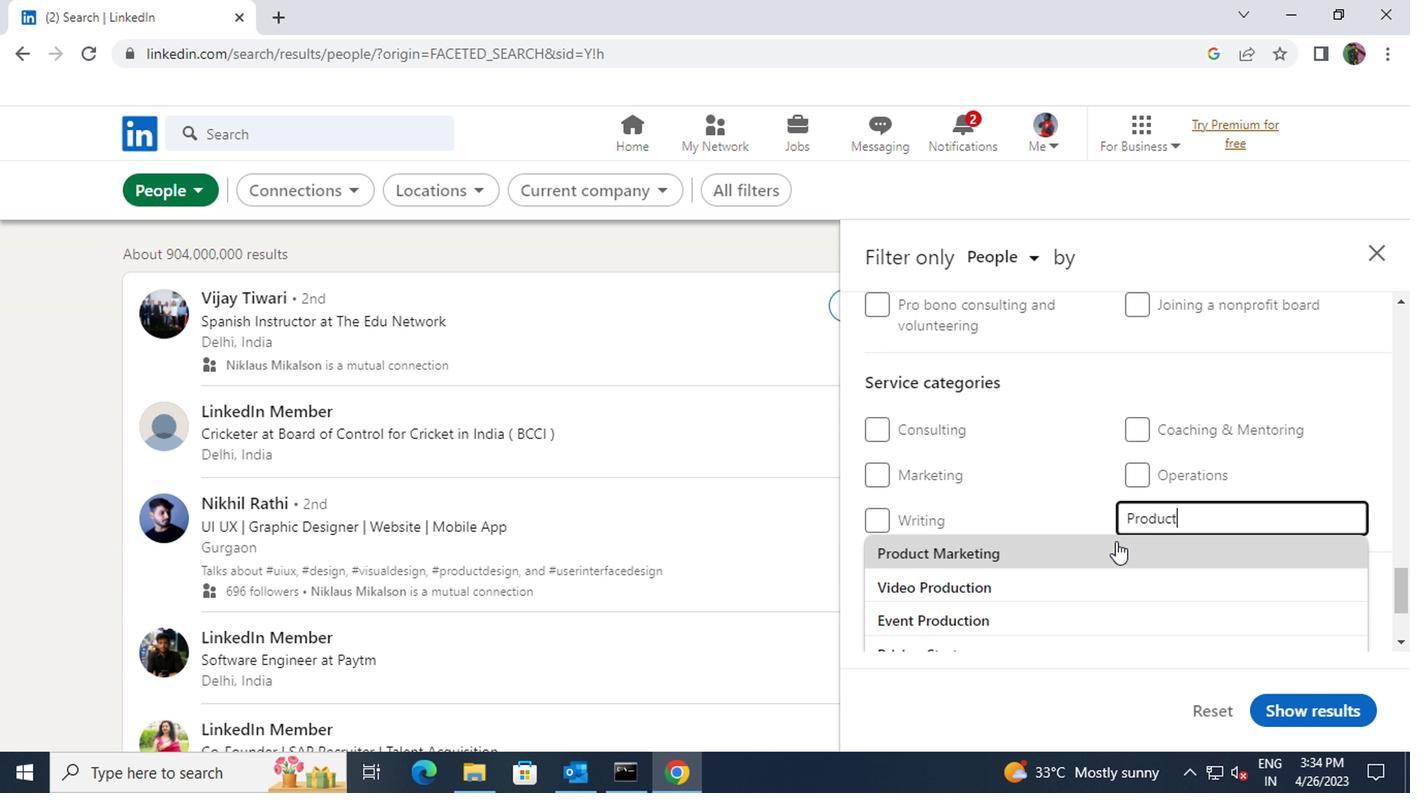 
Action: Mouse pressed left at (1098, 547)
Screenshot: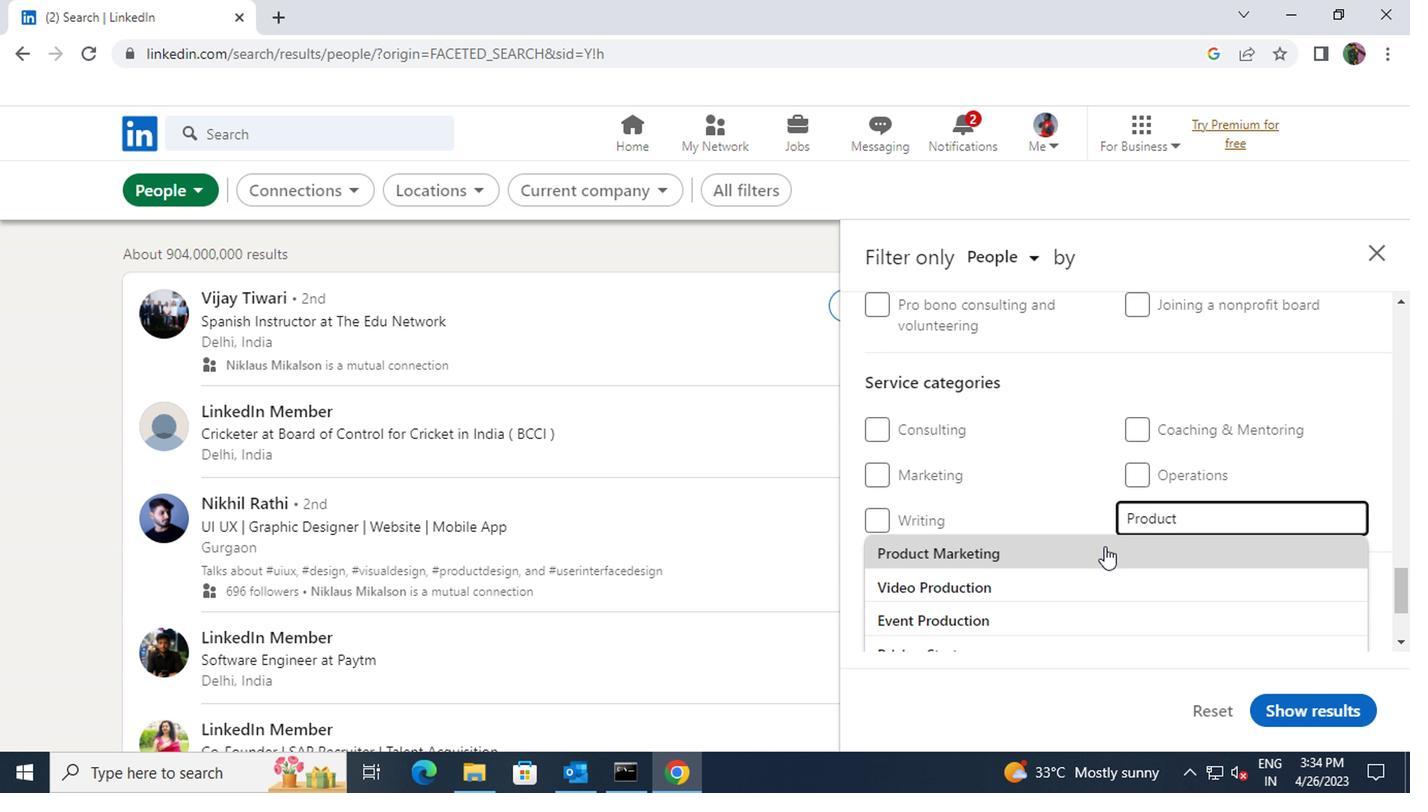 
Action: Mouse scrolled (1098, 547) with delta (0, 0)
Screenshot: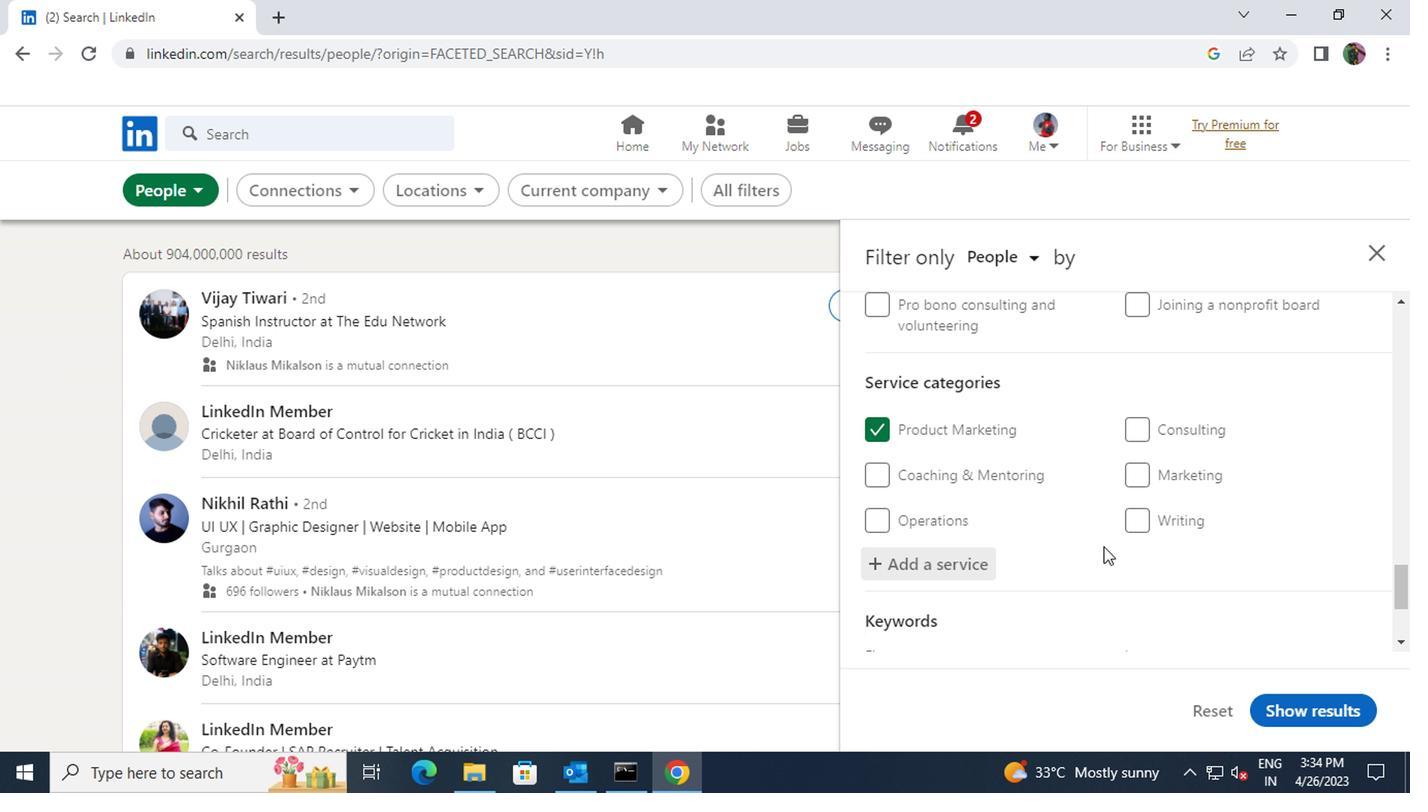 
Action: Mouse scrolled (1098, 547) with delta (0, 0)
Screenshot: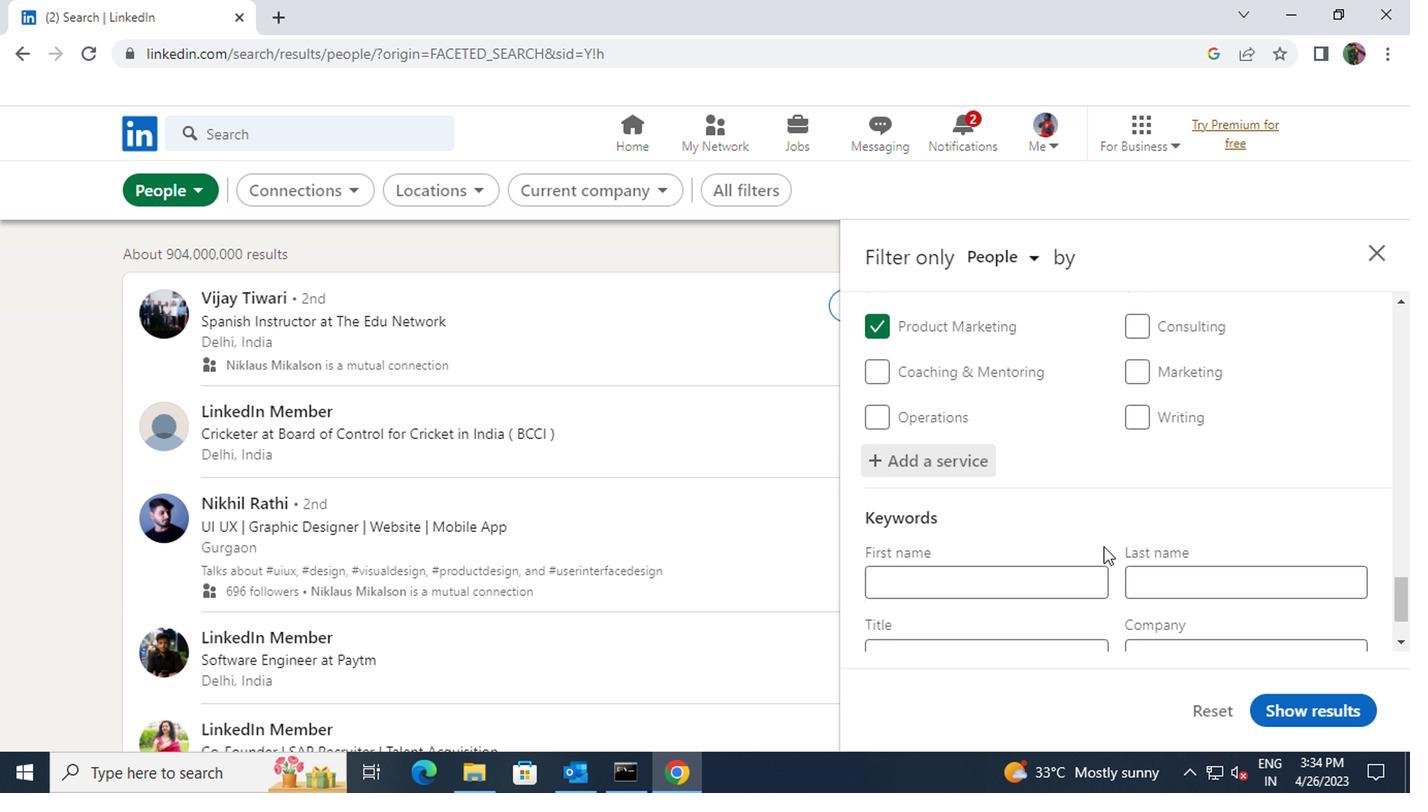 
Action: Mouse moved to (1023, 552)
Screenshot: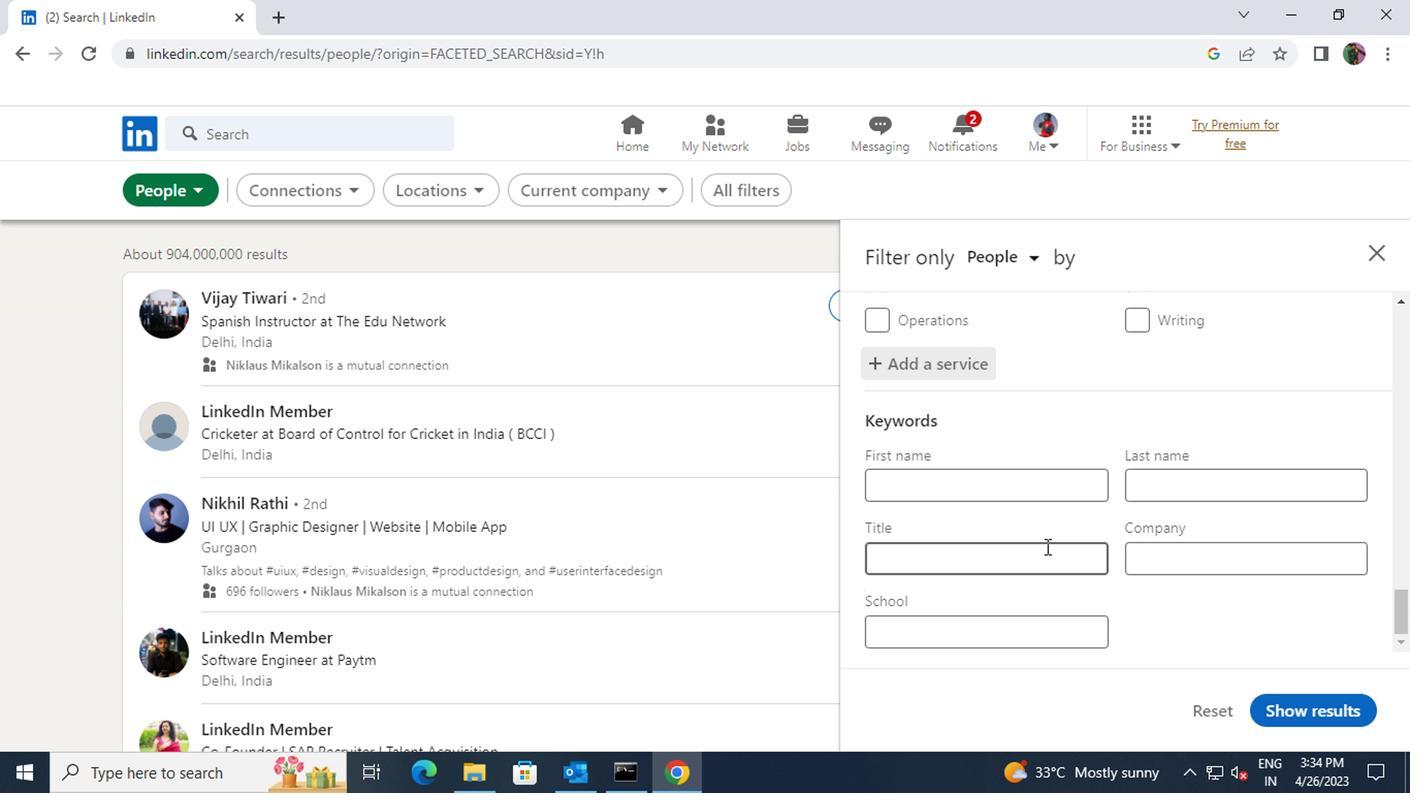 
Action: Mouse pressed left at (1023, 552)
Screenshot: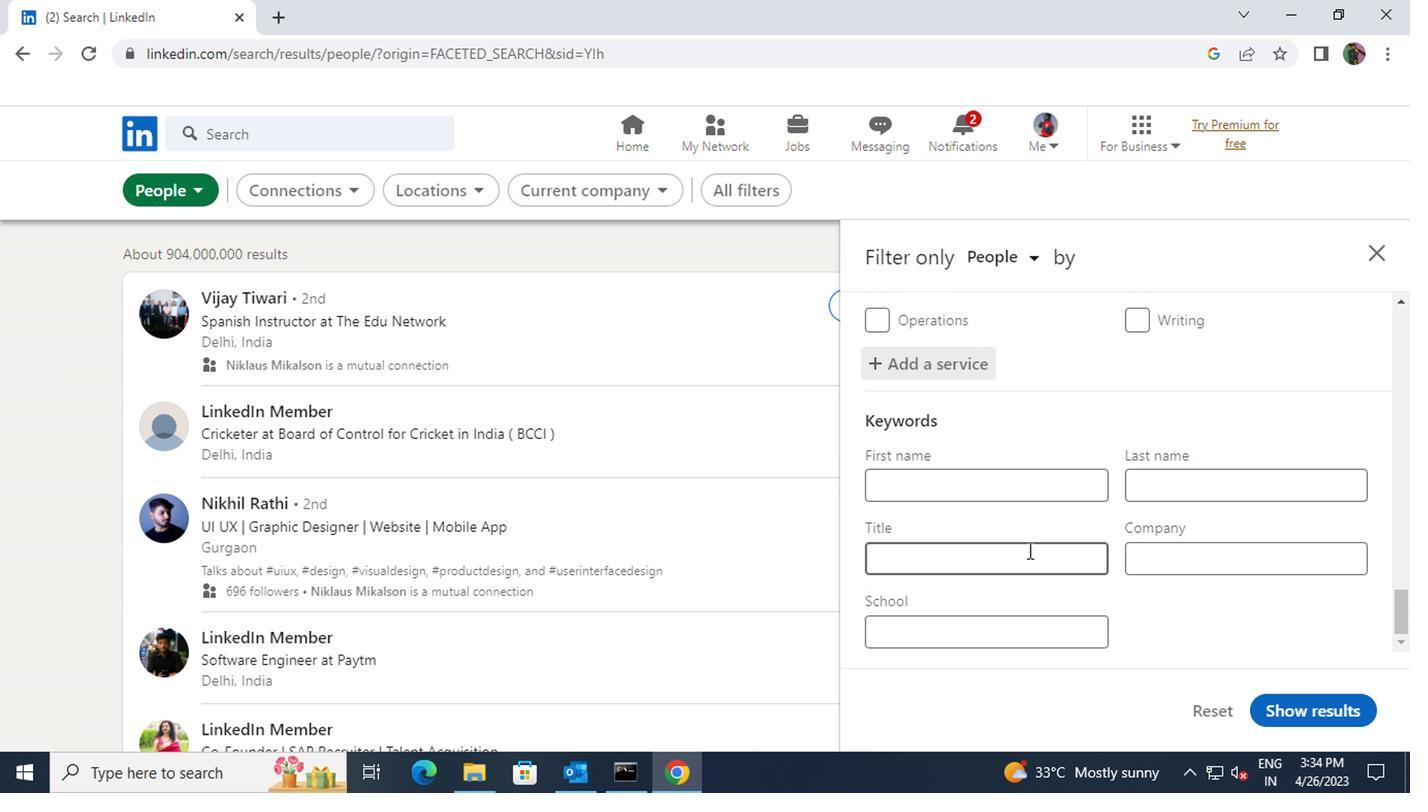 
Action: Key pressed <Key.shift><Key.shift><Key.shift>SOUND<Key.space>ENGINEER
Screenshot: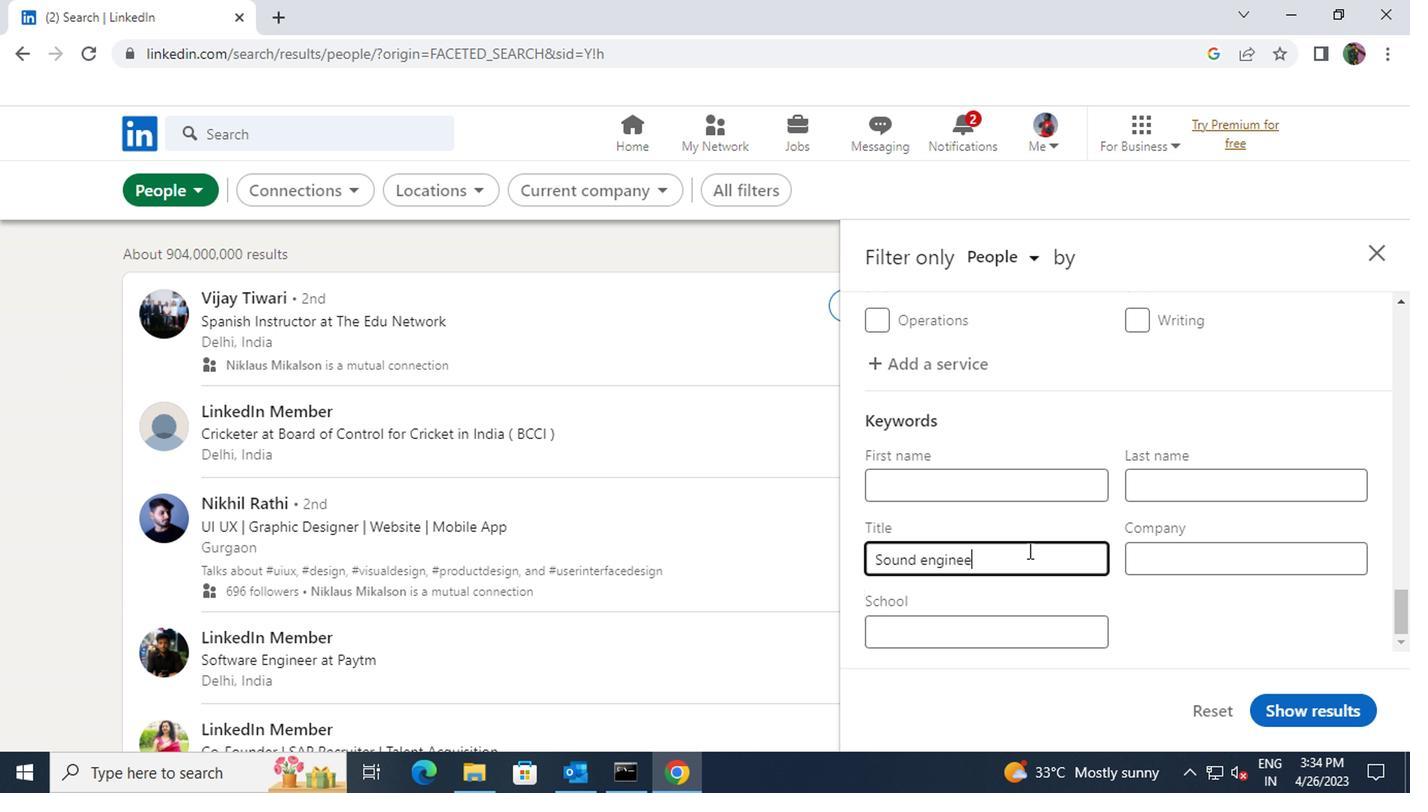 
Action: Mouse moved to (1264, 706)
Screenshot: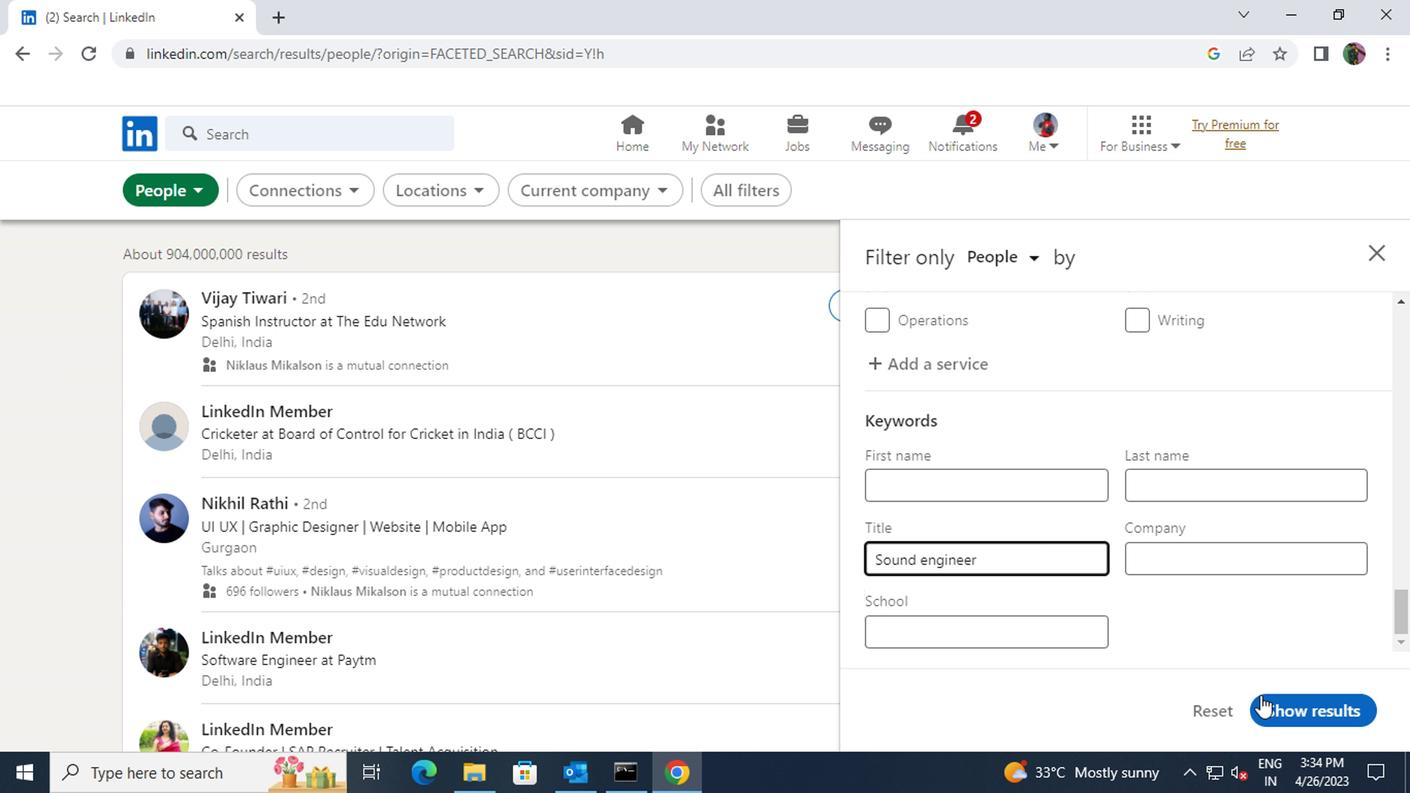
Action: Mouse pressed left at (1264, 706)
Screenshot: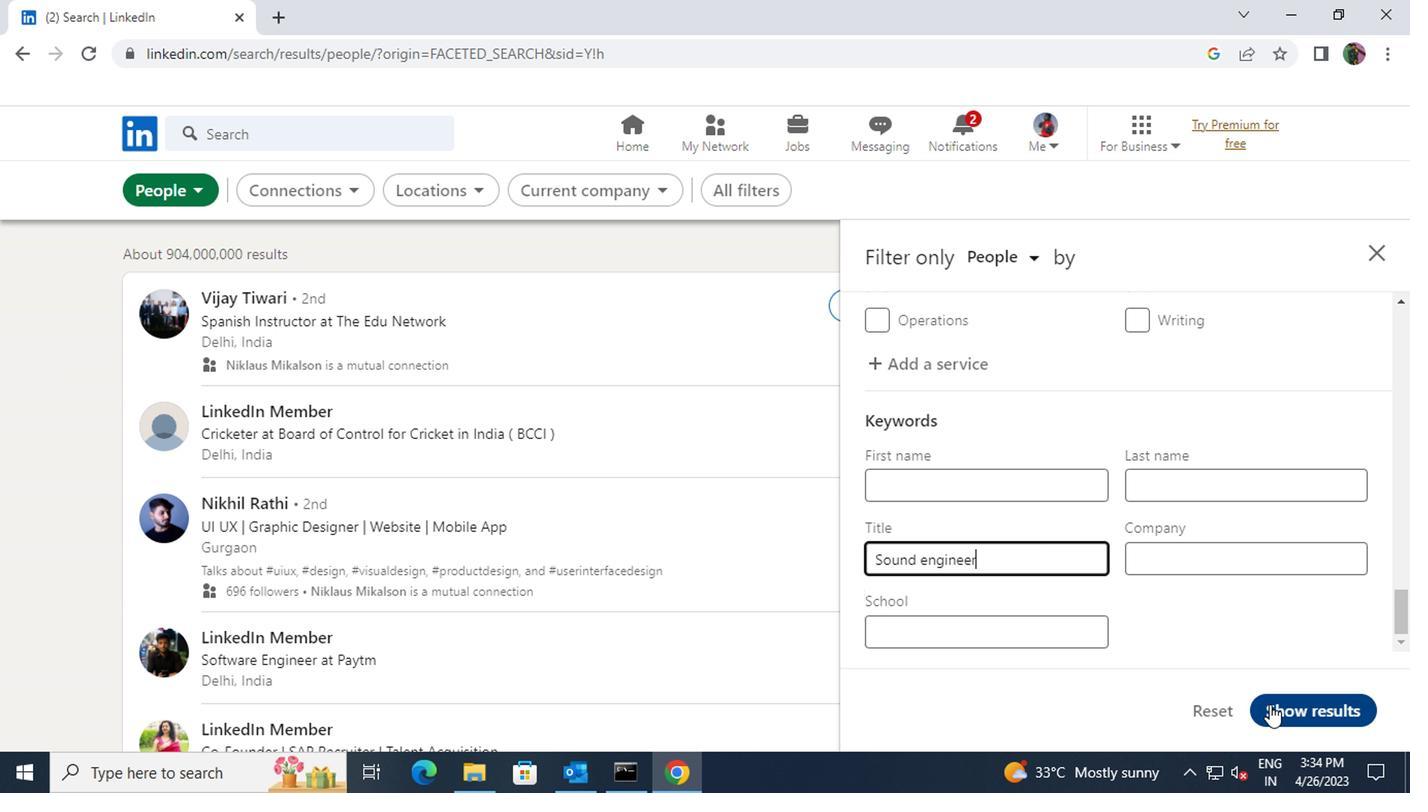 
